 Task: Find a house in Winchester, United States, for 4 guests from July 10 to July 25, with amenities like free parking, WiFi, and TV, within a price range of ₹15,000 to ₹25,000.
Action: Mouse moved to (719, 139)
Screenshot: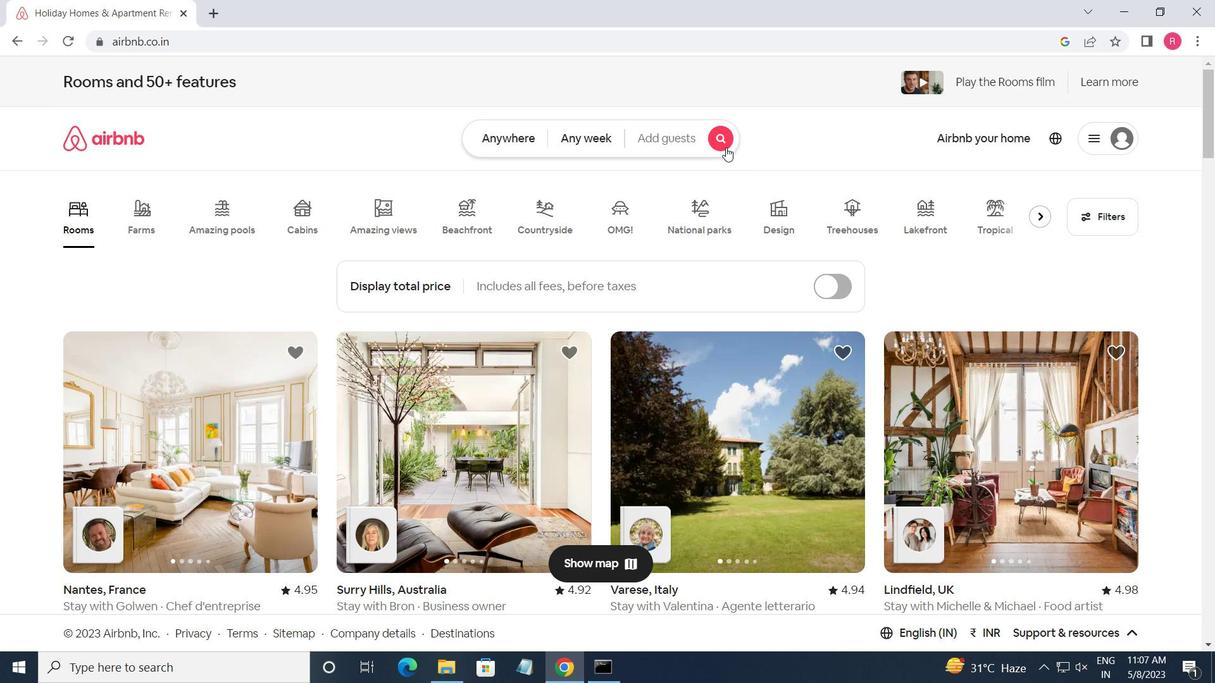 
Action: Mouse pressed left at (719, 139)
Screenshot: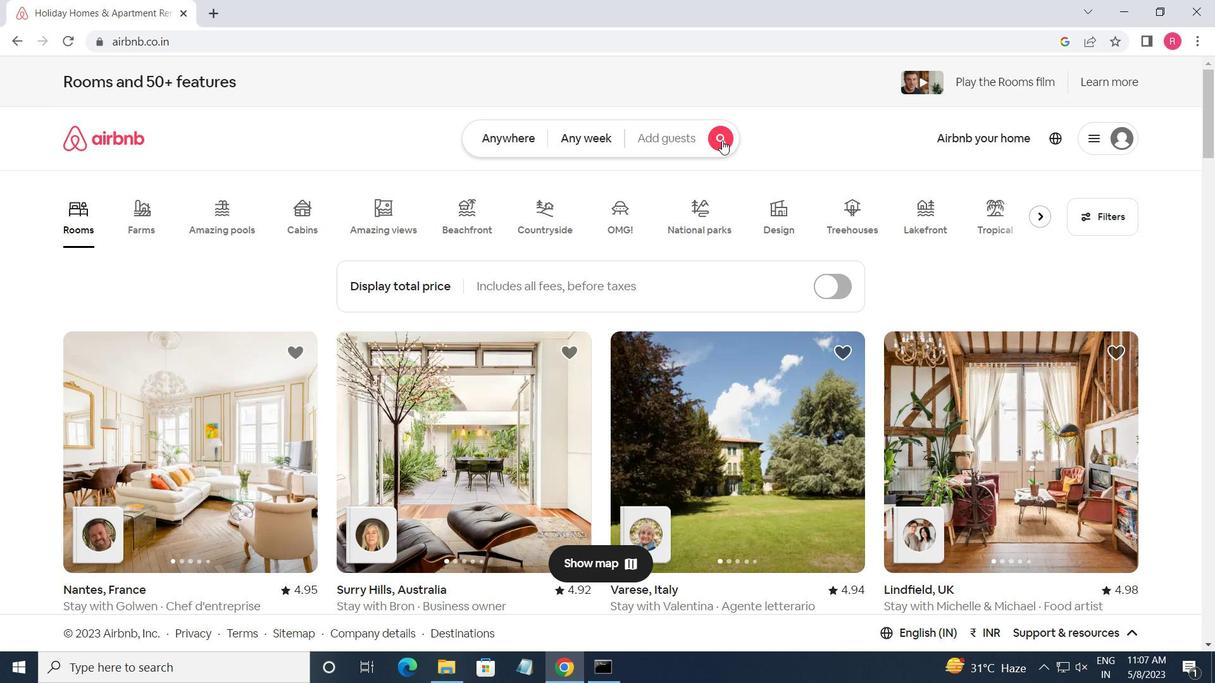 
Action: Mouse moved to (326, 195)
Screenshot: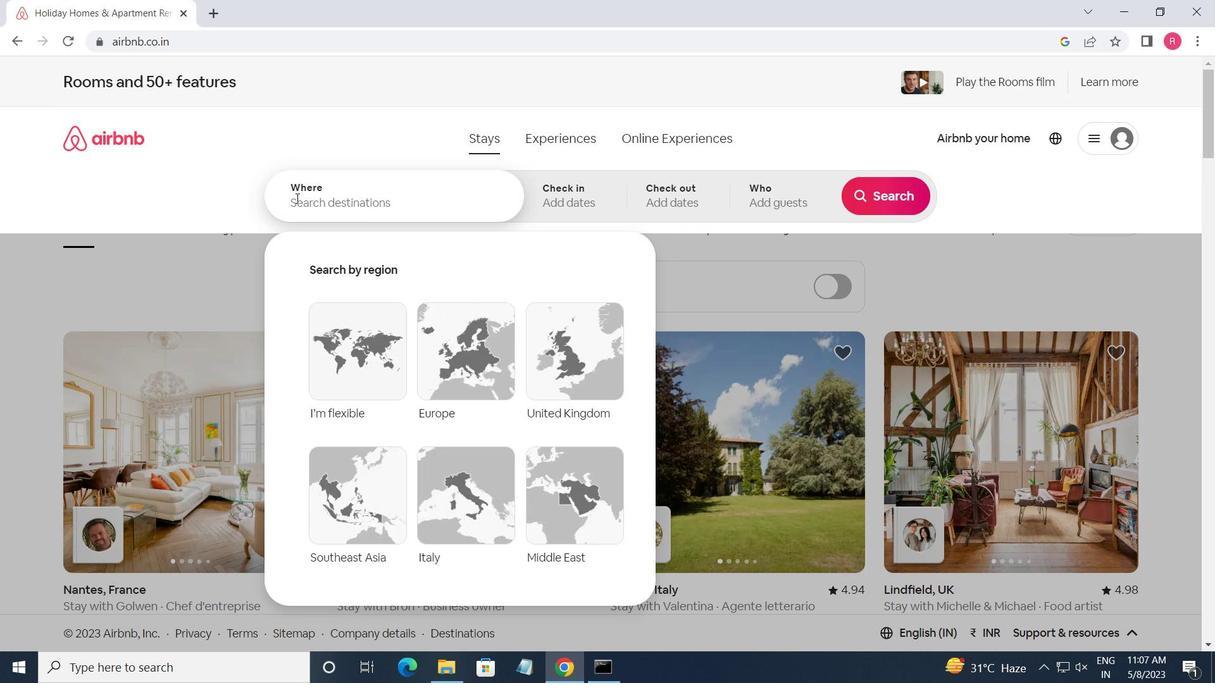 
Action: Mouse pressed left at (326, 195)
Screenshot: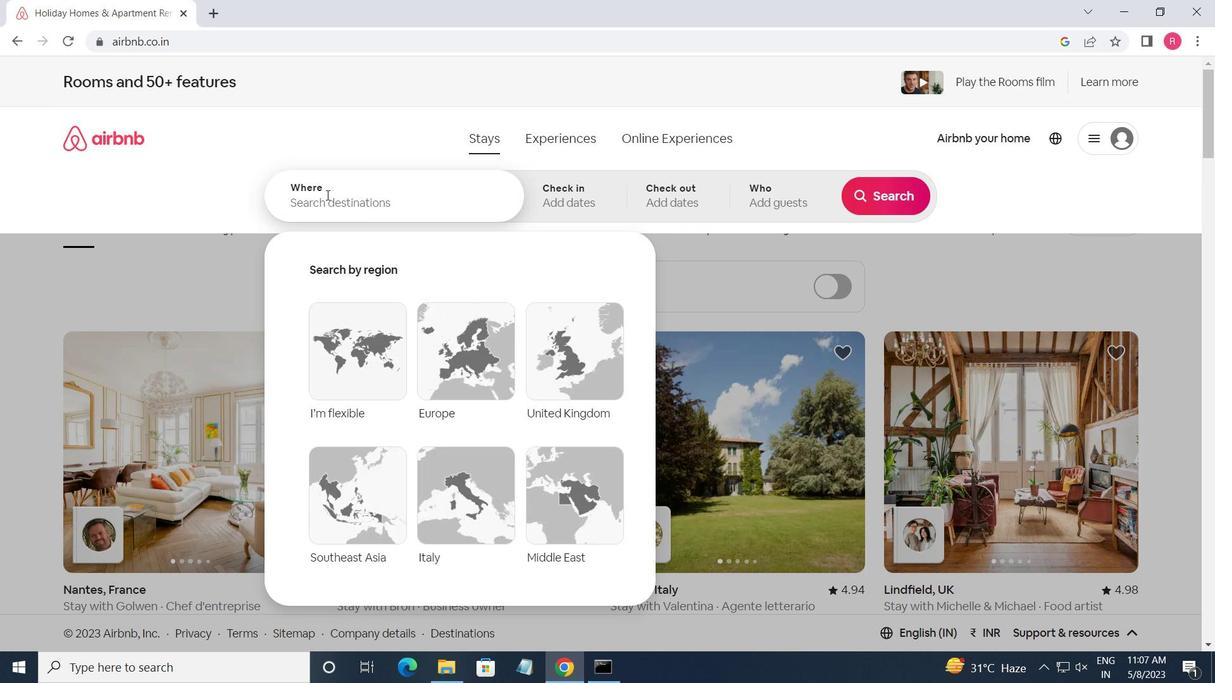 
Action: Key pressed <Key.shift>WINCHESTER<Key.space>,<Key.space><Key.shift>UNITED<Key.space><Key.shift>STATES
Screenshot: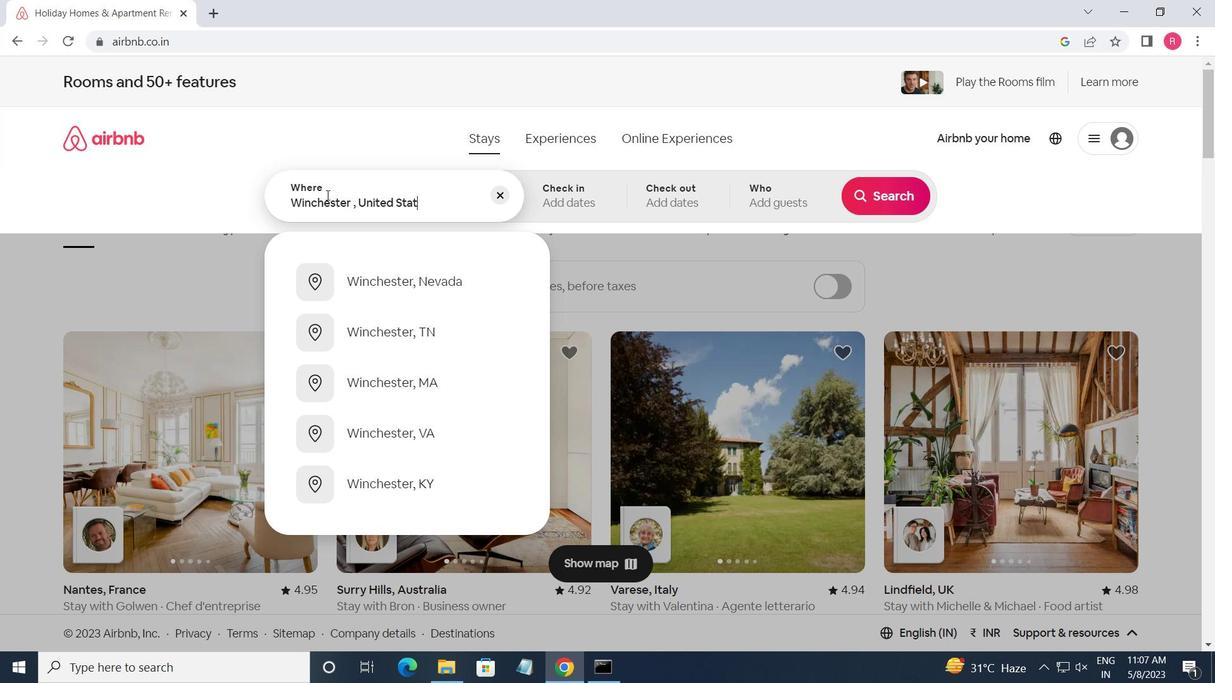 
Action: Mouse moved to (327, 194)
Screenshot: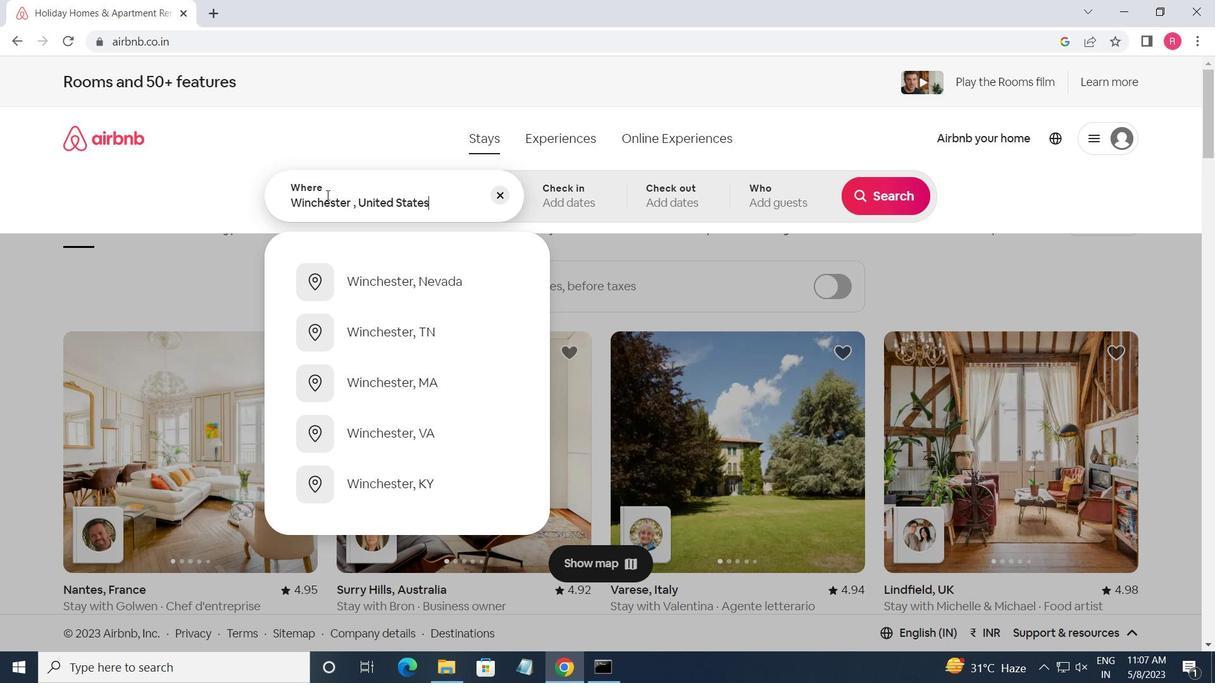 
Action: Key pressed <Key.enter>
Screenshot: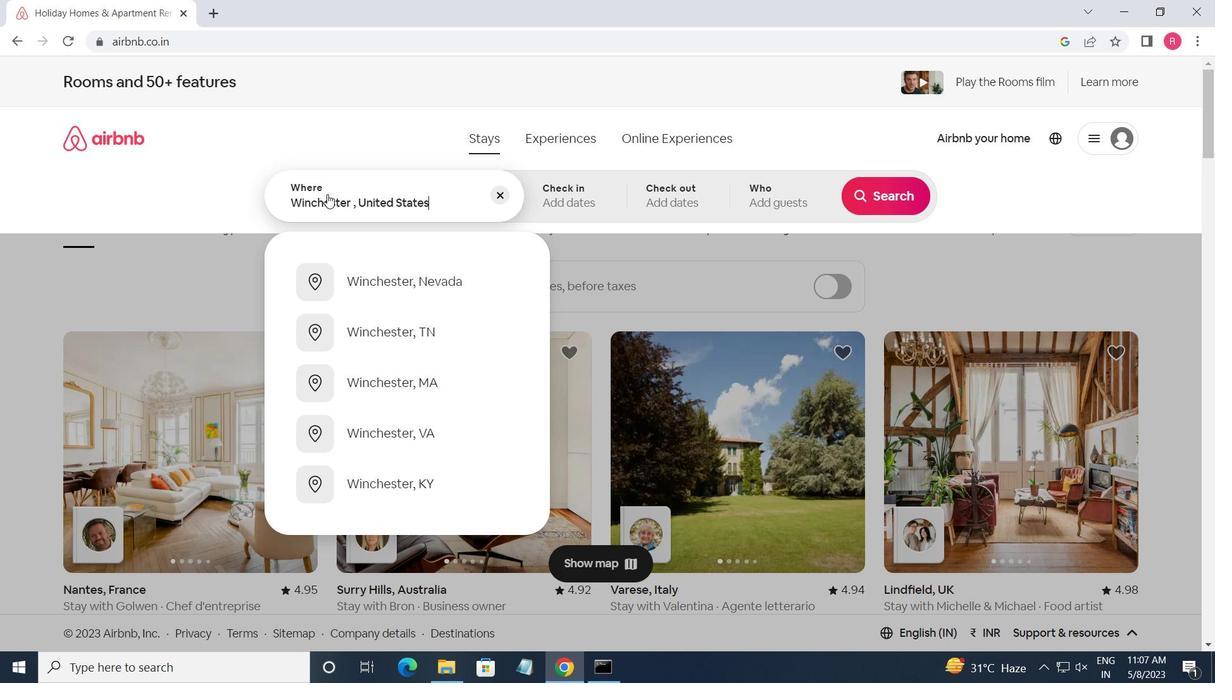 
Action: Mouse moved to (889, 319)
Screenshot: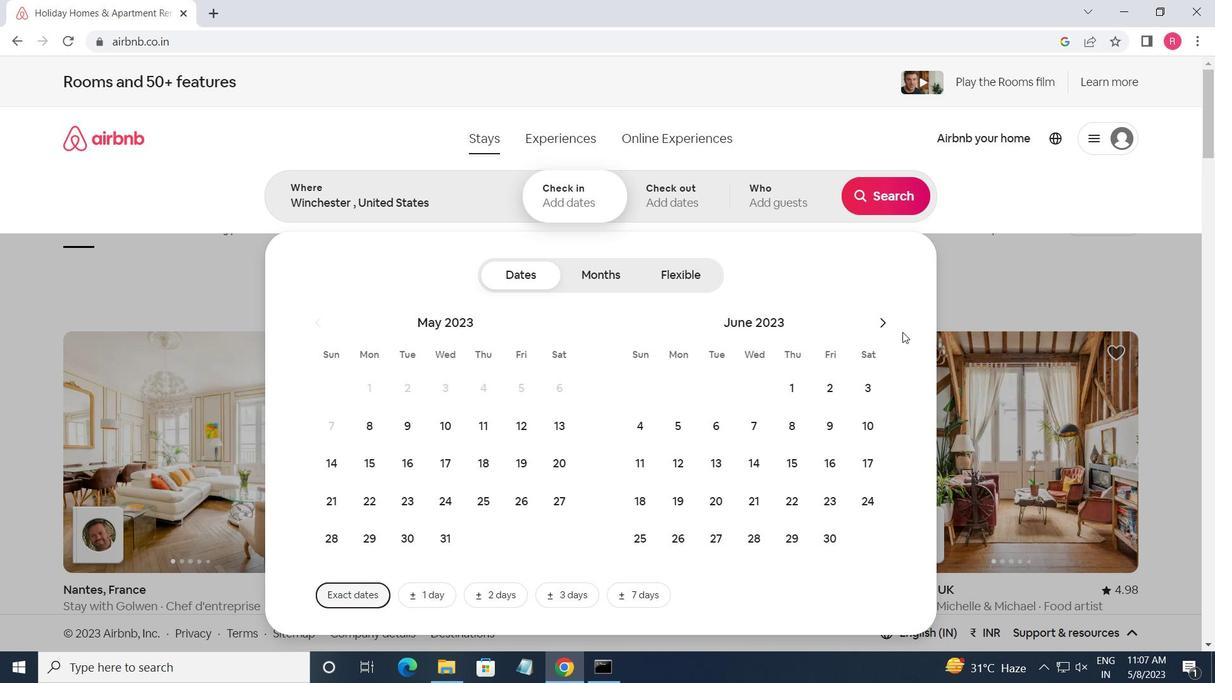 
Action: Mouse pressed left at (889, 319)
Screenshot: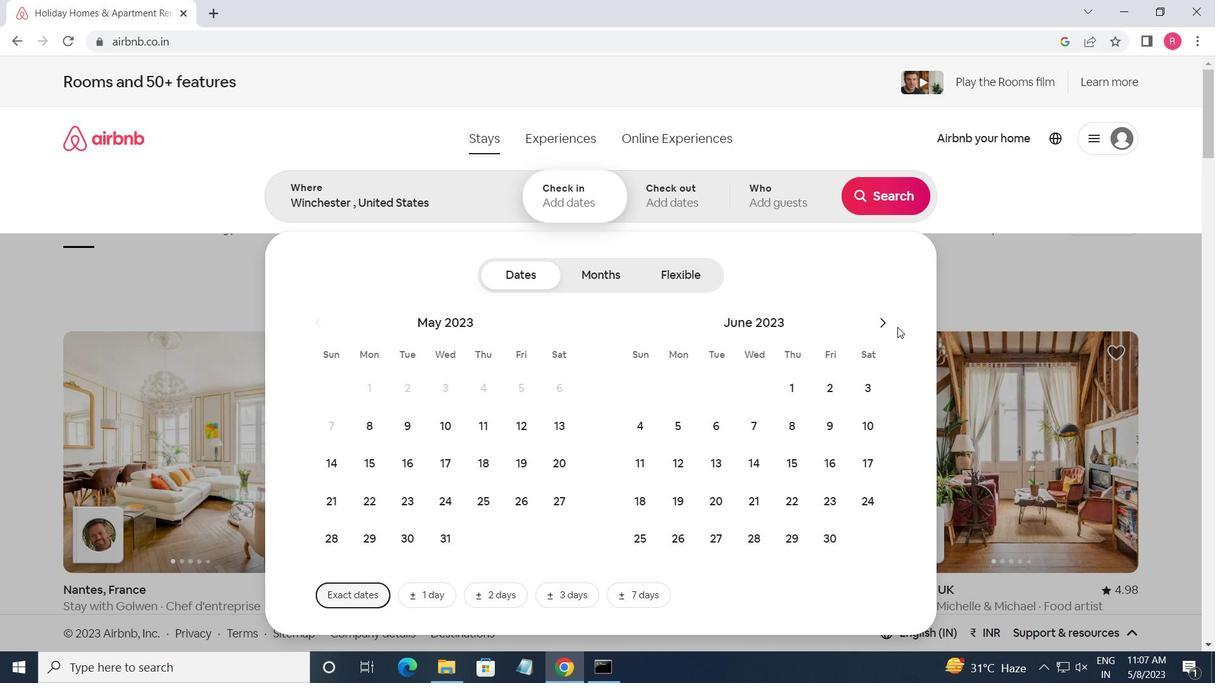 
Action: Mouse moved to (680, 462)
Screenshot: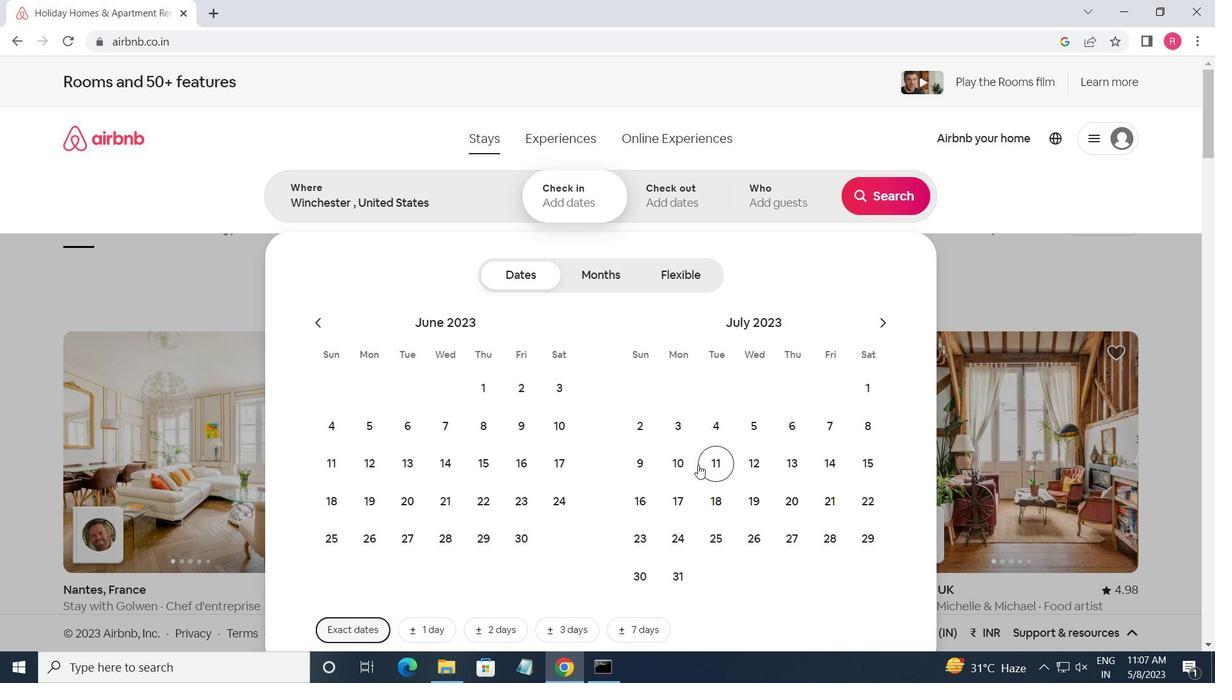 
Action: Mouse pressed left at (680, 462)
Screenshot: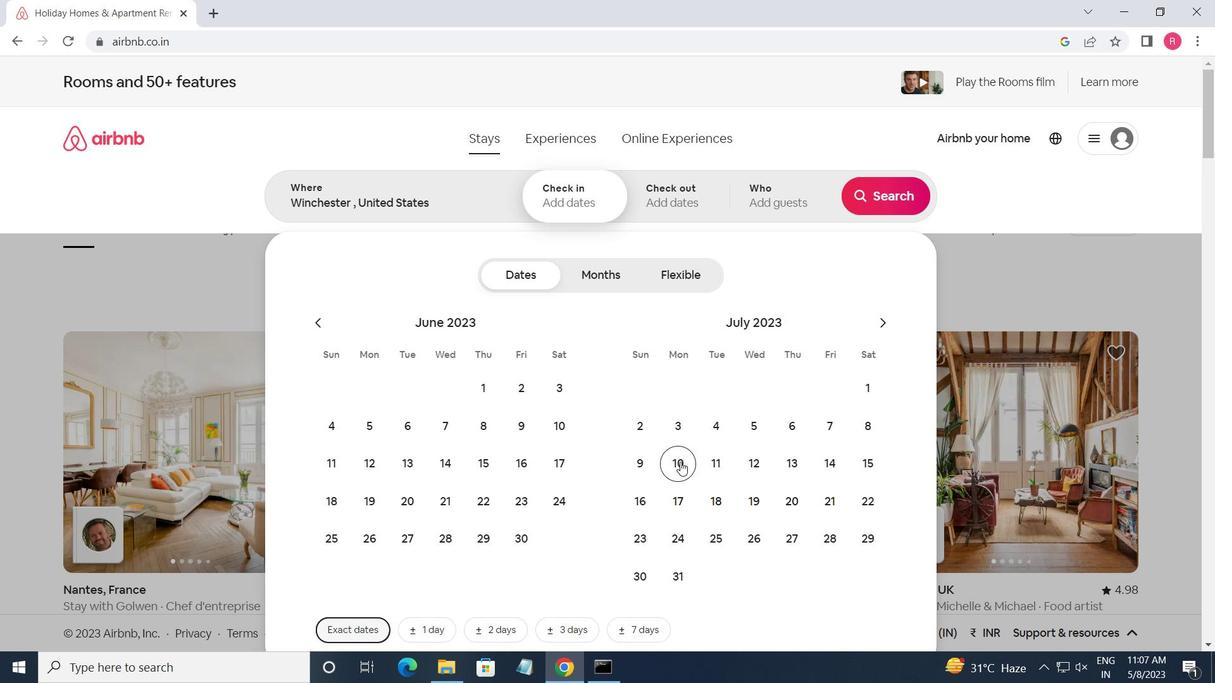 
Action: Mouse moved to (716, 535)
Screenshot: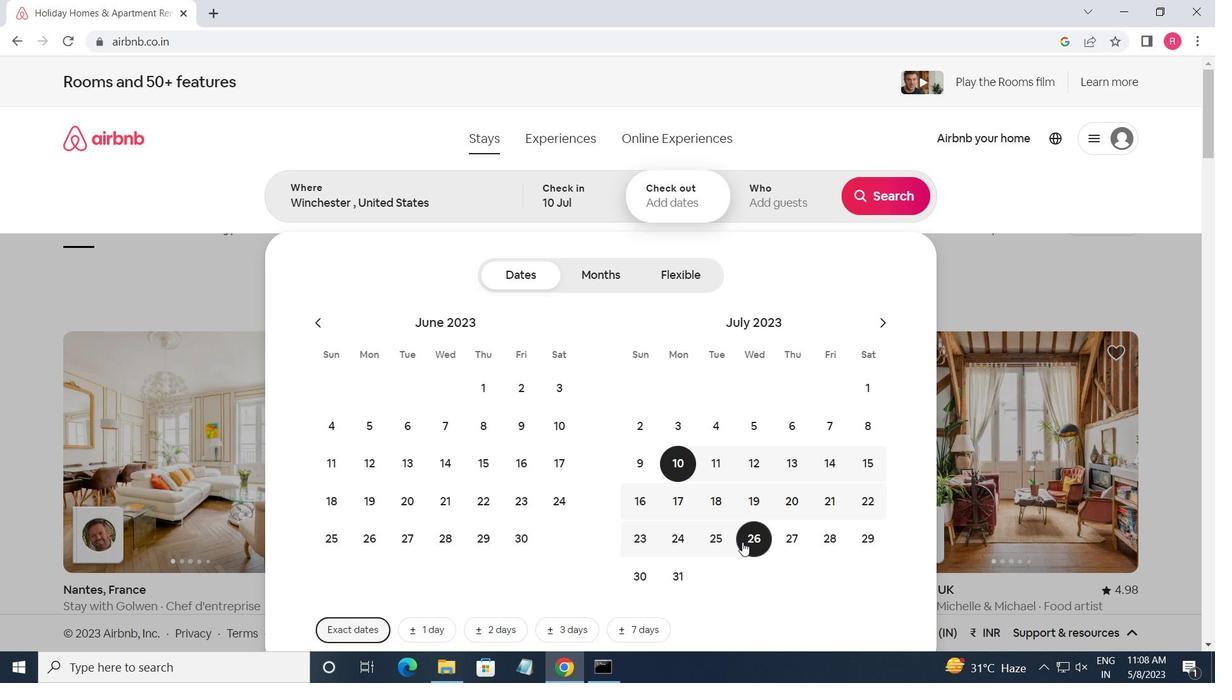 
Action: Mouse pressed left at (716, 535)
Screenshot: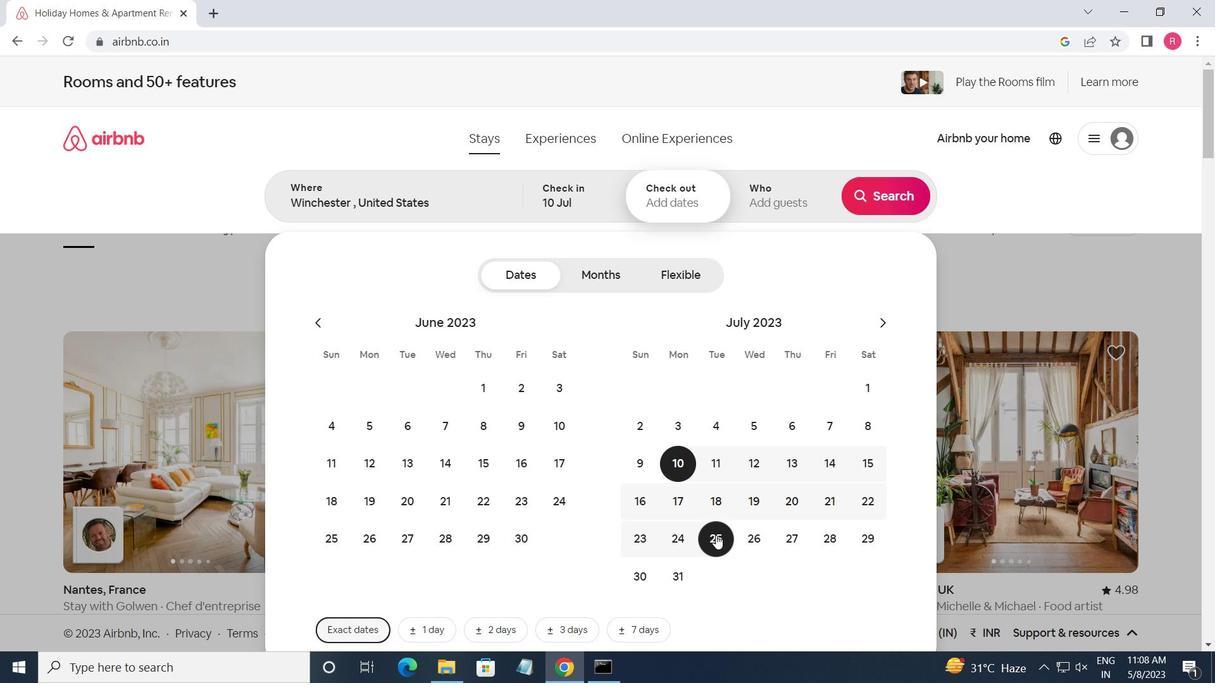 
Action: Mouse moved to (761, 212)
Screenshot: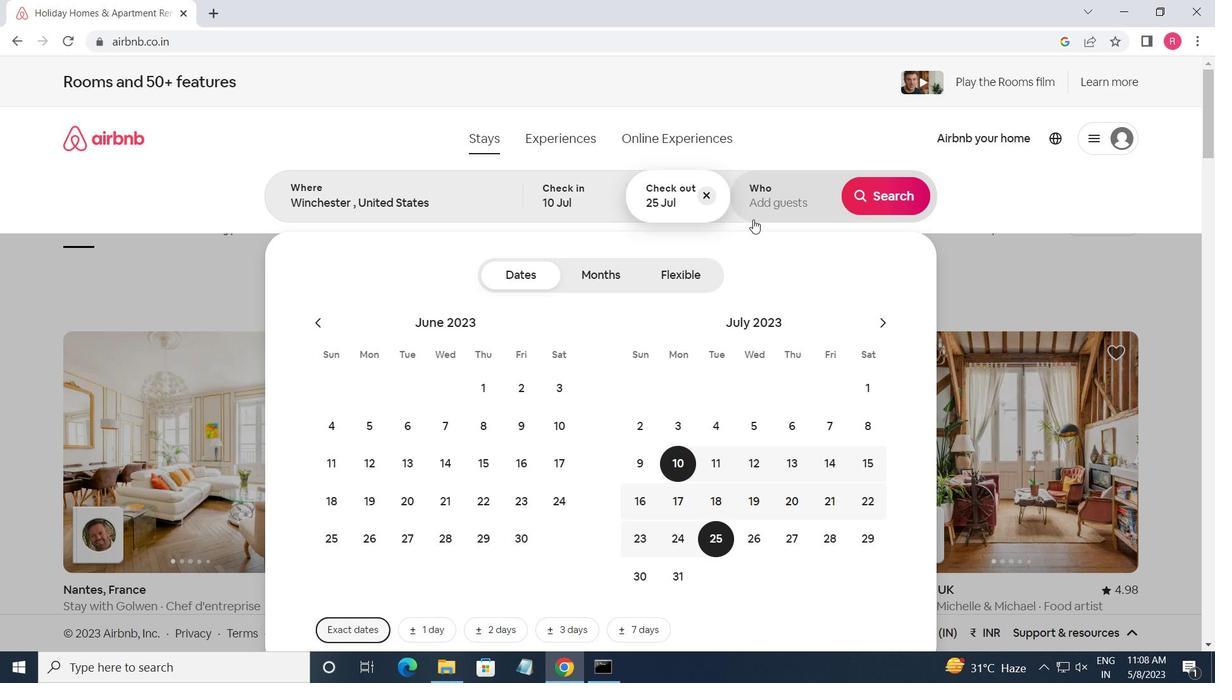 
Action: Mouse pressed left at (761, 212)
Screenshot: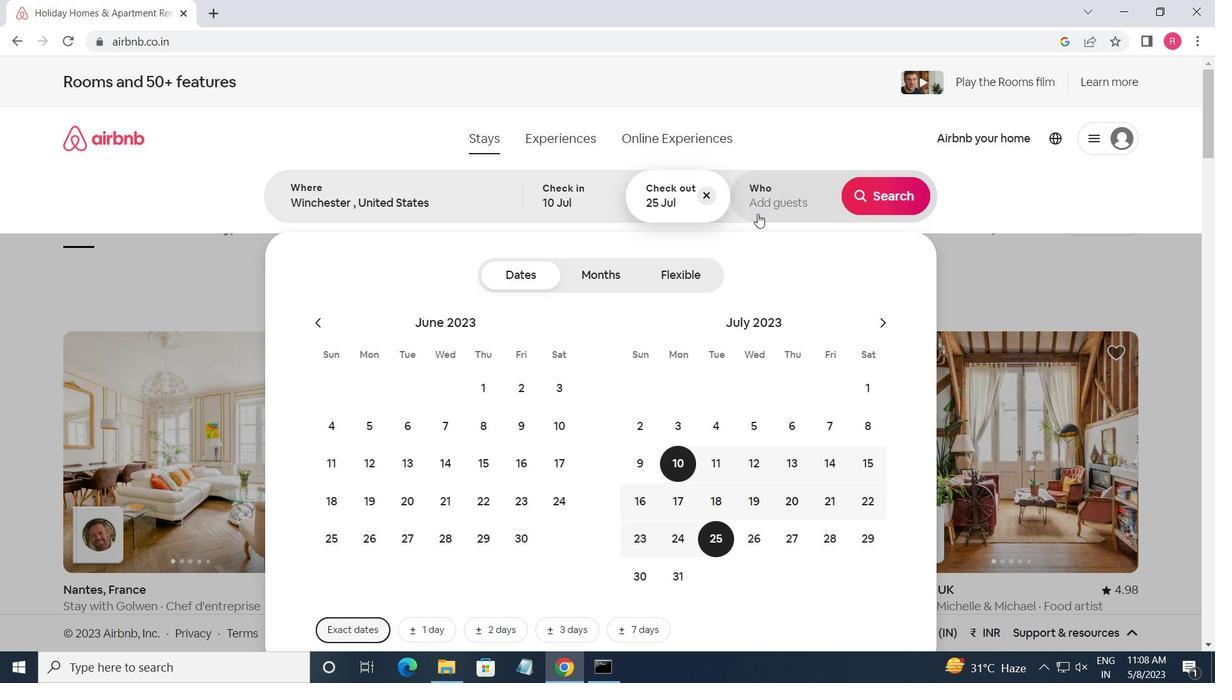 
Action: Mouse moved to (899, 276)
Screenshot: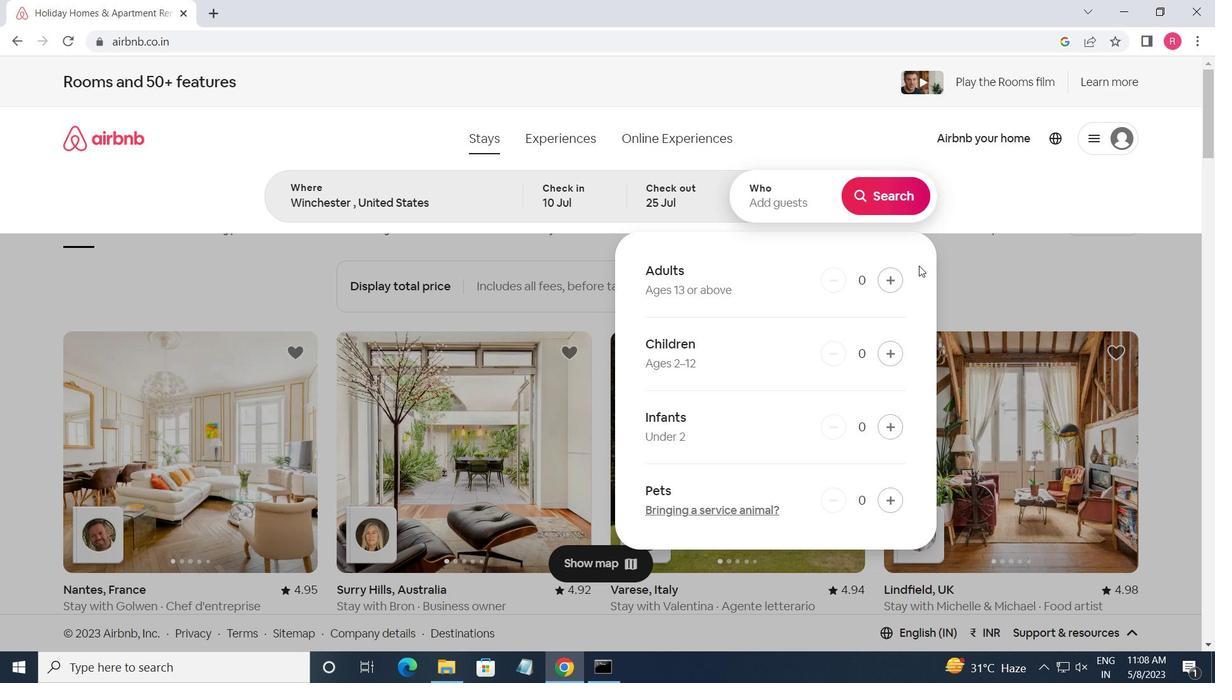 
Action: Mouse pressed left at (899, 276)
Screenshot: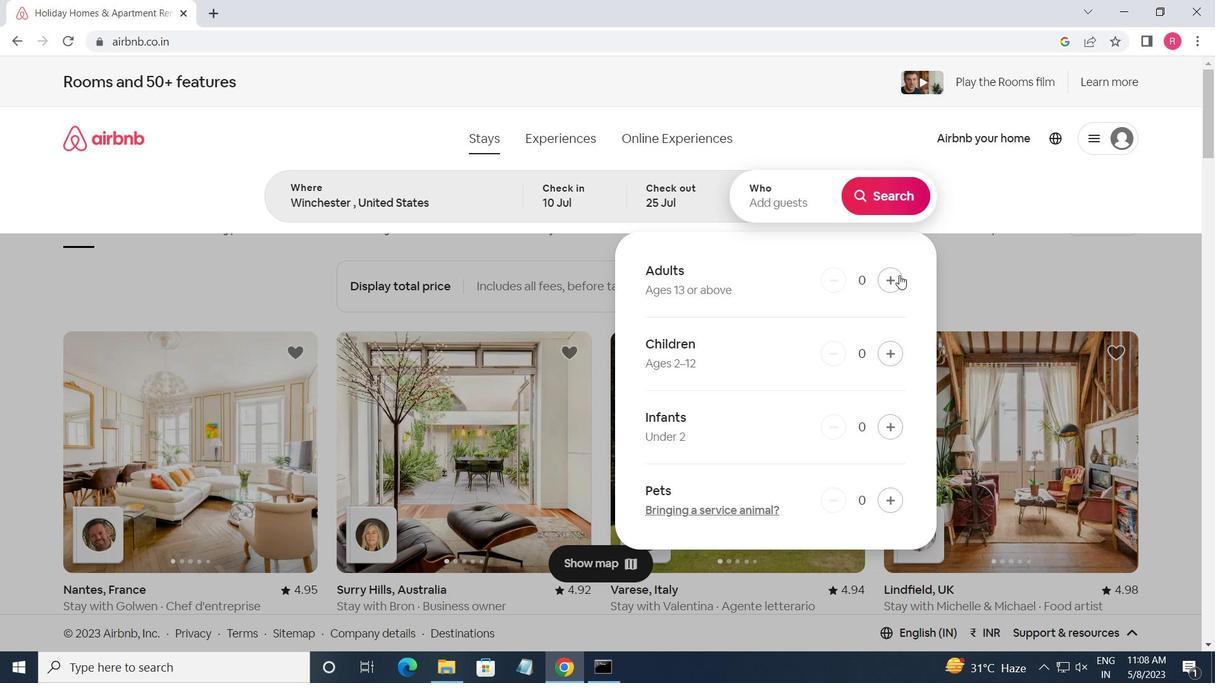 
Action: Mouse pressed left at (899, 276)
Screenshot: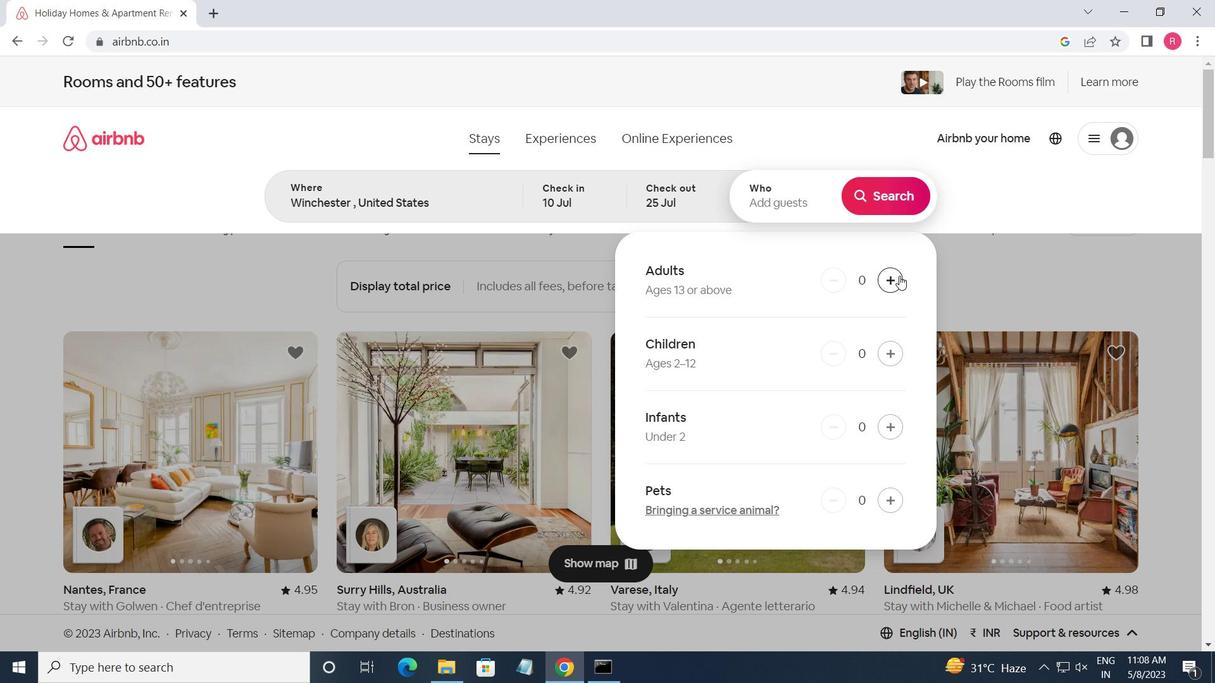 
Action: Mouse pressed left at (899, 276)
Screenshot: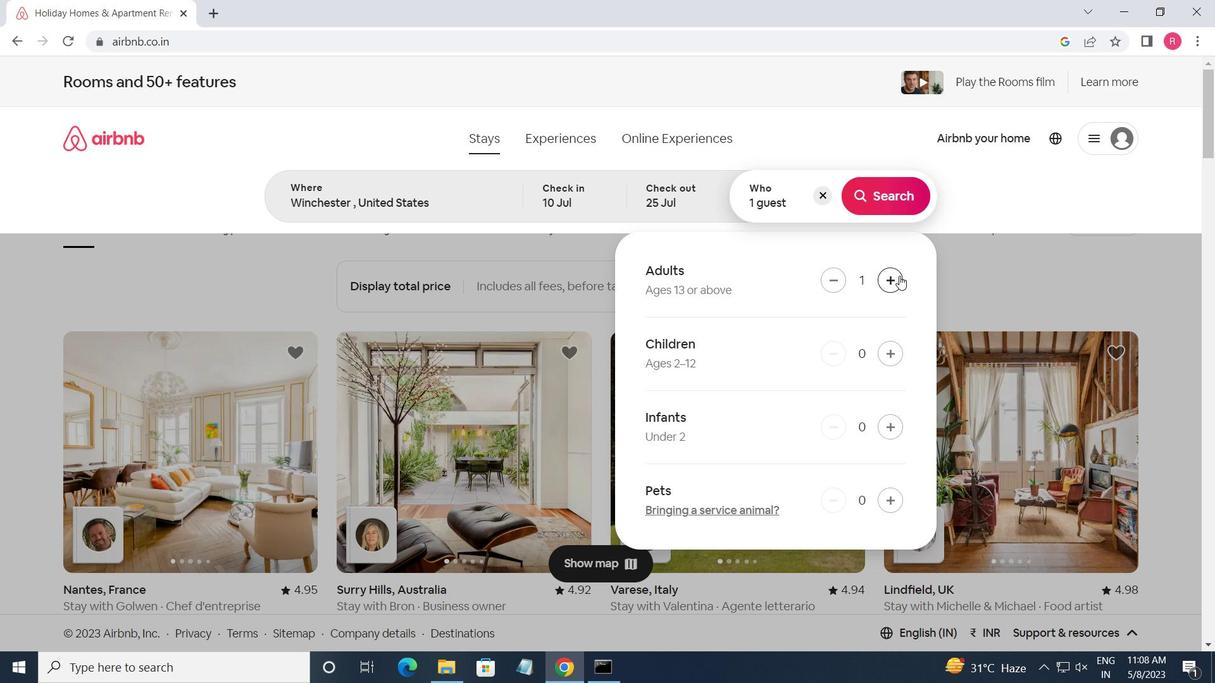
Action: Mouse moved to (886, 350)
Screenshot: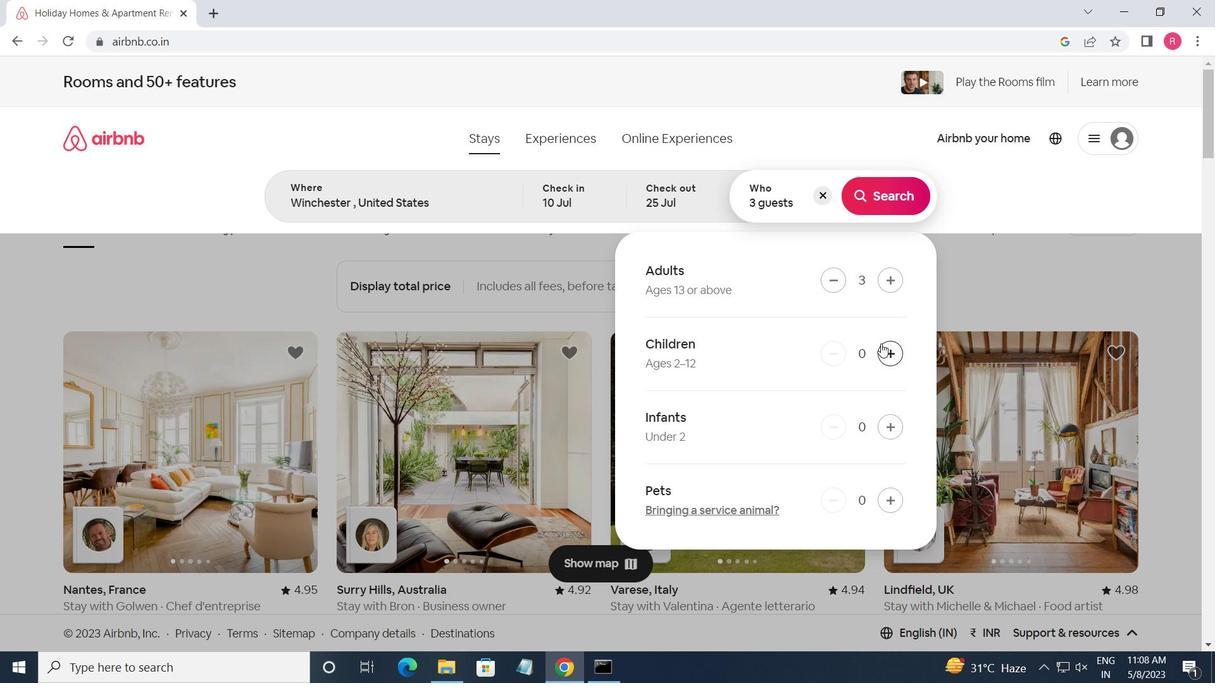 
Action: Mouse pressed left at (886, 350)
Screenshot: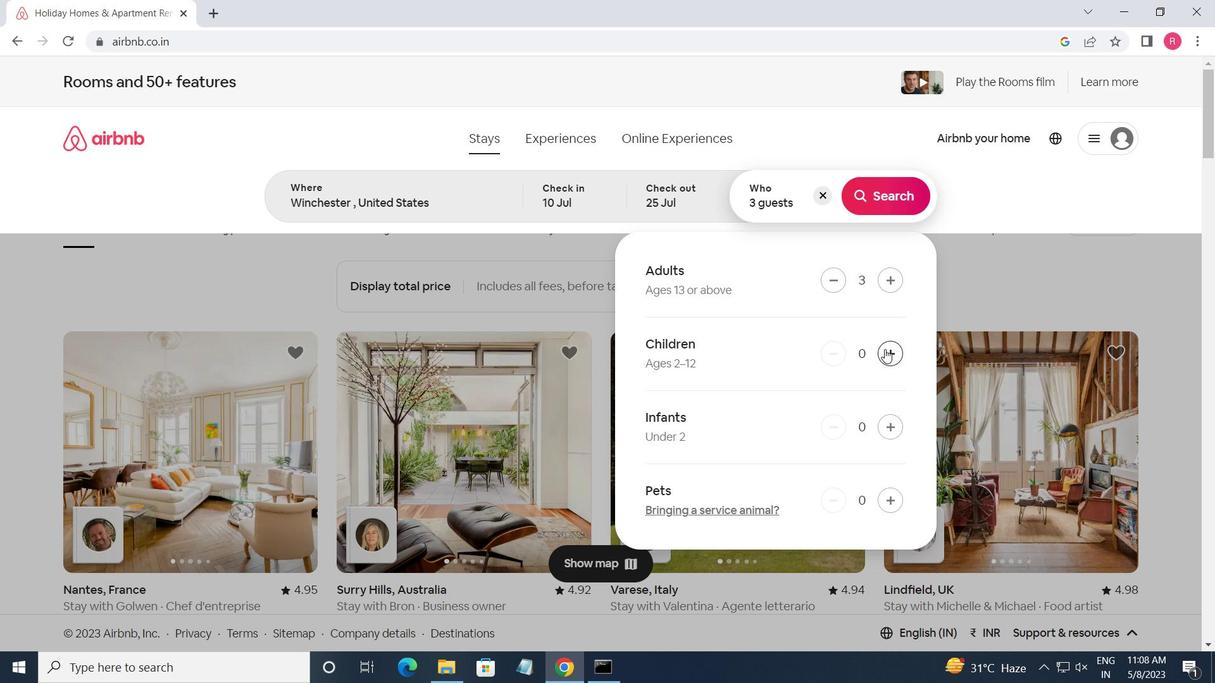 
Action: Mouse moved to (886, 195)
Screenshot: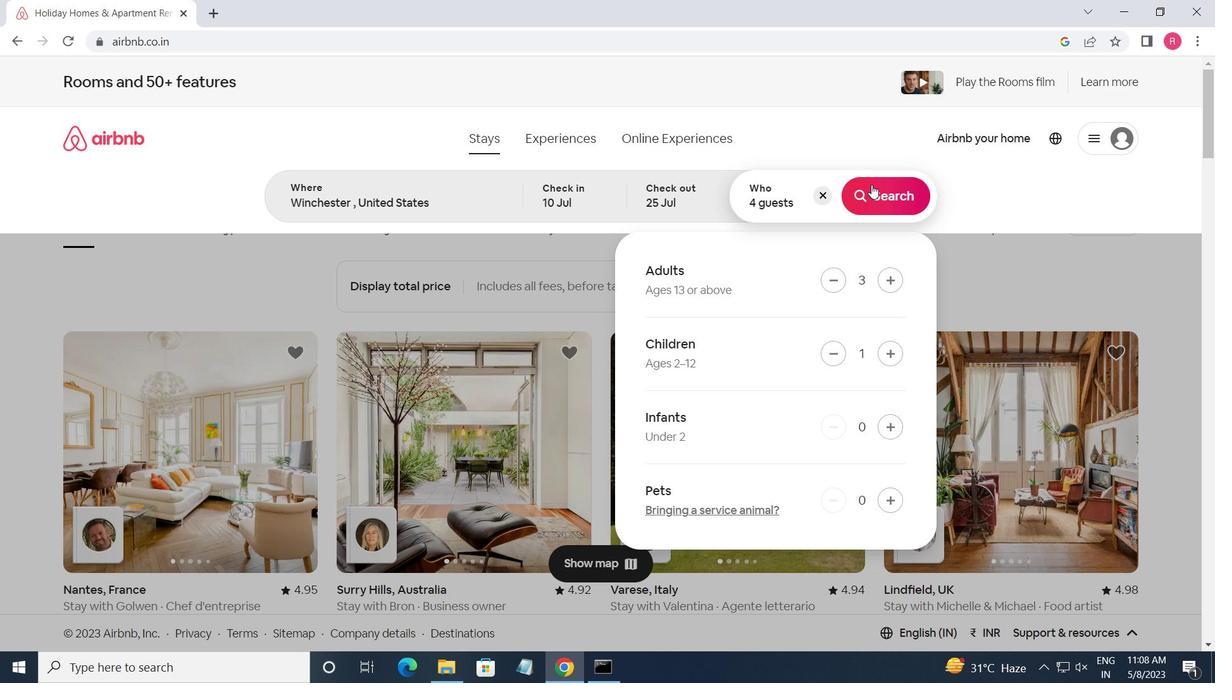 
Action: Mouse pressed left at (886, 195)
Screenshot: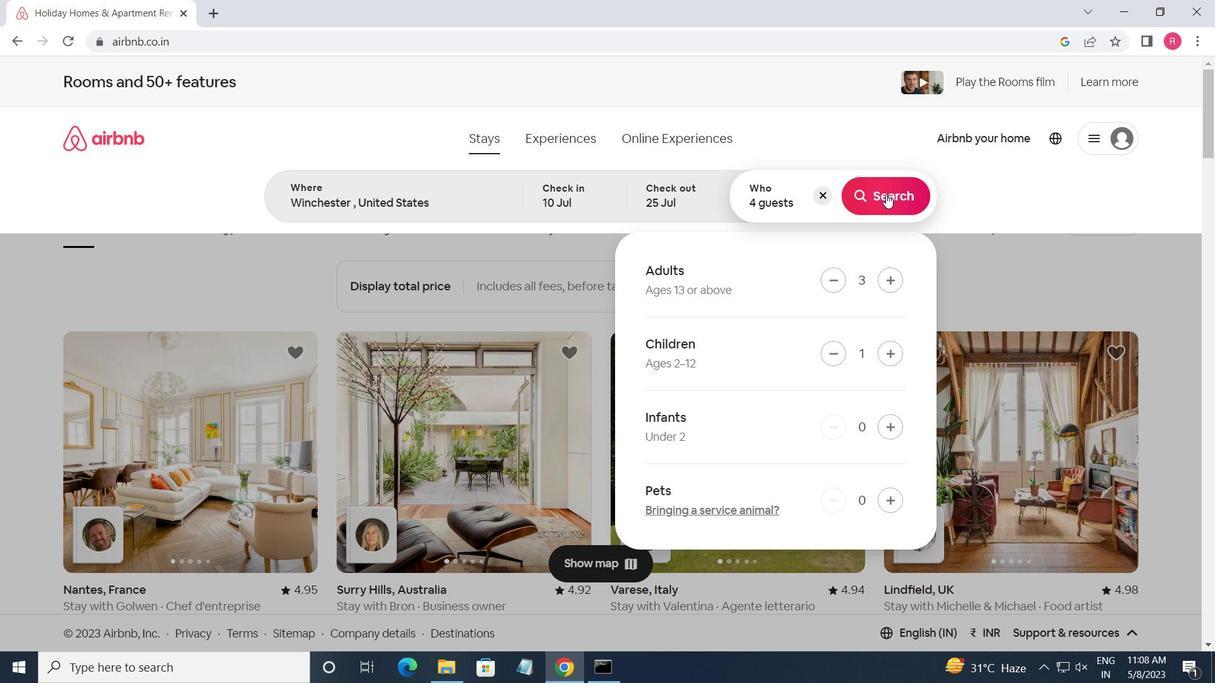 
Action: Mouse moved to (1127, 155)
Screenshot: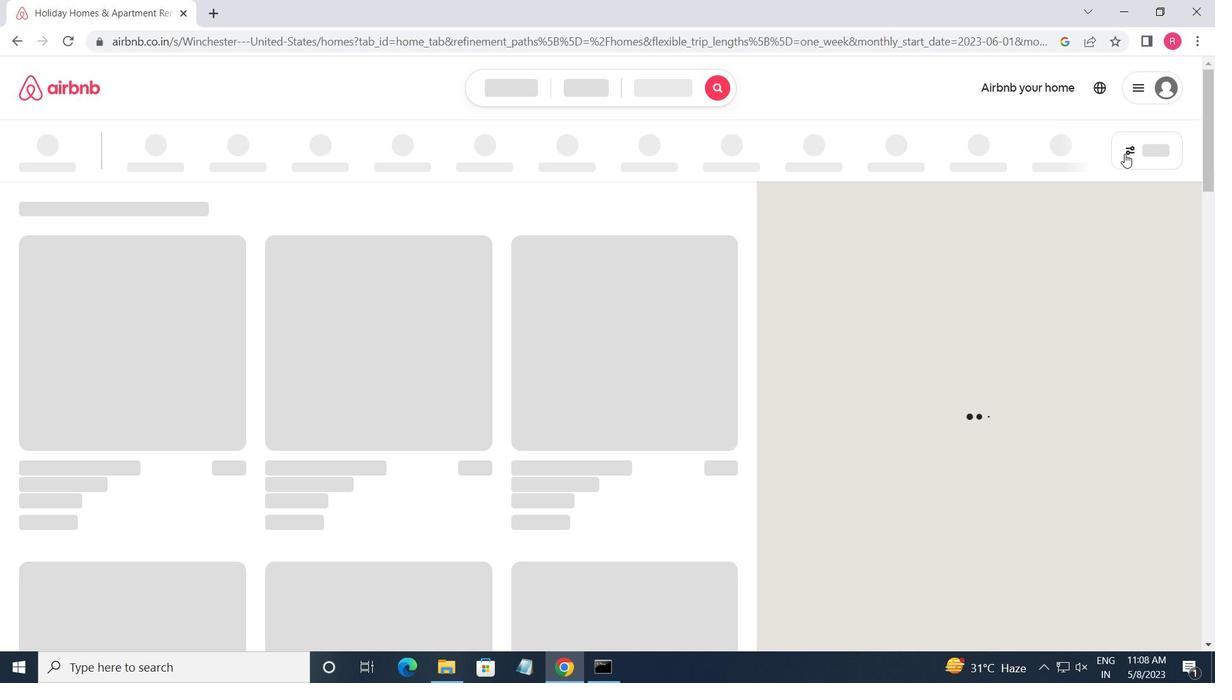 
Action: Mouse pressed left at (1127, 155)
Screenshot: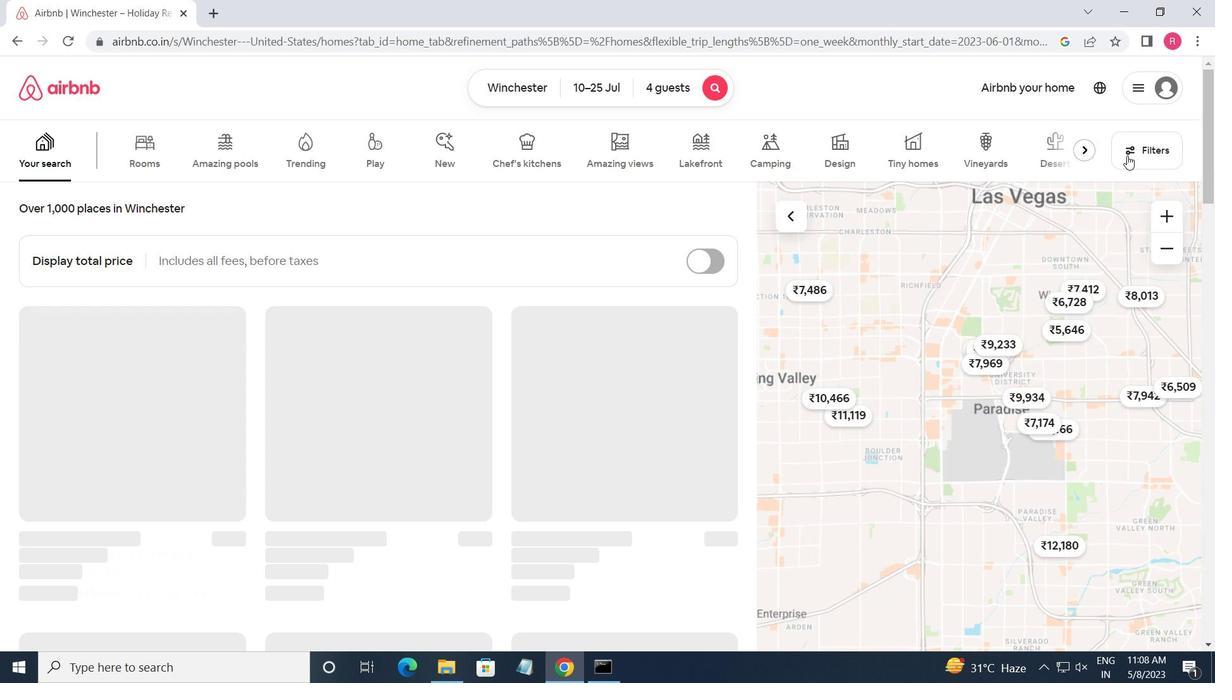 
Action: Mouse moved to (626, 376)
Screenshot: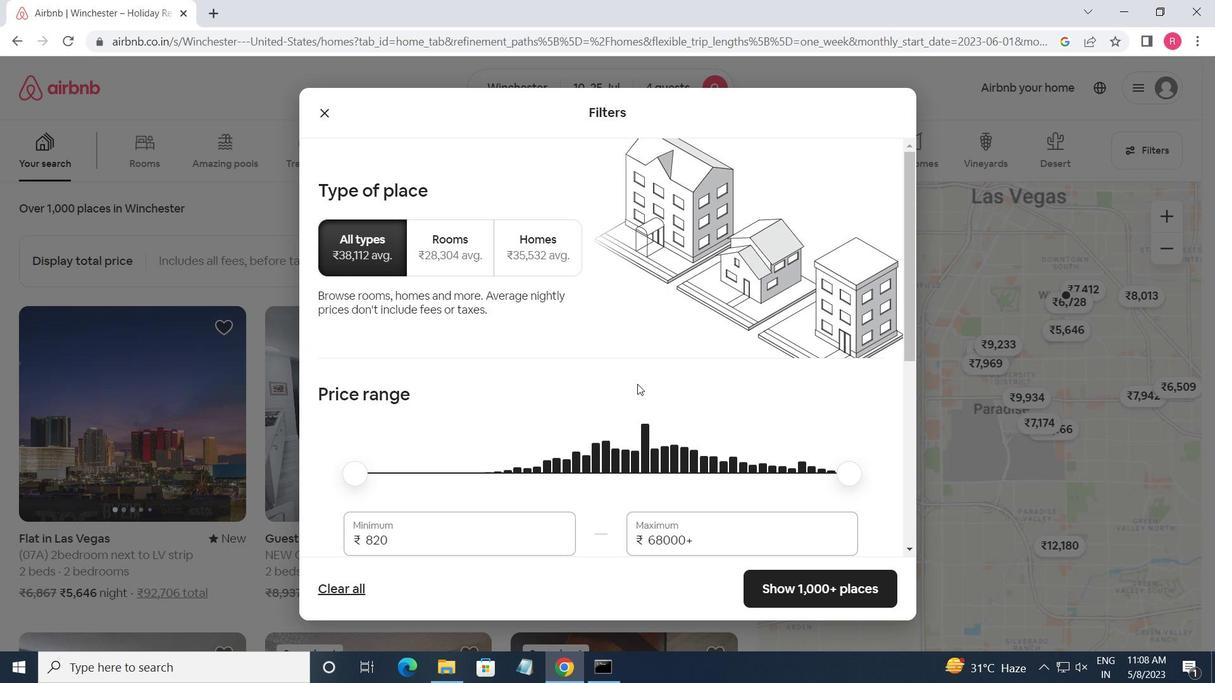 
Action: Mouse scrolled (626, 376) with delta (0, 0)
Screenshot: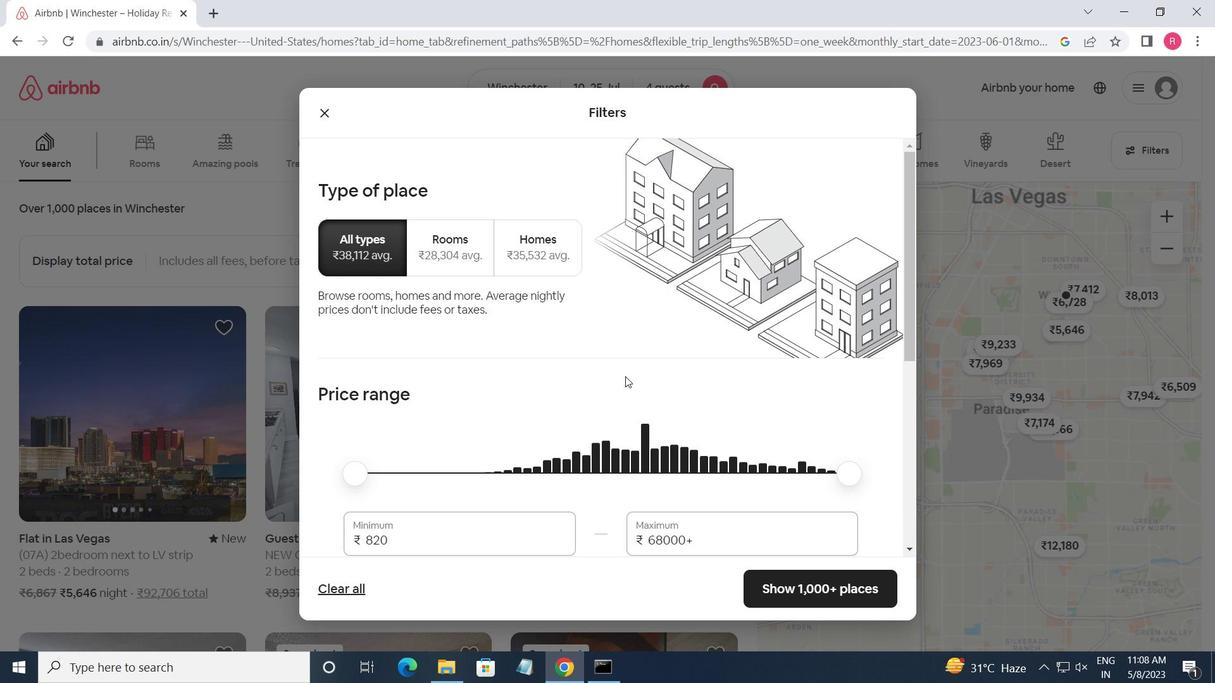
Action: Mouse moved to (430, 459)
Screenshot: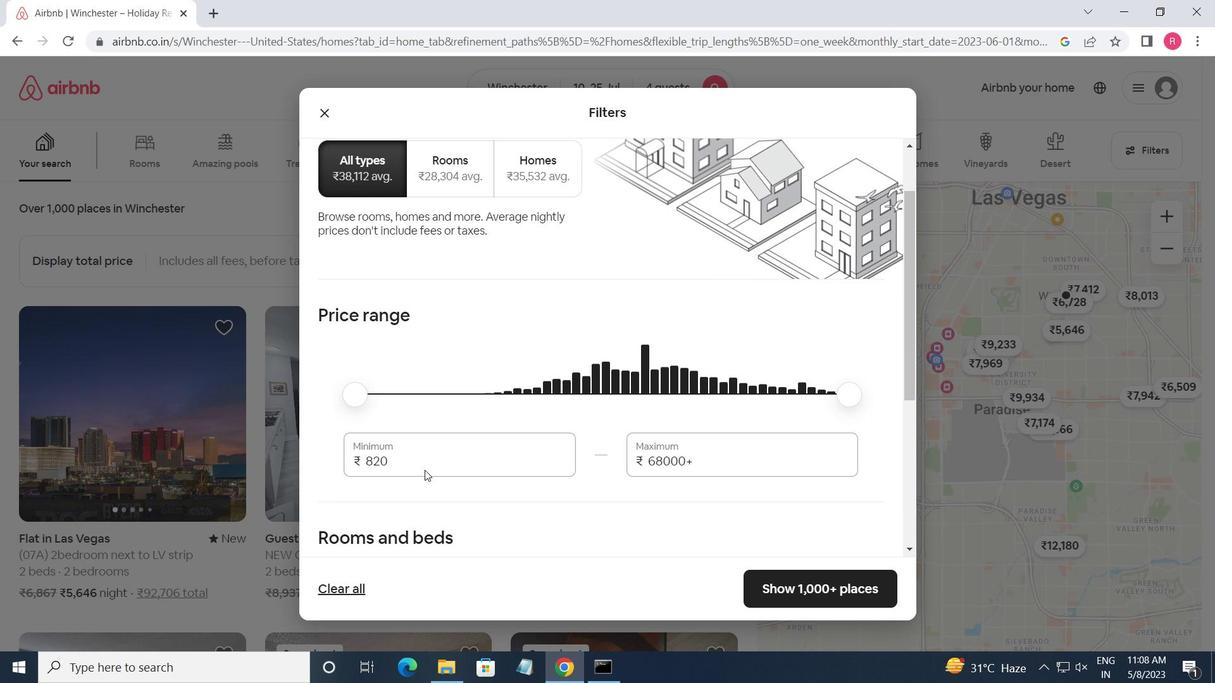 
Action: Mouse pressed left at (430, 459)
Screenshot: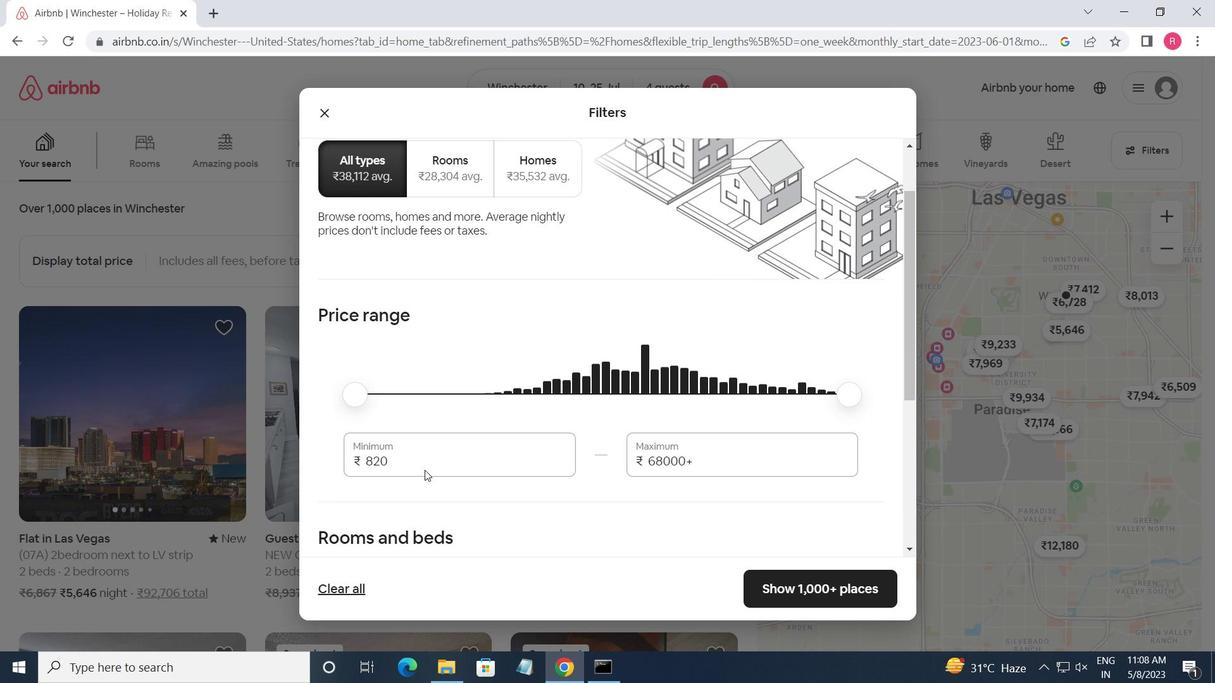 
Action: Mouse moved to (428, 463)
Screenshot: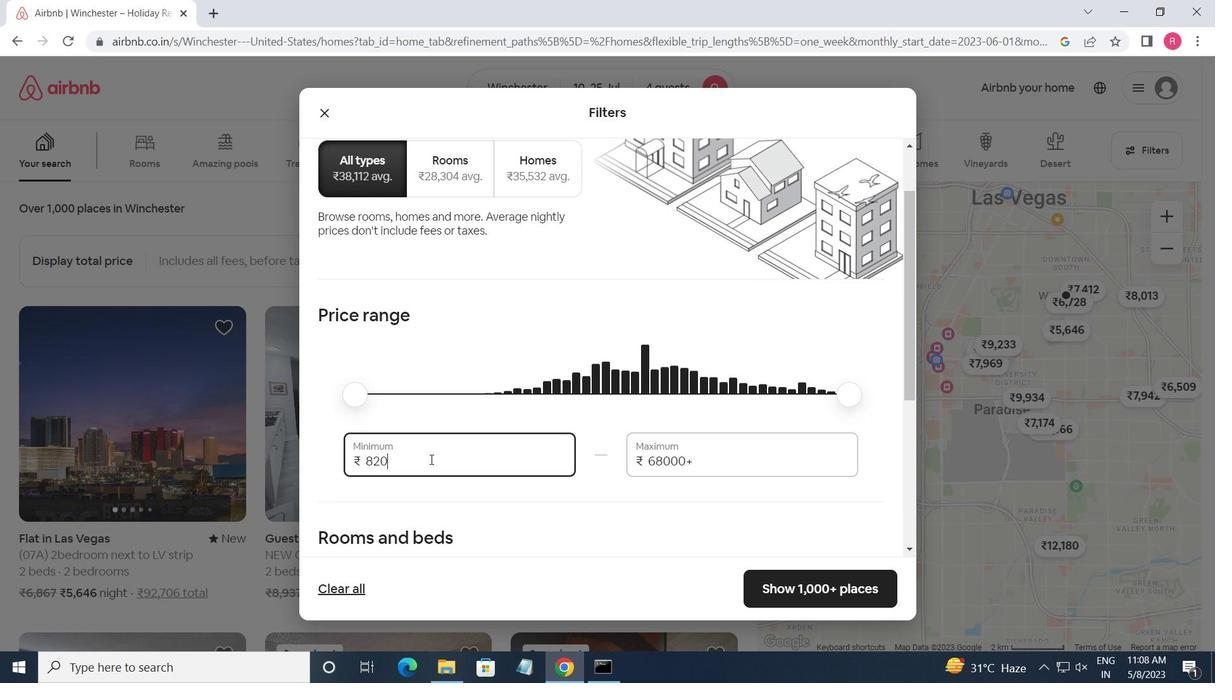 
Action: Mouse pressed left at (428, 463)
Screenshot: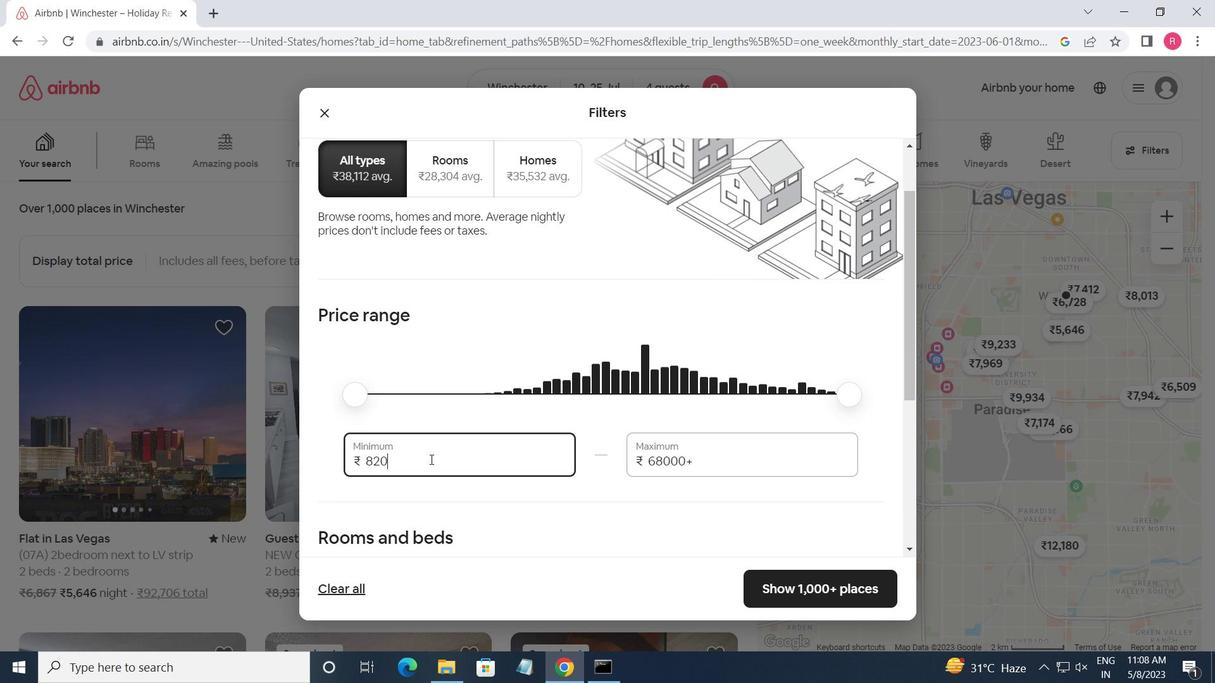 
Action: Mouse moved to (433, 467)
Screenshot: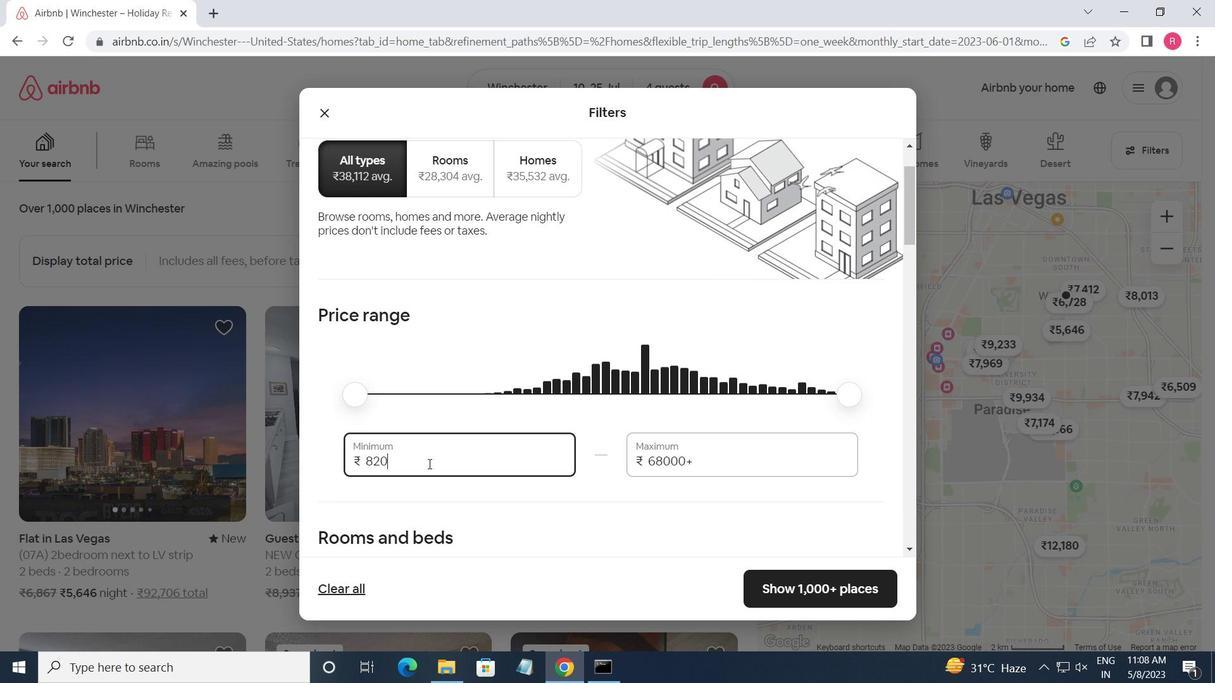 
Action: Mouse pressed left at (433, 467)
Screenshot: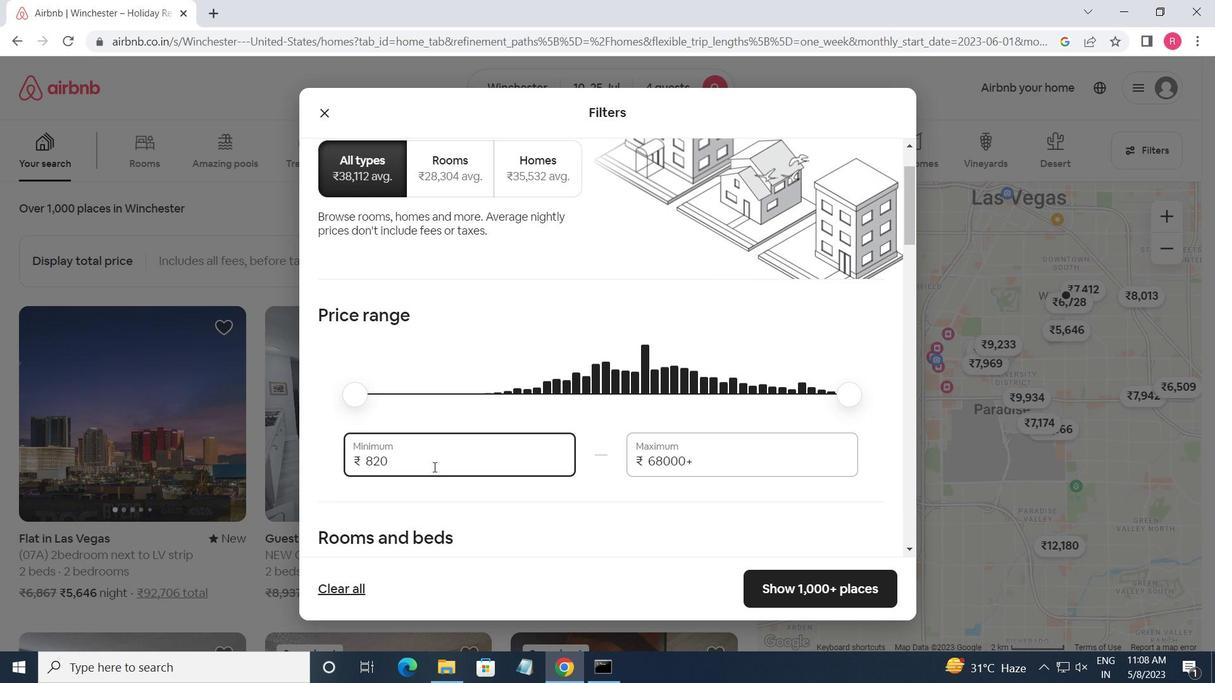 
Action: Mouse pressed left at (433, 467)
Screenshot: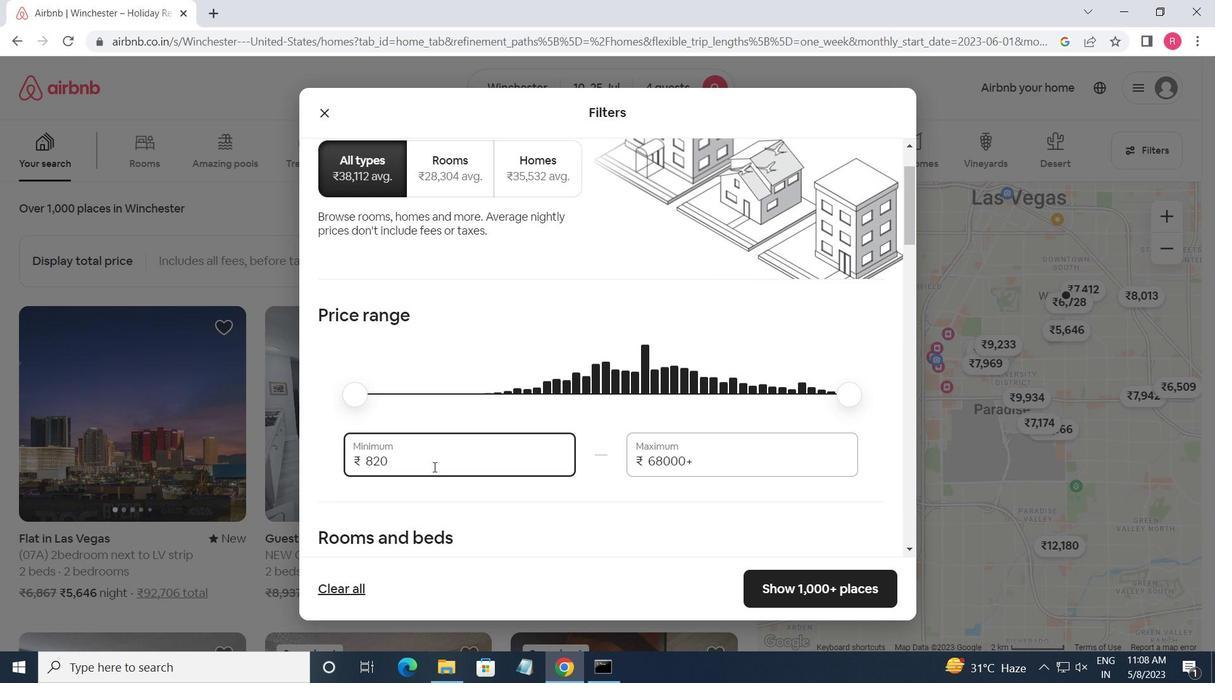 
Action: Key pressed <Key.backspace>15000<Key.tab>25000
Screenshot: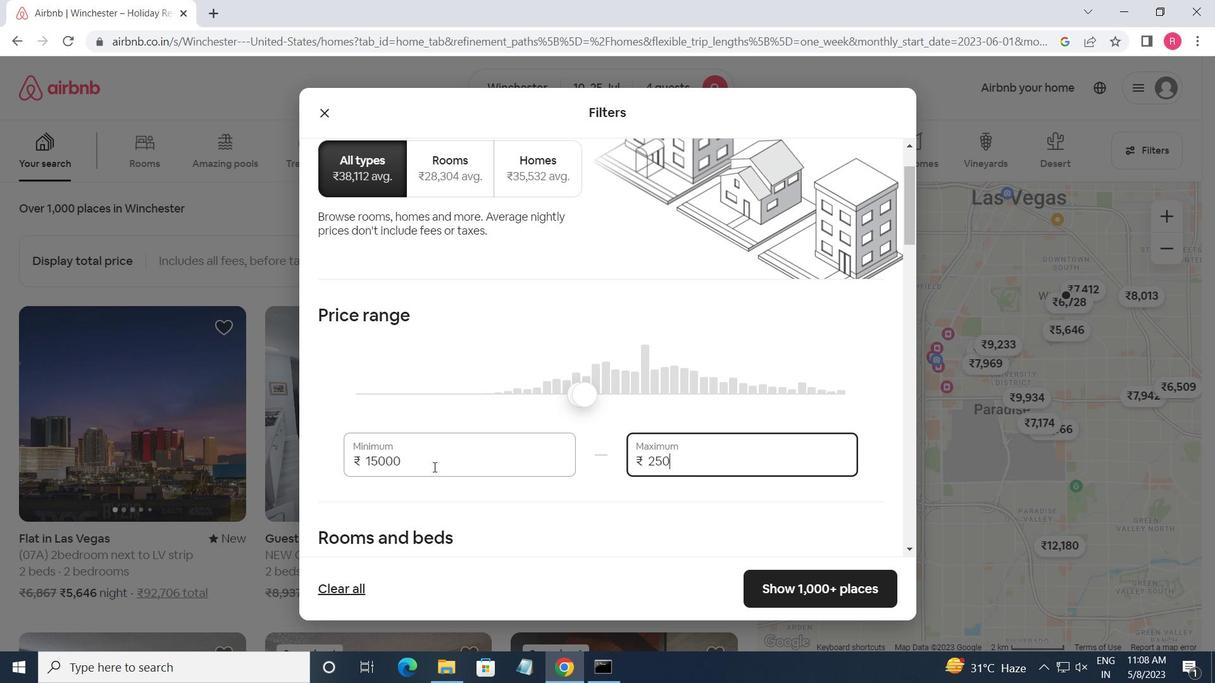
Action: Mouse moved to (506, 283)
Screenshot: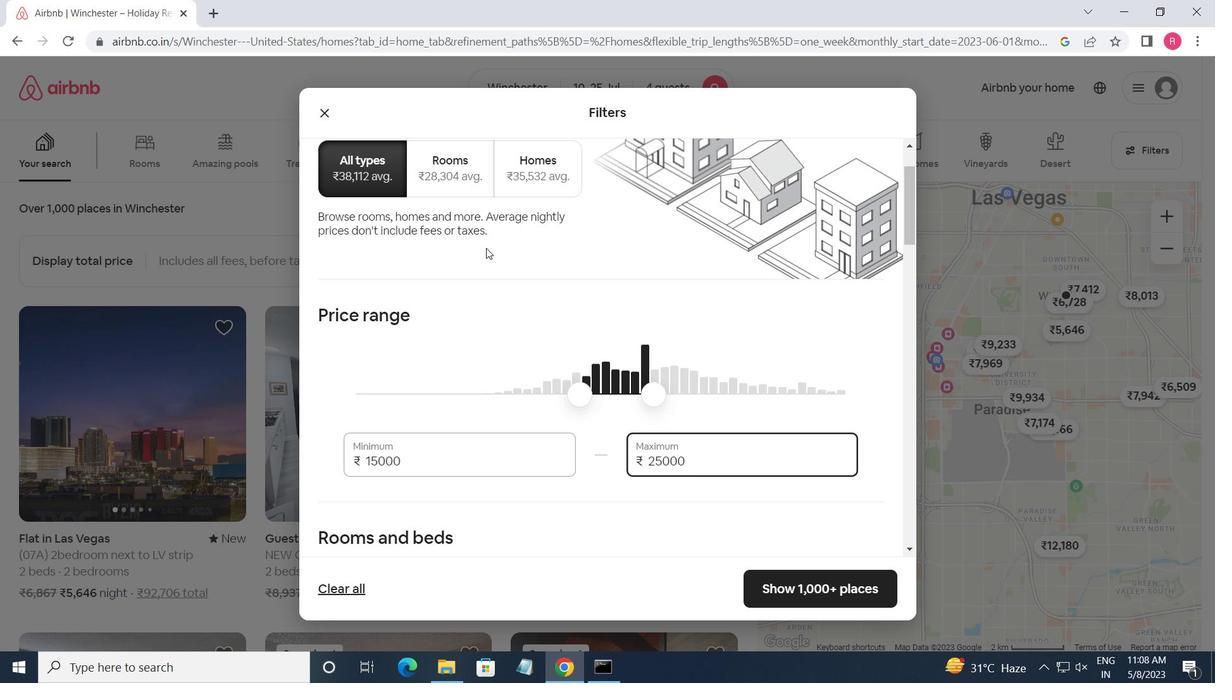 
Action: Mouse scrolled (506, 282) with delta (0, 0)
Screenshot: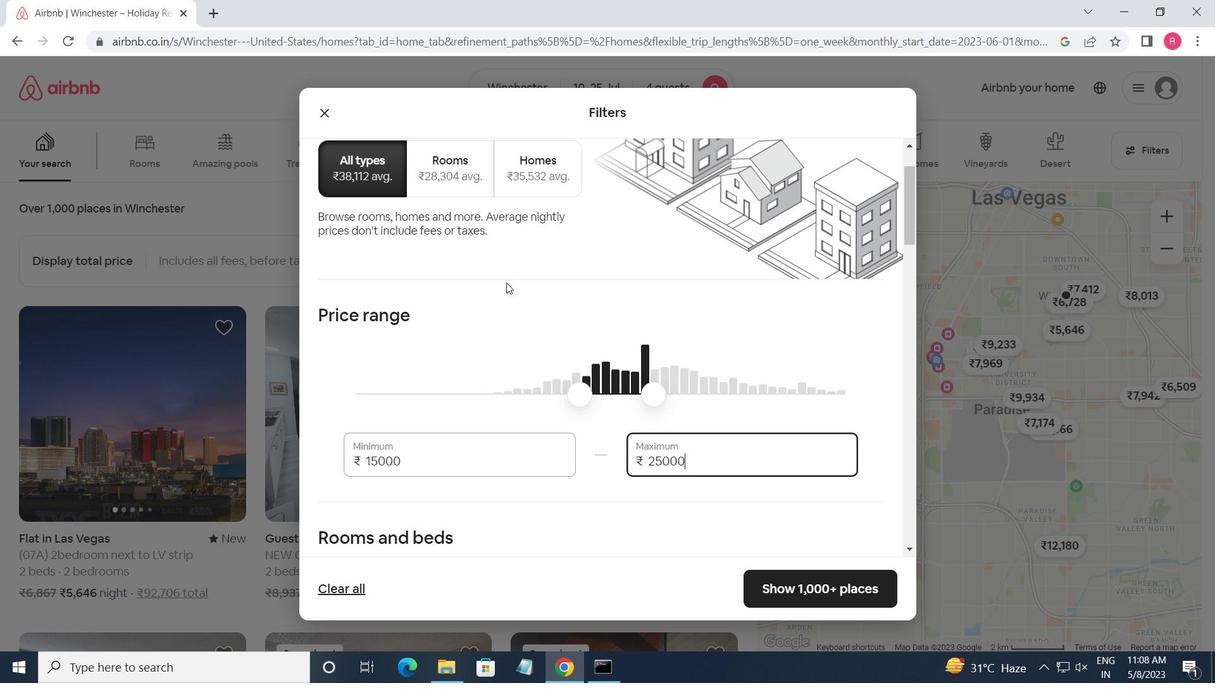
Action: Mouse scrolled (506, 282) with delta (0, 0)
Screenshot: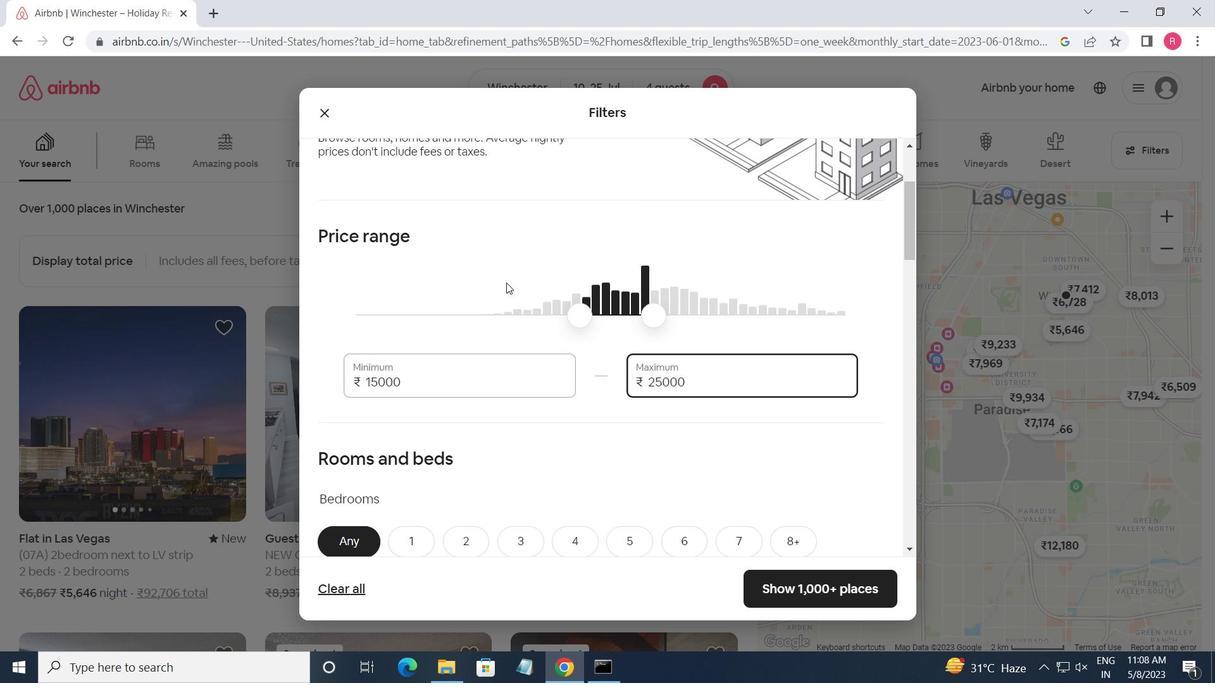 
Action: Mouse moved to (468, 462)
Screenshot: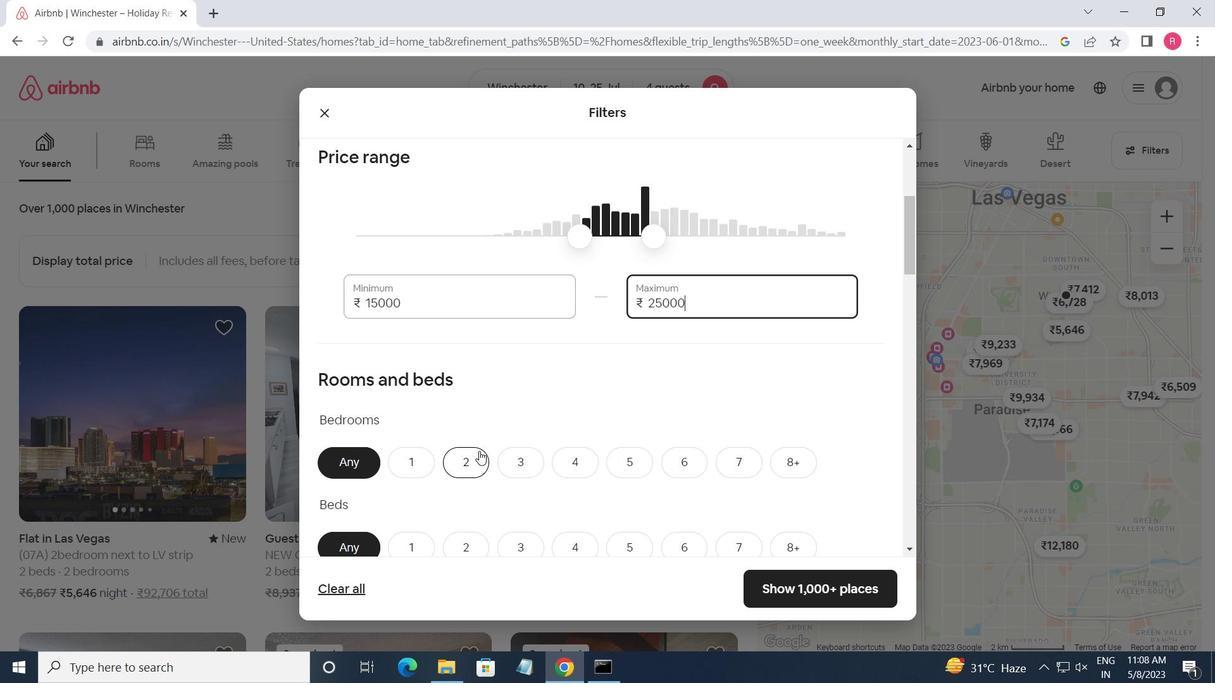 
Action: Mouse pressed left at (468, 462)
Screenshot: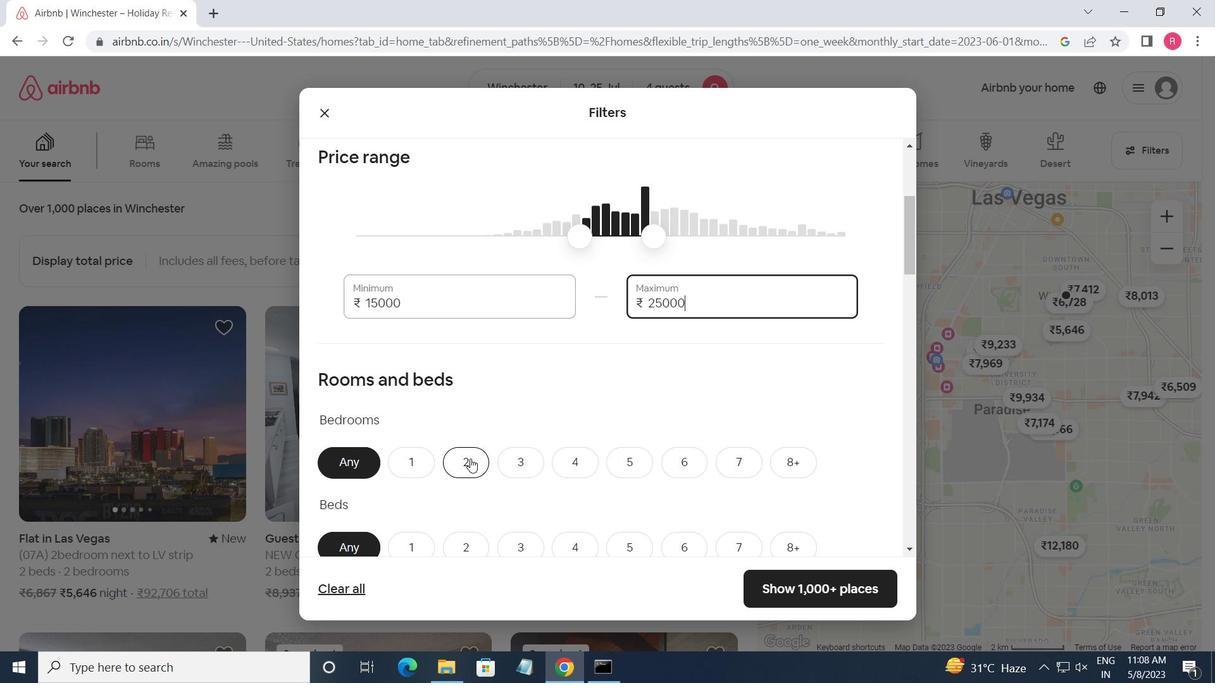 
Action: Mouse moved to (542, 412)
Screenshot: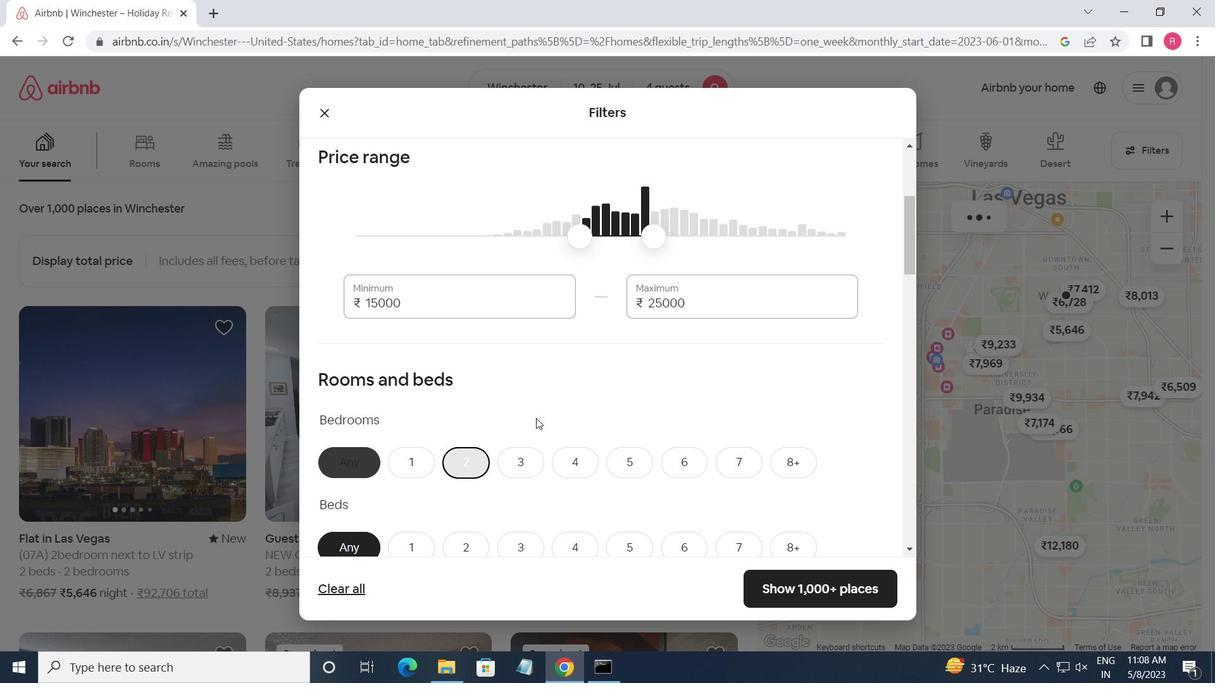 
Action: Mouse scrolled (542, 412) with delta (0, 0)
Screenshot: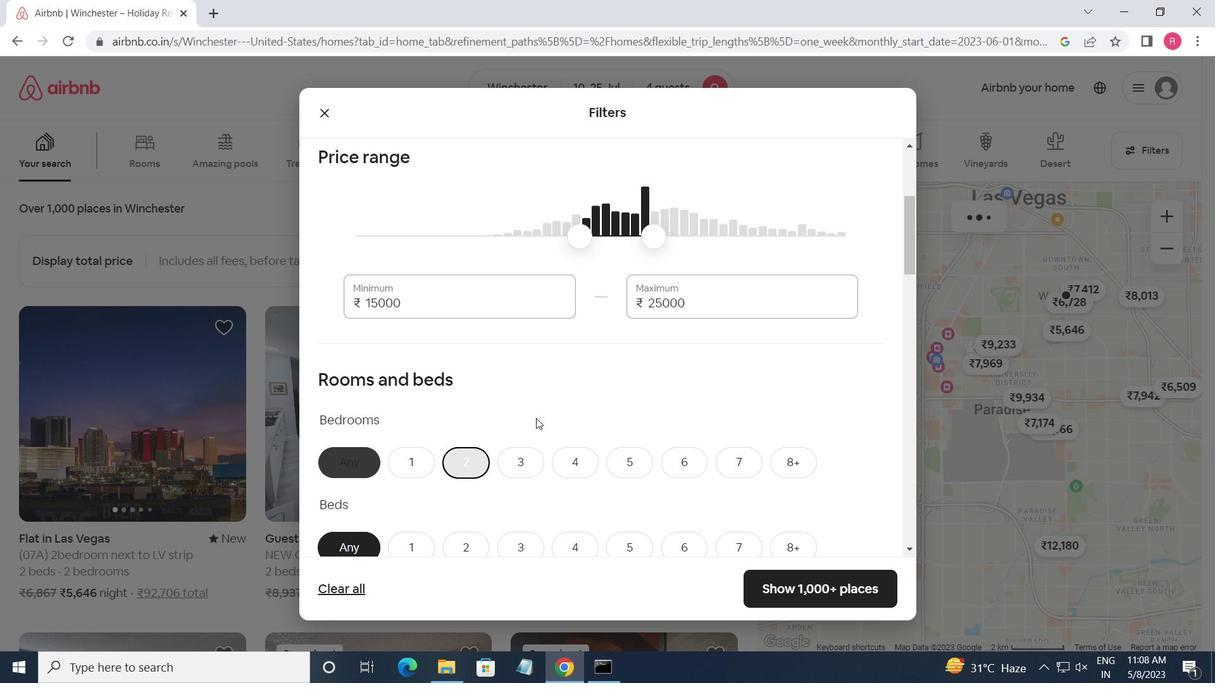 
Action: Mouse scrolled (542, 412) with delta (0, 0)
Screenshot: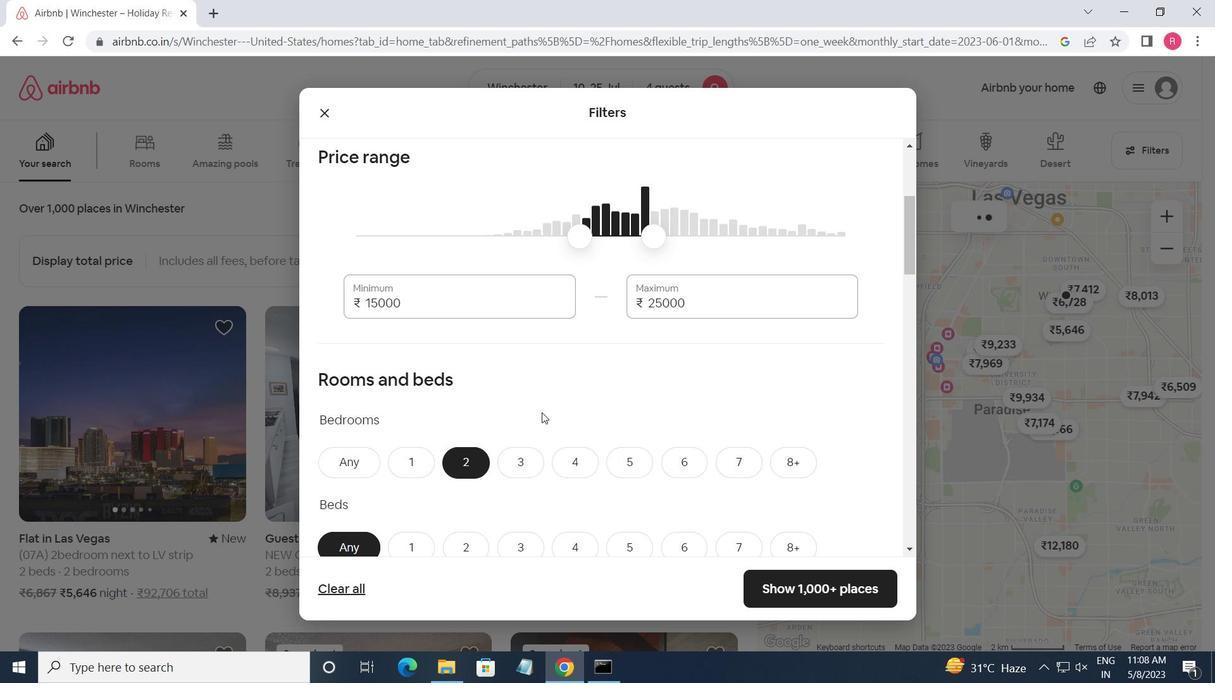 
Action: Mouse scrolled (542, 412) with delta (0, 0)
Screenshot: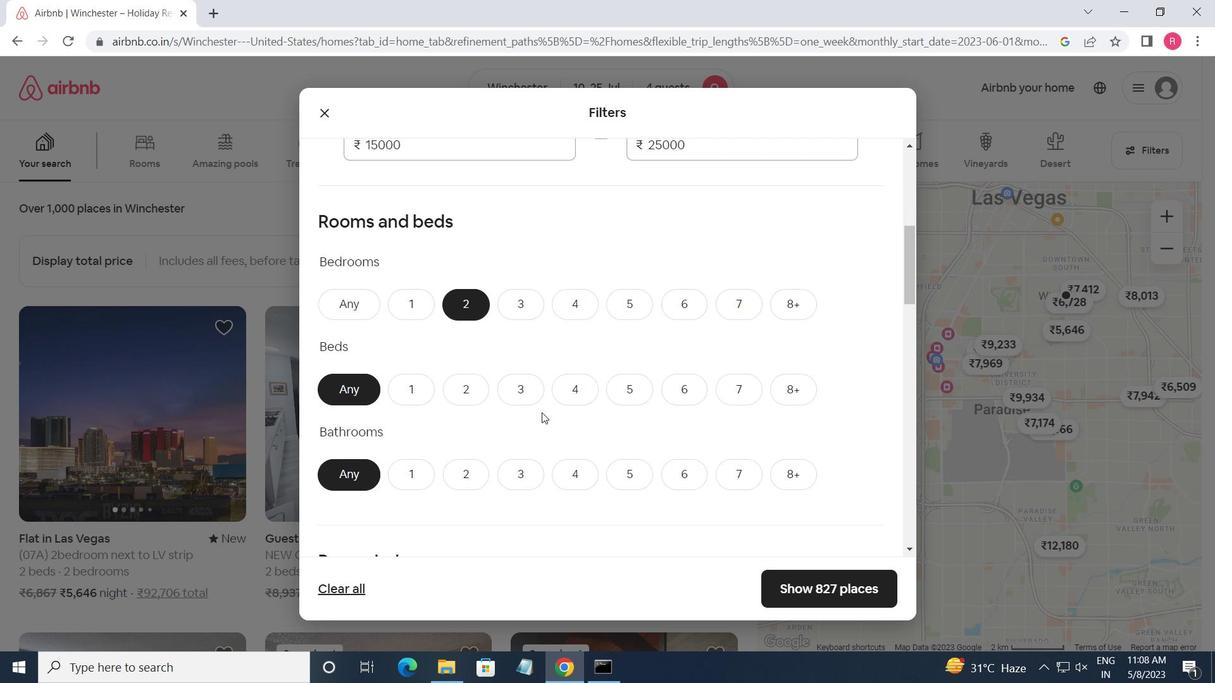
Action: Mouse moved to (530, 310)
Screenshot: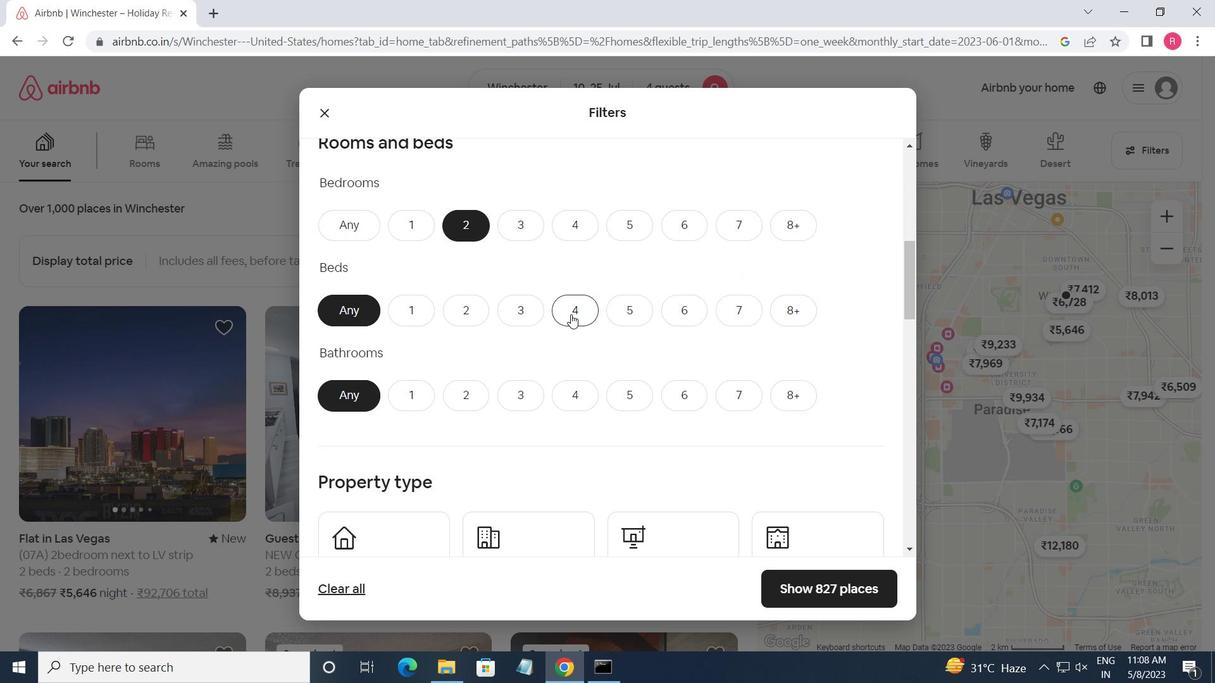
Action: Mouse pressed left at (530, 310)
Screenshot: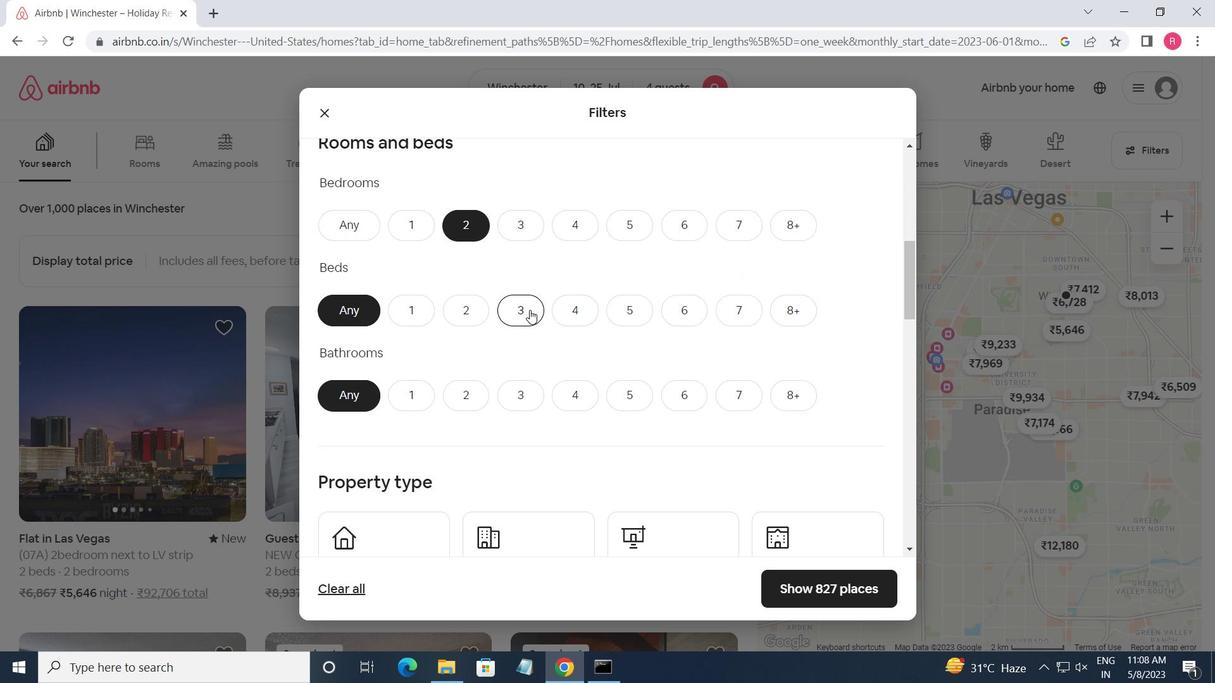 
Action: Mouse moved to (472, 393)
Screenshot: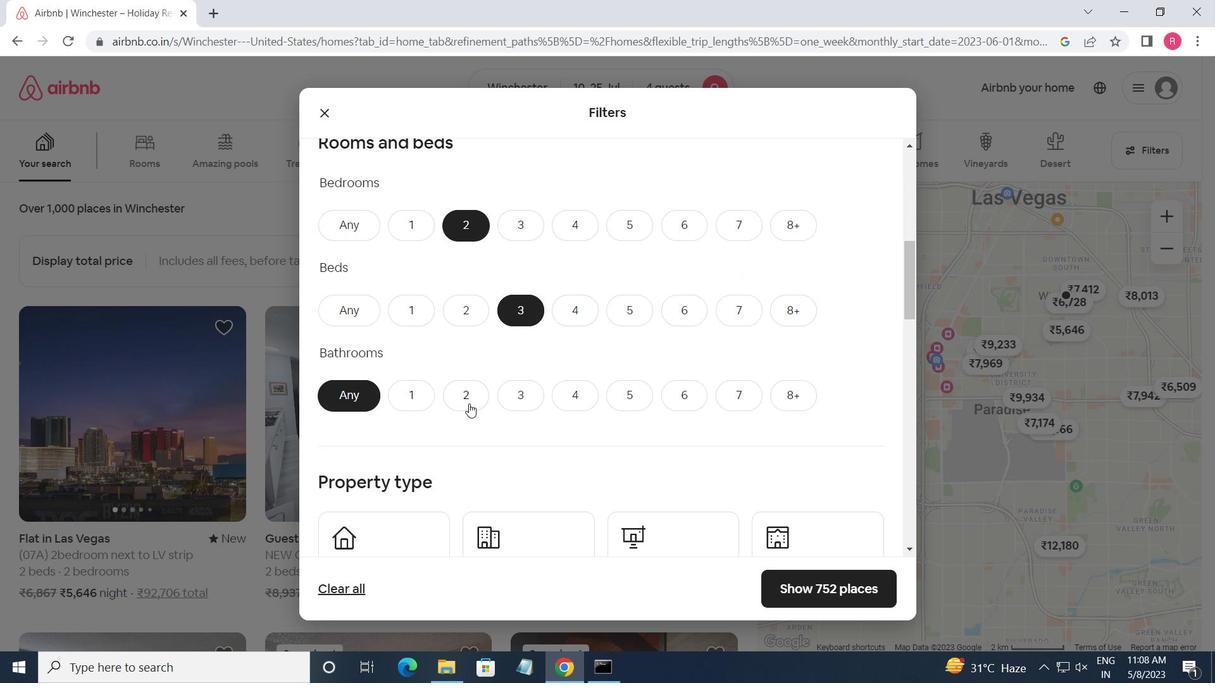 
Action: Mouse pressed left at (472, 393)
Screenshot: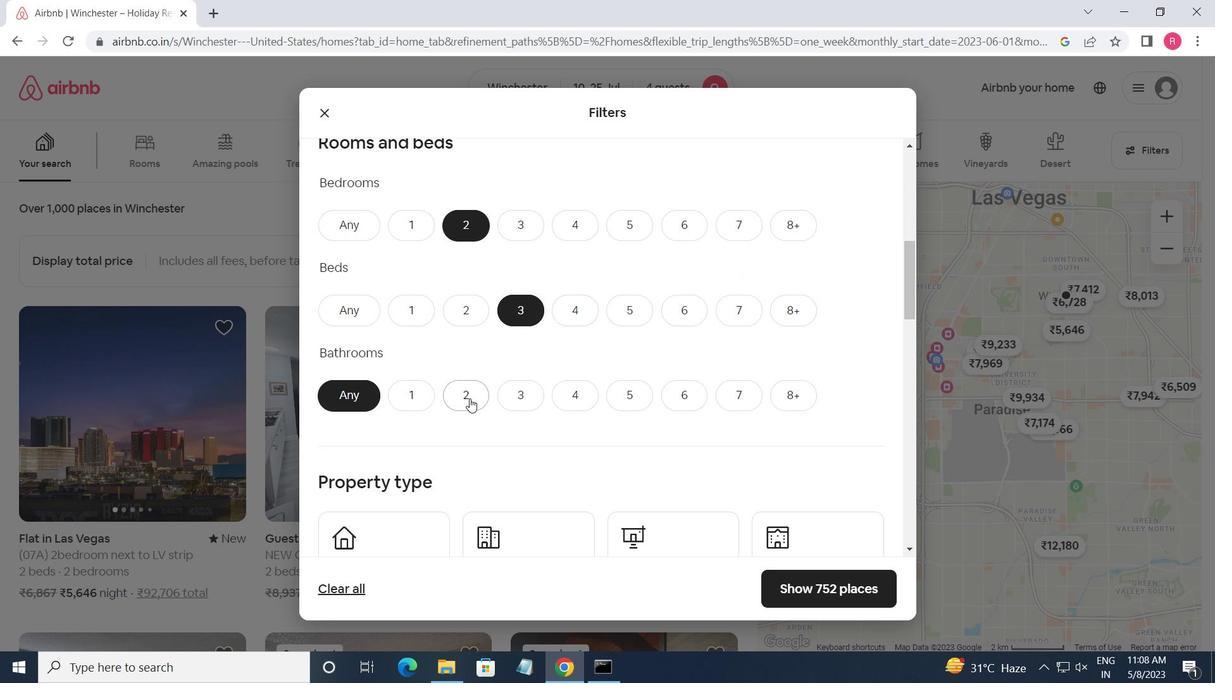 
Action: Mouse moved to (538, 352)
Screenshot: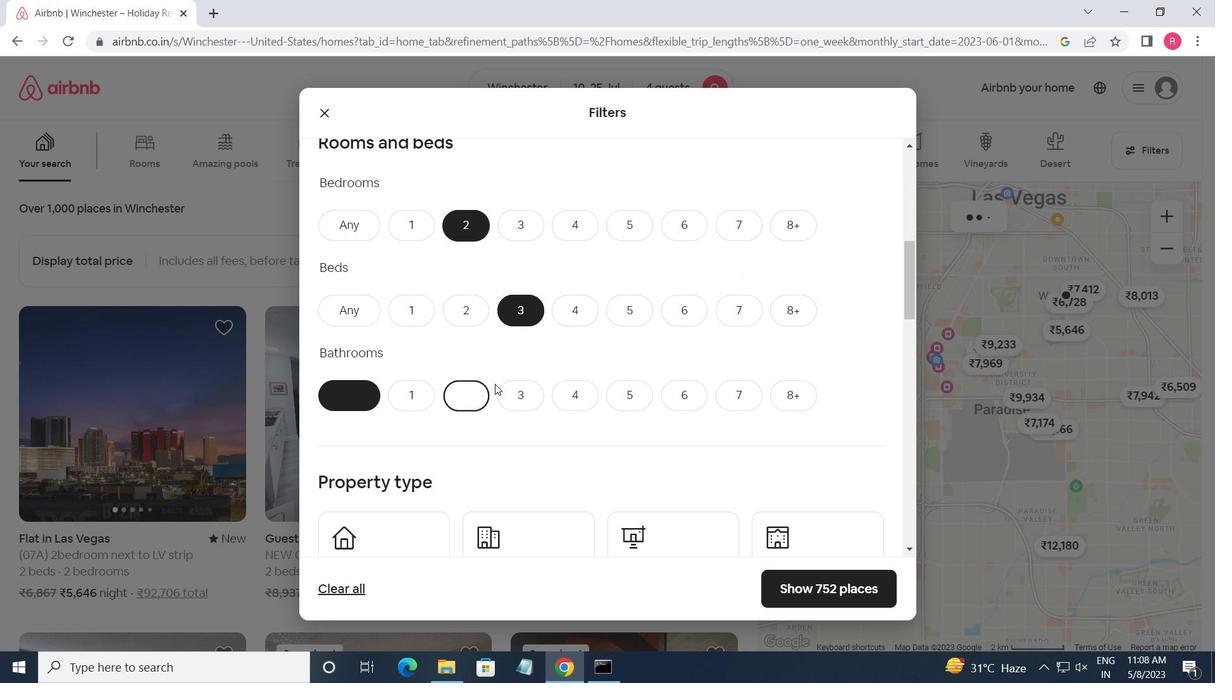 
Action: Mouse scrolled (538, 352) with delta (0, 0)
Screenshot: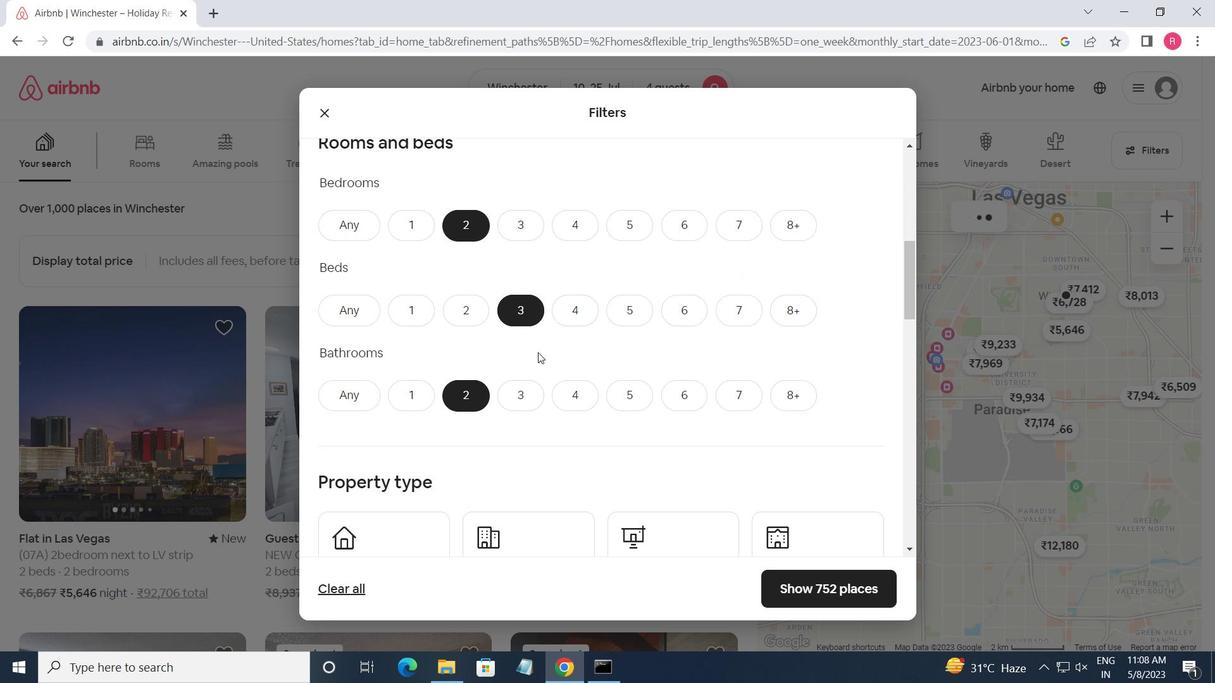 
Action: Mouse scrolled (538, 352) with delta (0, 0)
Screenshot: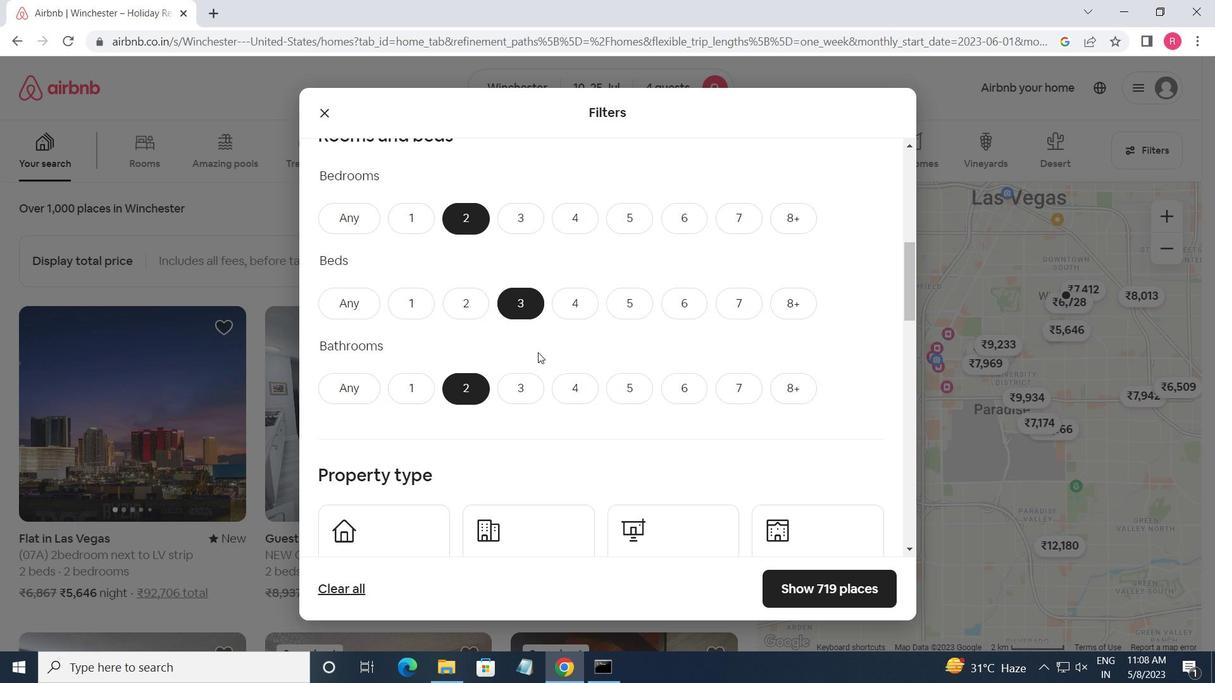 
Action: Mouse scrolled (538, 352) with delta (0, 0)
Screenshot: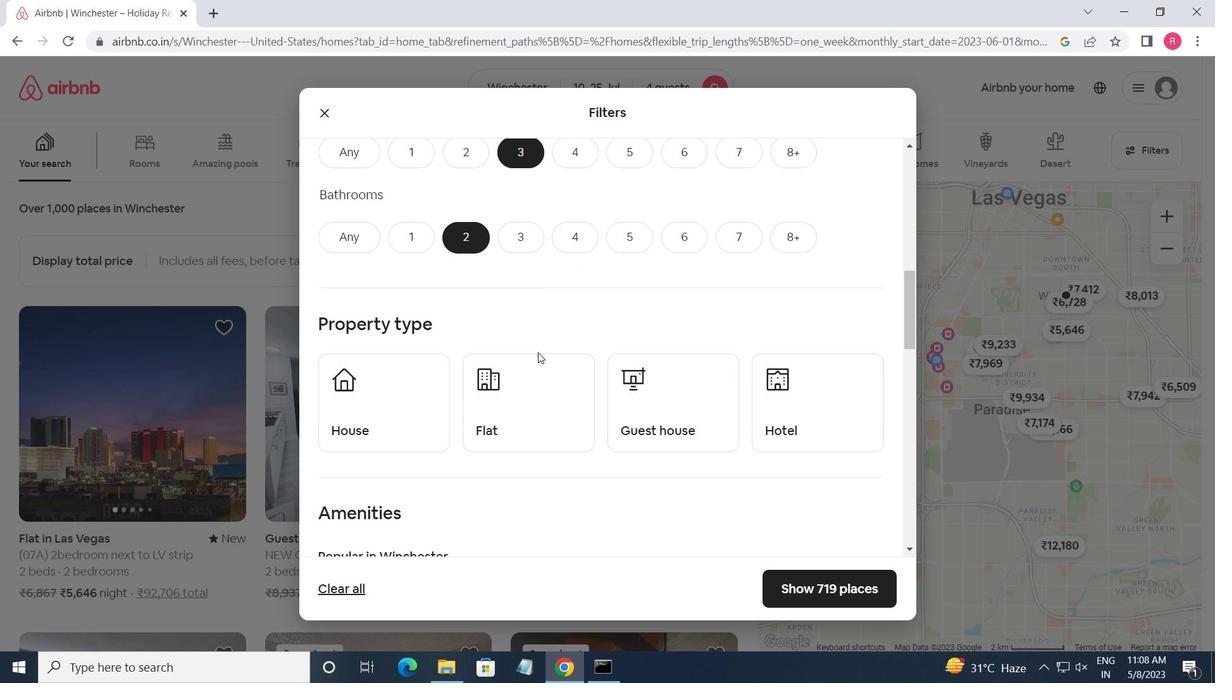 
Action: Mouse scrolled (538, 352) with delta (0, 0)
Screenshot: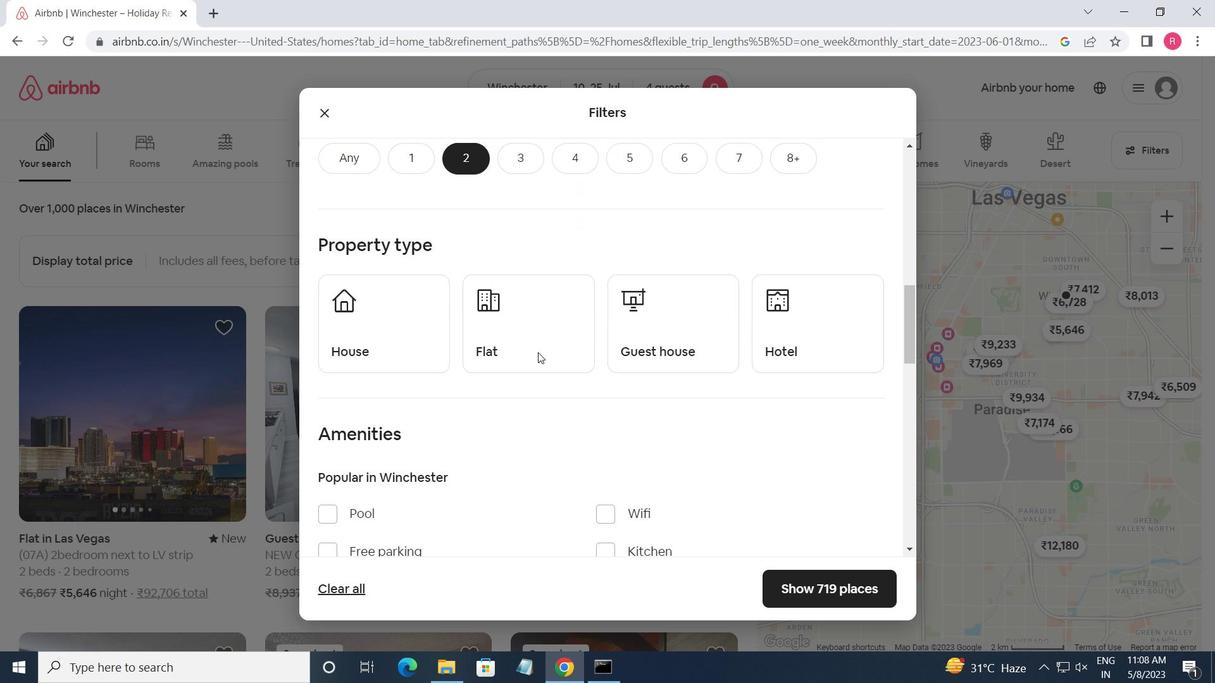 
Action: Mouse moved to (400, 273)
Screenshot: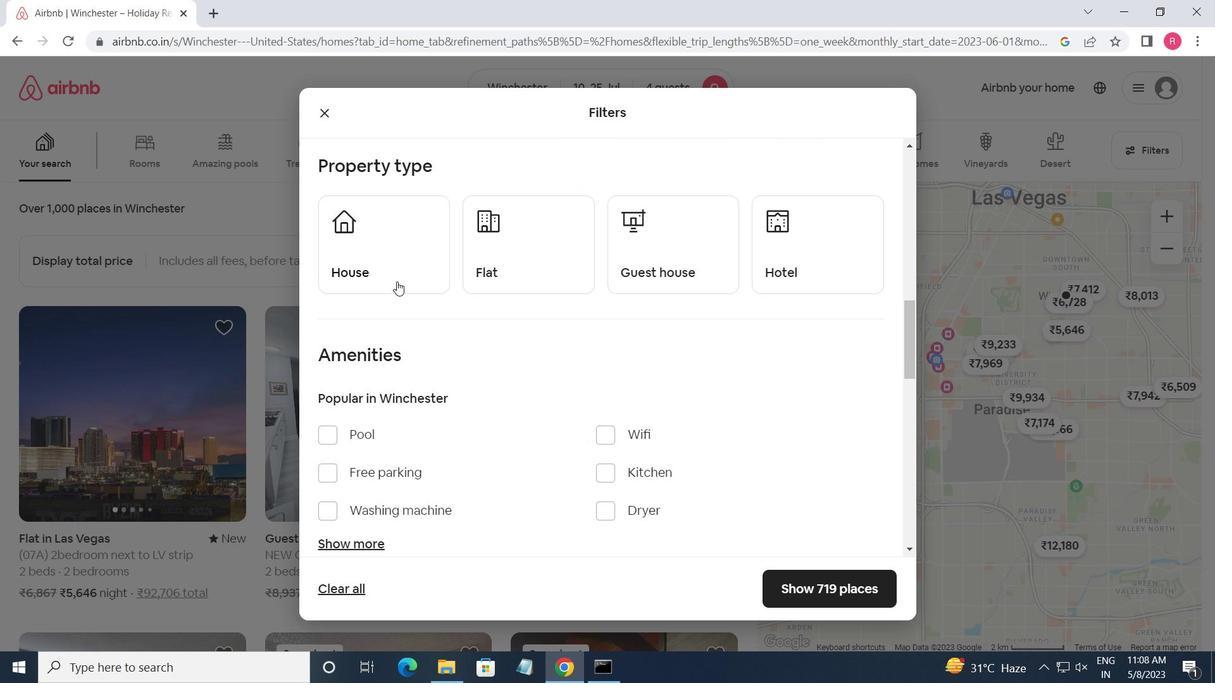 
Action: Mouse pressed left at (400, 273)
Screenshot: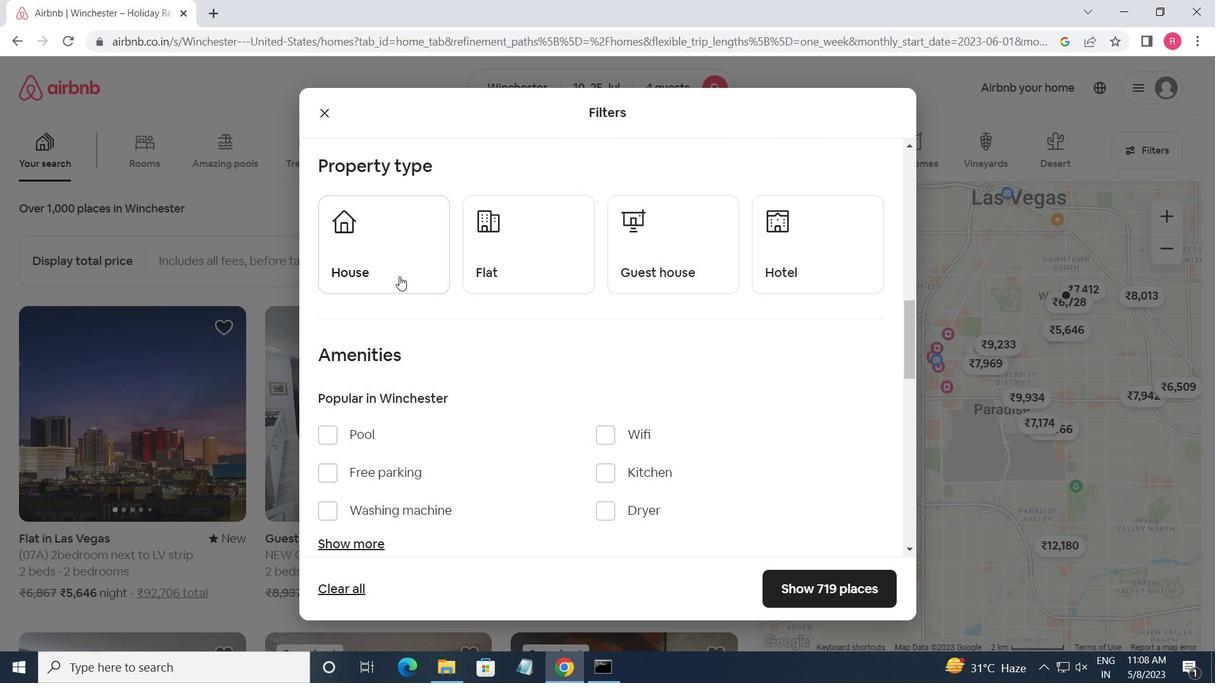 
Action: Mouse moved to (492, 252)
Screenshot: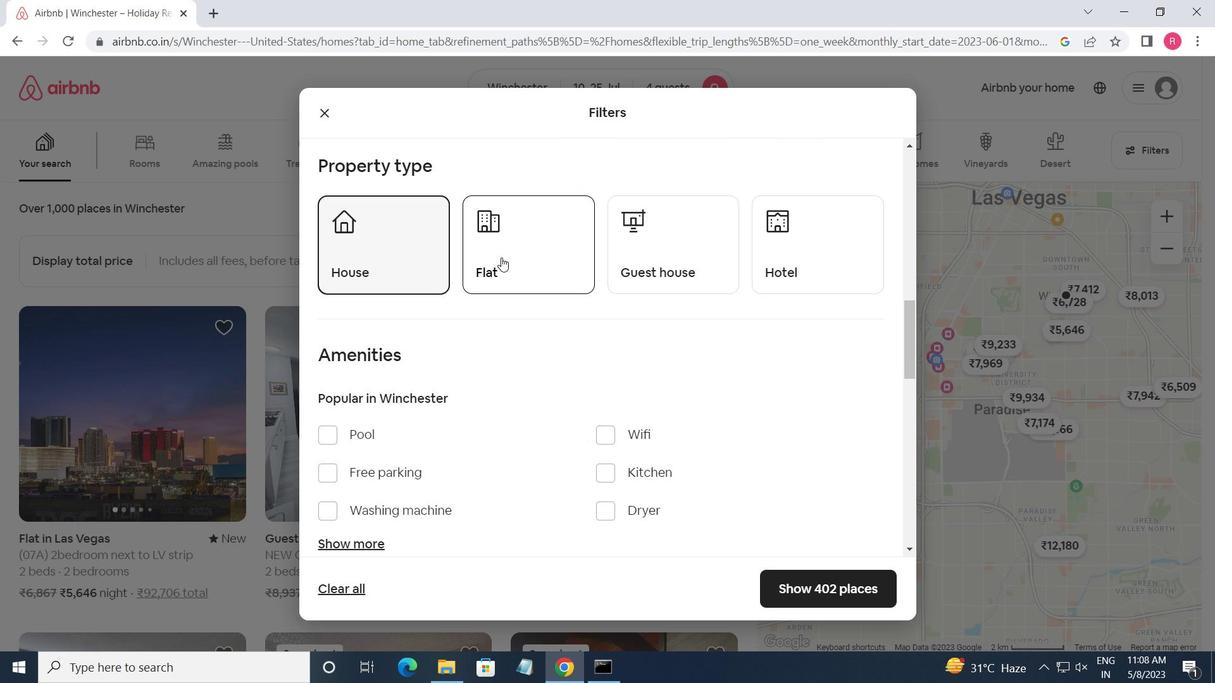 
Action: Mouse pressed left at (492, 252)
Screenshot: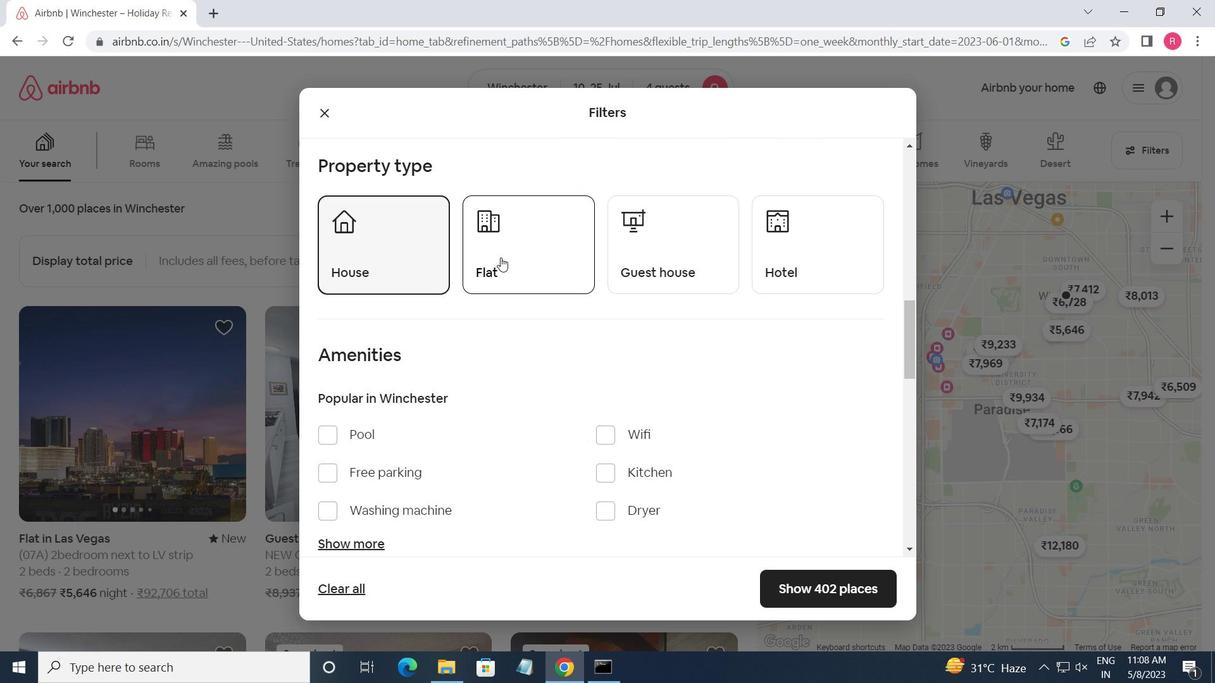 
Action: Mouse moved to (663, 252)
Screenshot: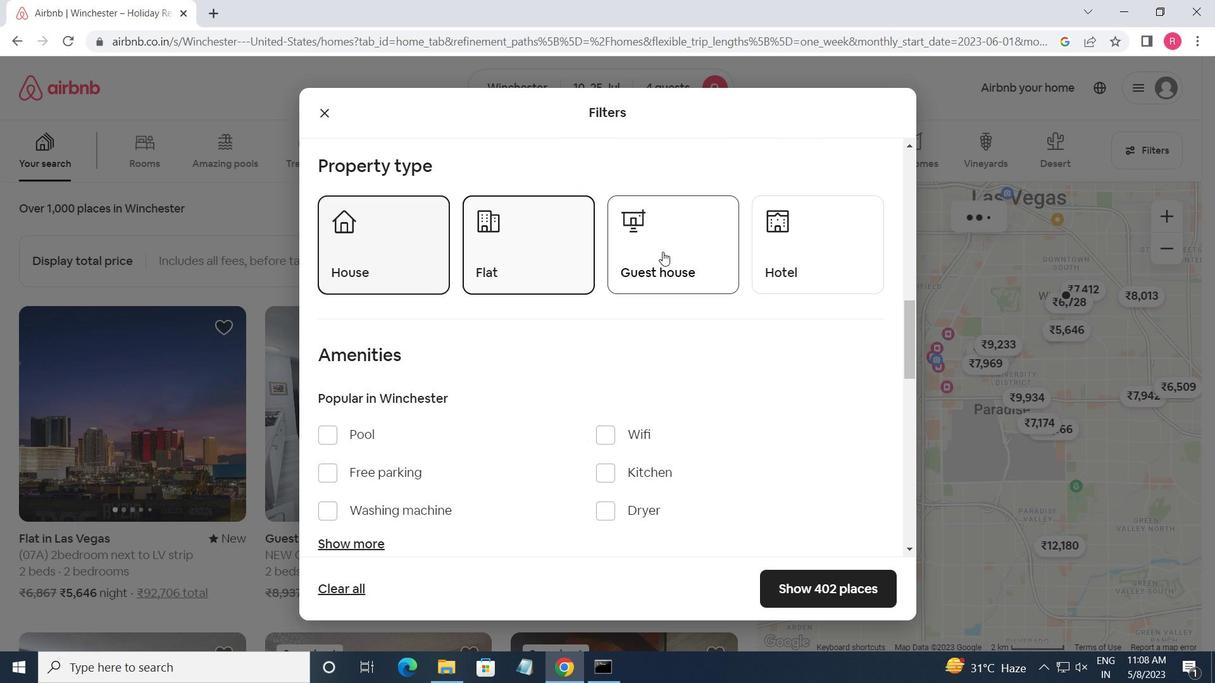 
Action: Mouse pressed left at (663, 252)
Screenshot: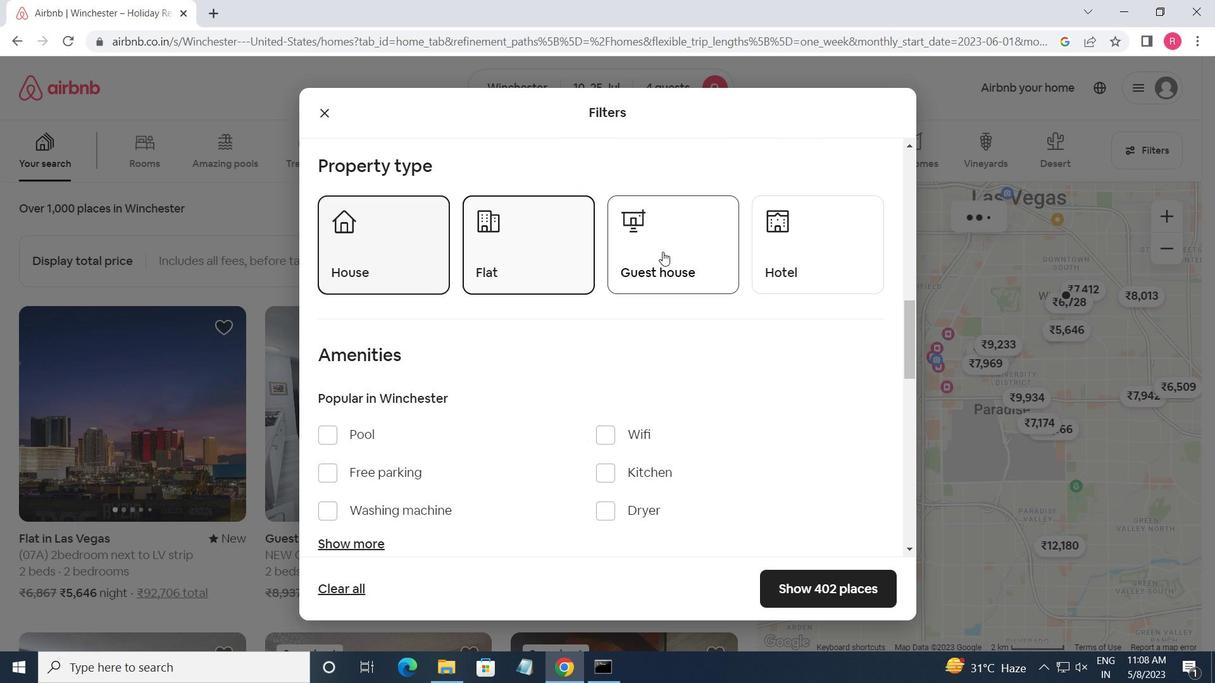 
Action: Mouse moved to (577, 376)
Screenshot: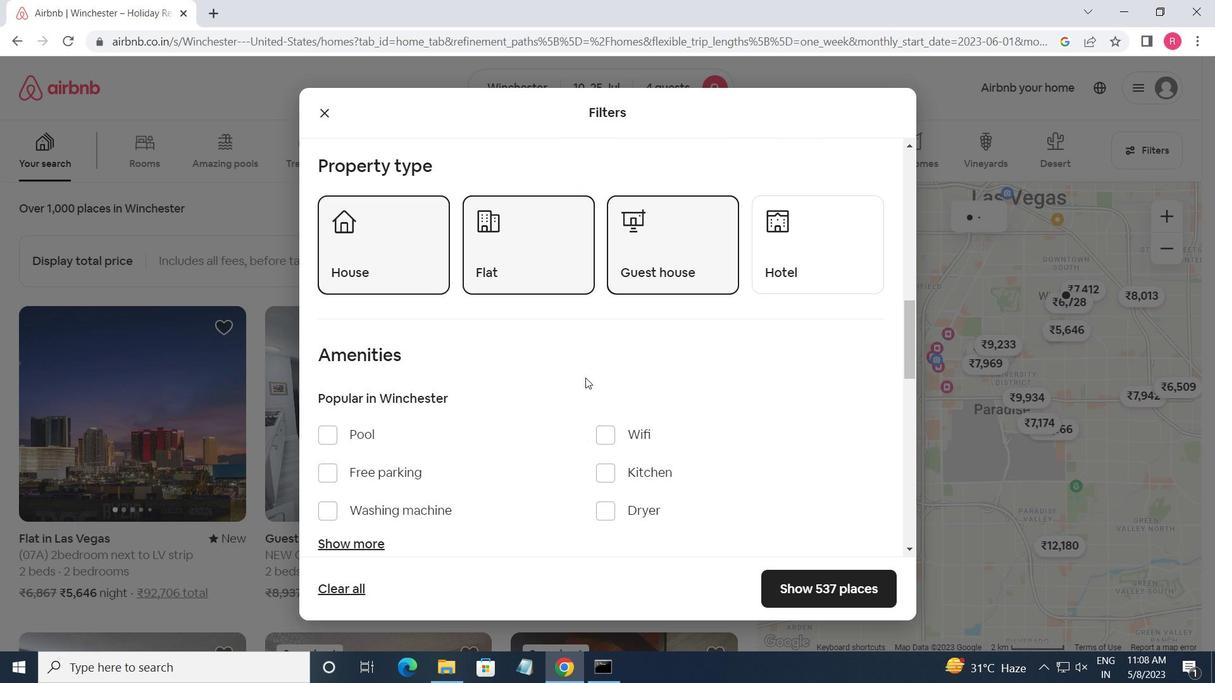 
Action: Mouse scrolled (577, 375) with delta (0, 0)
Screenshot: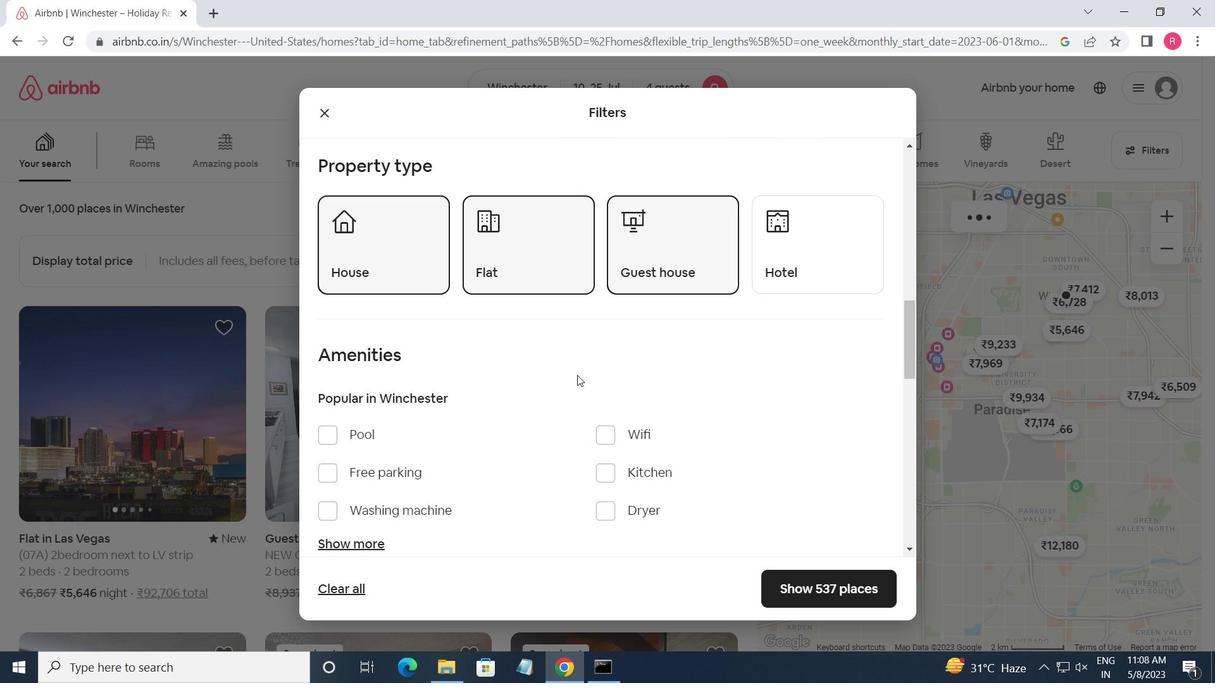 
Action: Mouse scrolled (577, 375) with delta (0, 0)
Screenshot: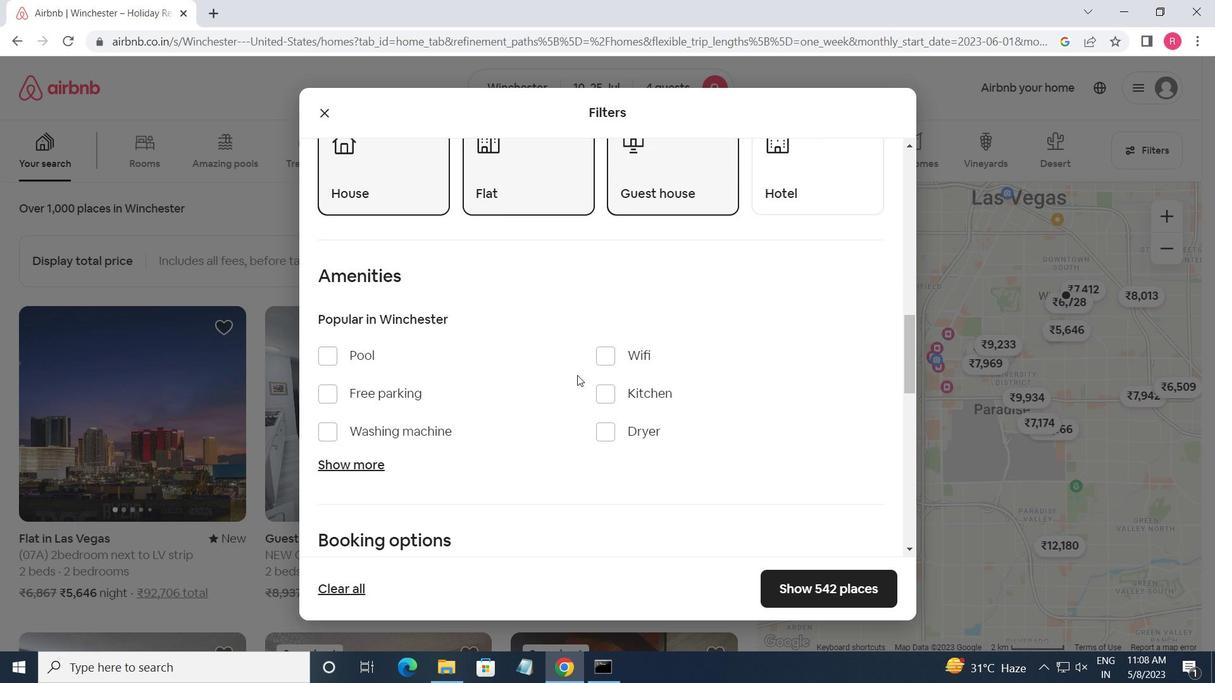 
Action: Mouse moved to (578, 374)
Screenshot: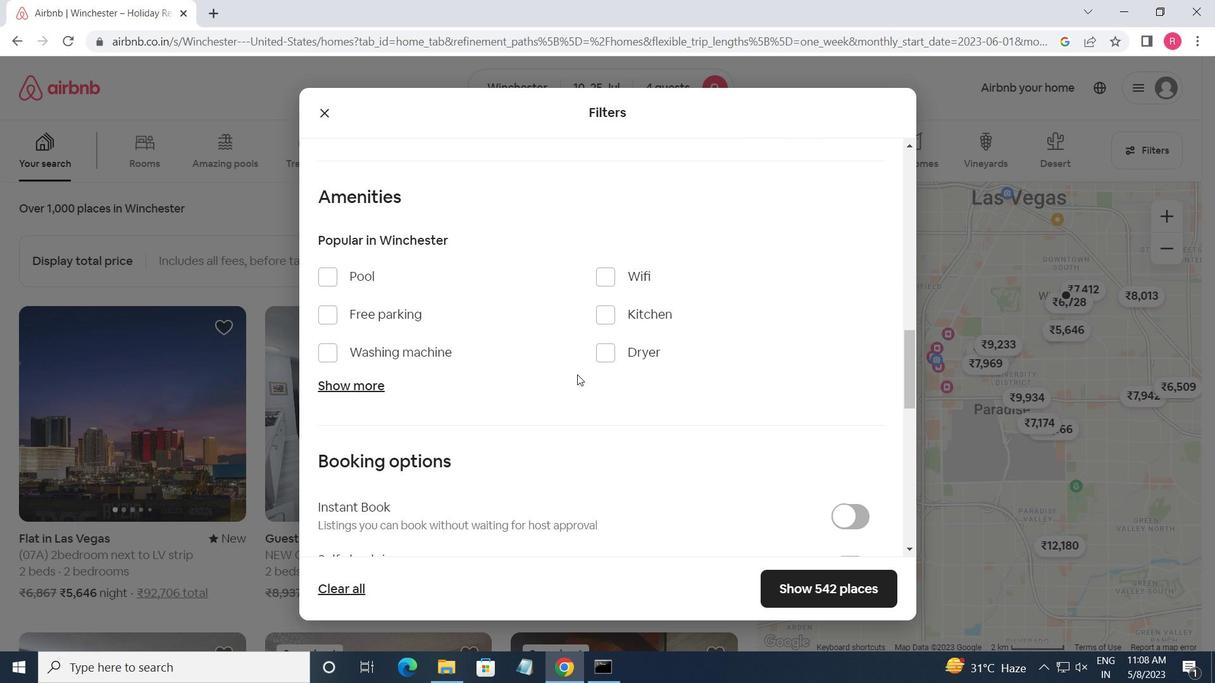 
Action: Mouse scrolled (578, 374) with delta (0, 0)
Screenshot: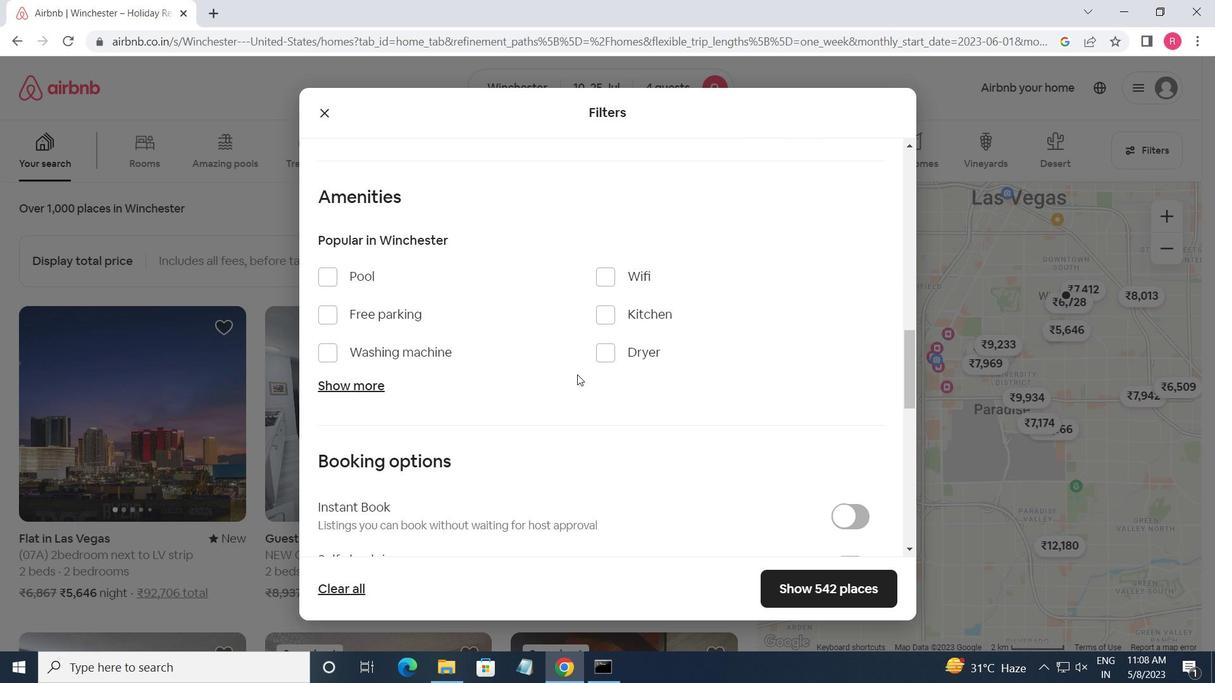 
Action: Mouse moved to (613, 196)
Screenshot: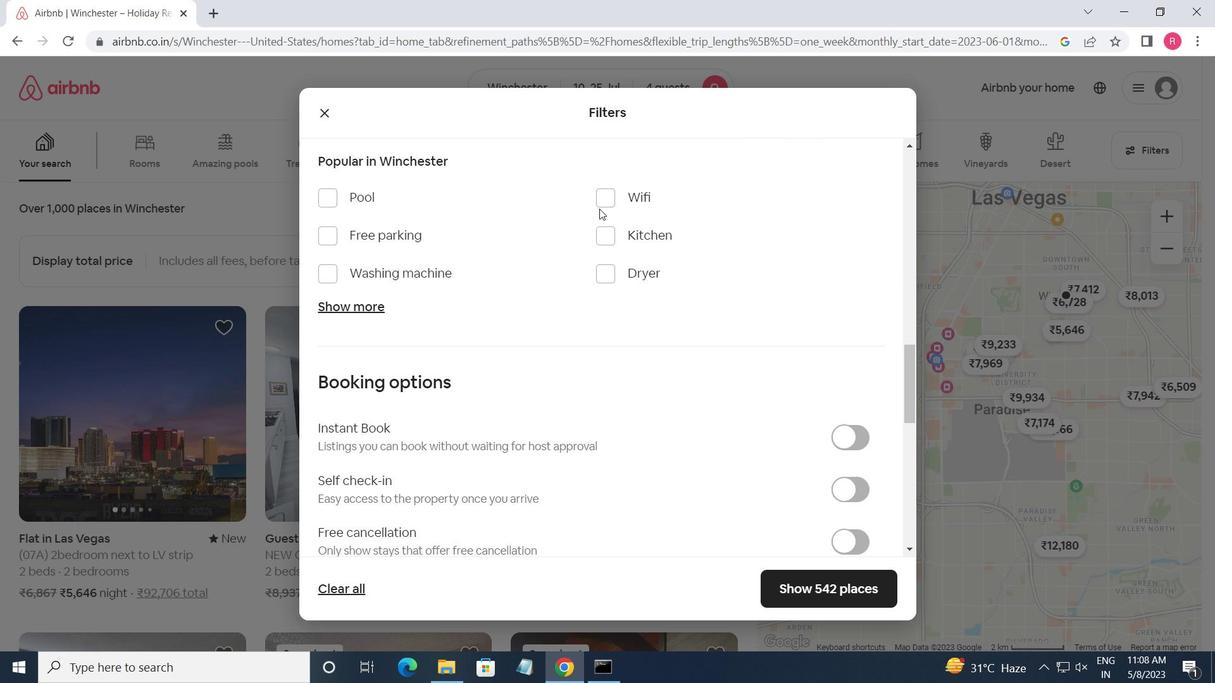 
Action: Mouse pressed left at (613, 196)
Screenshot: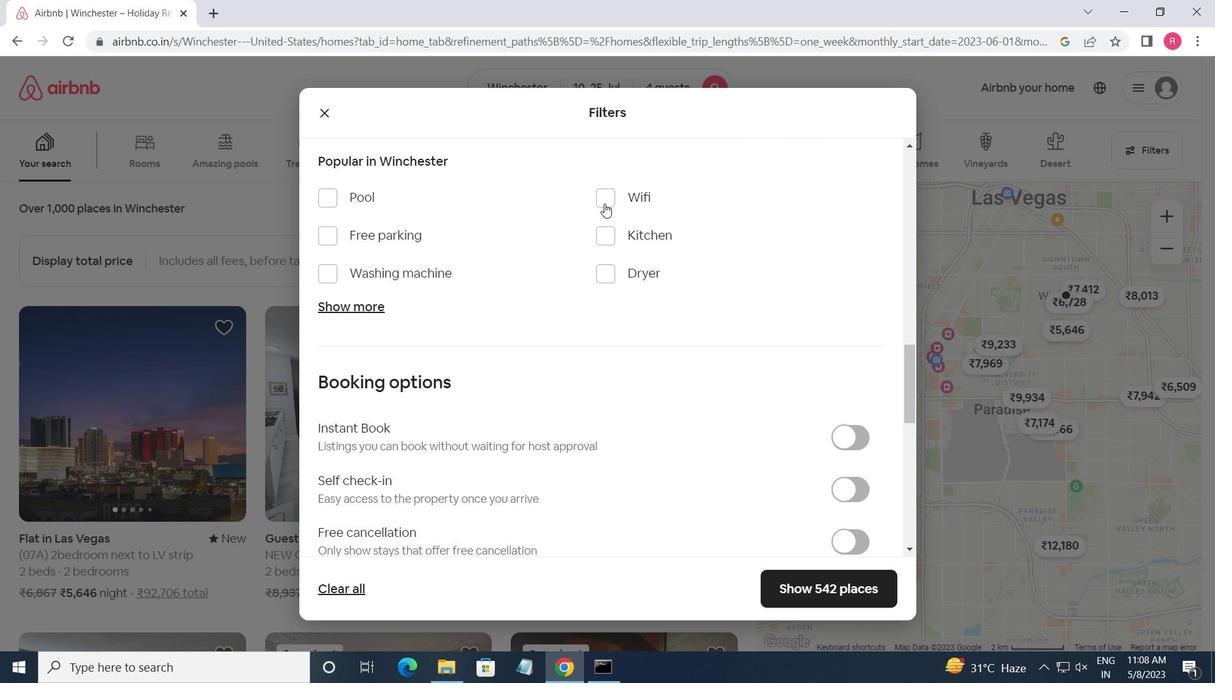 
Action: Mouse moved to (369, 310)
Screenshot: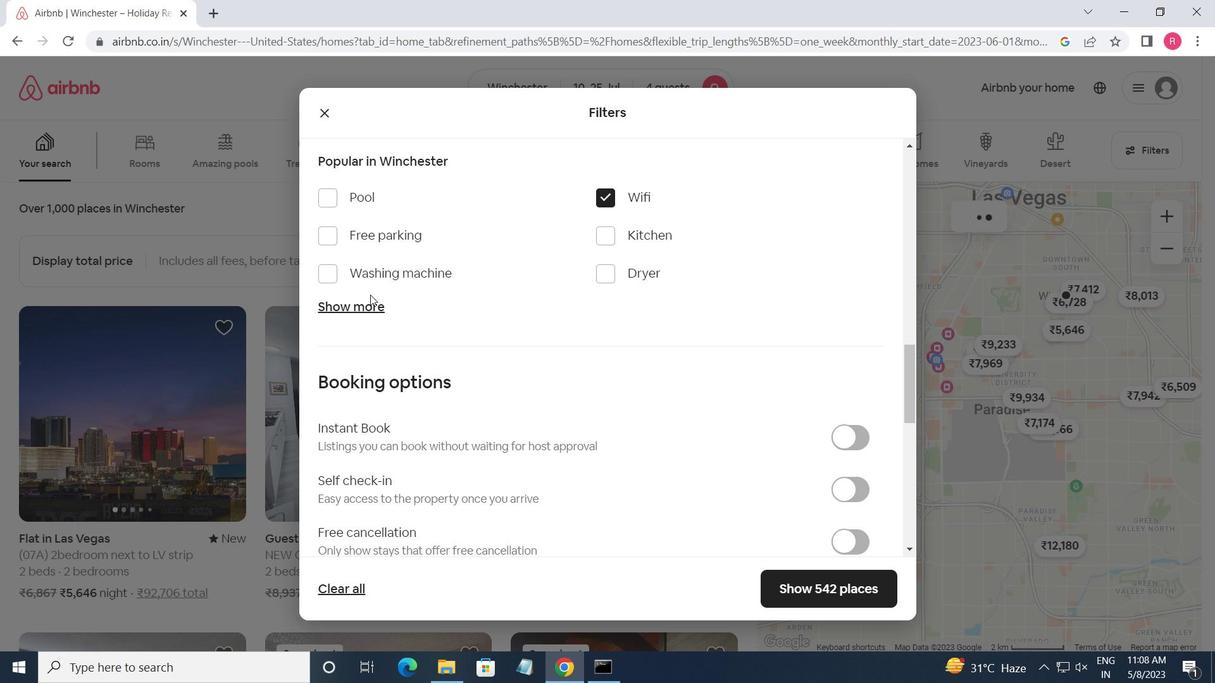 
Action: Mouse pressed left at (369, 310)
Screenshot: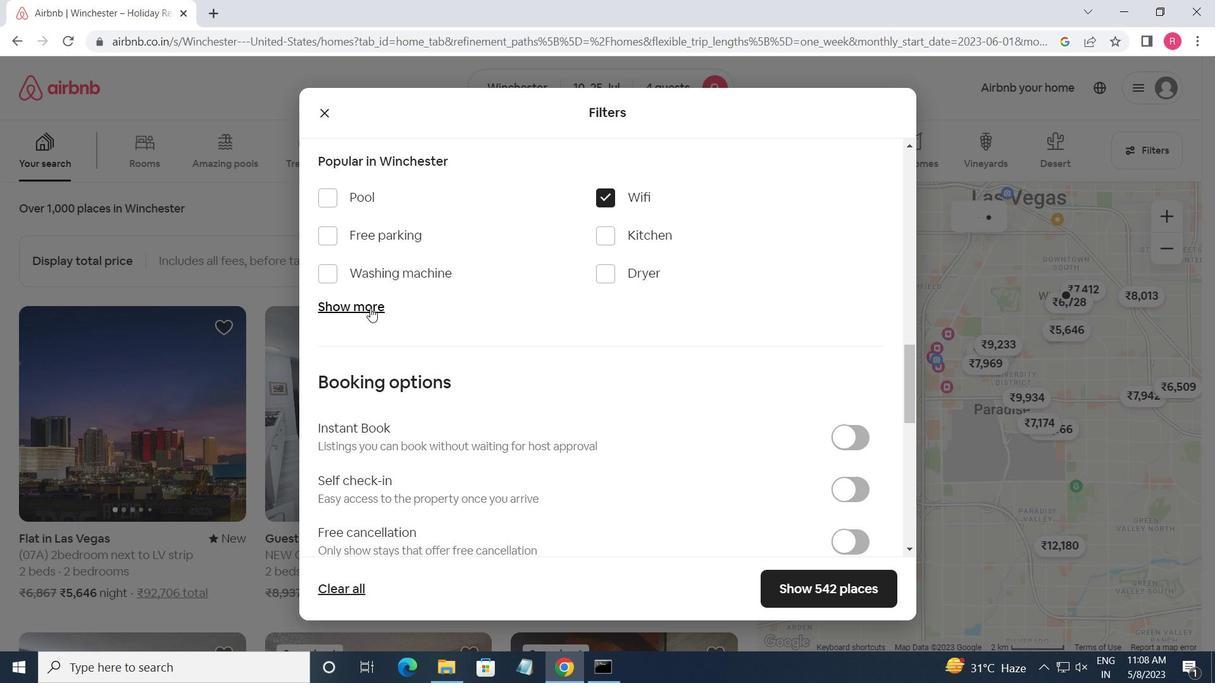 
Action: Mouse moved to (611, 402)
Screenshot: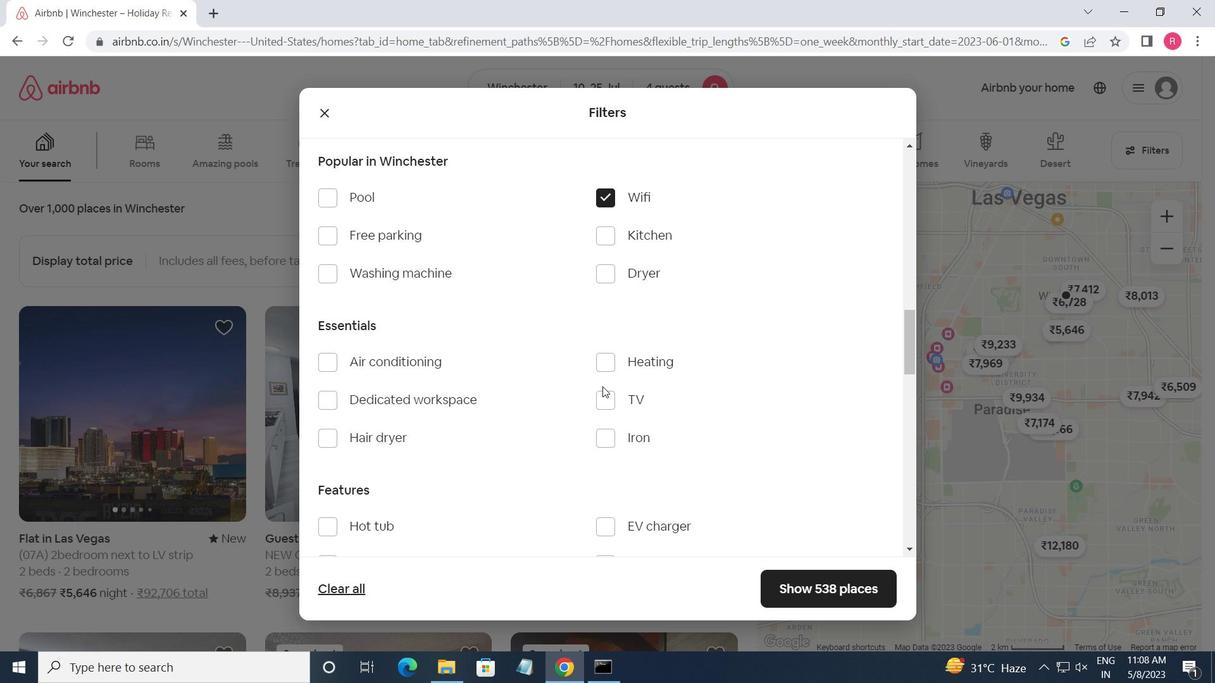 
Action: Mouse pressed left at (611, 402)
Screenshot: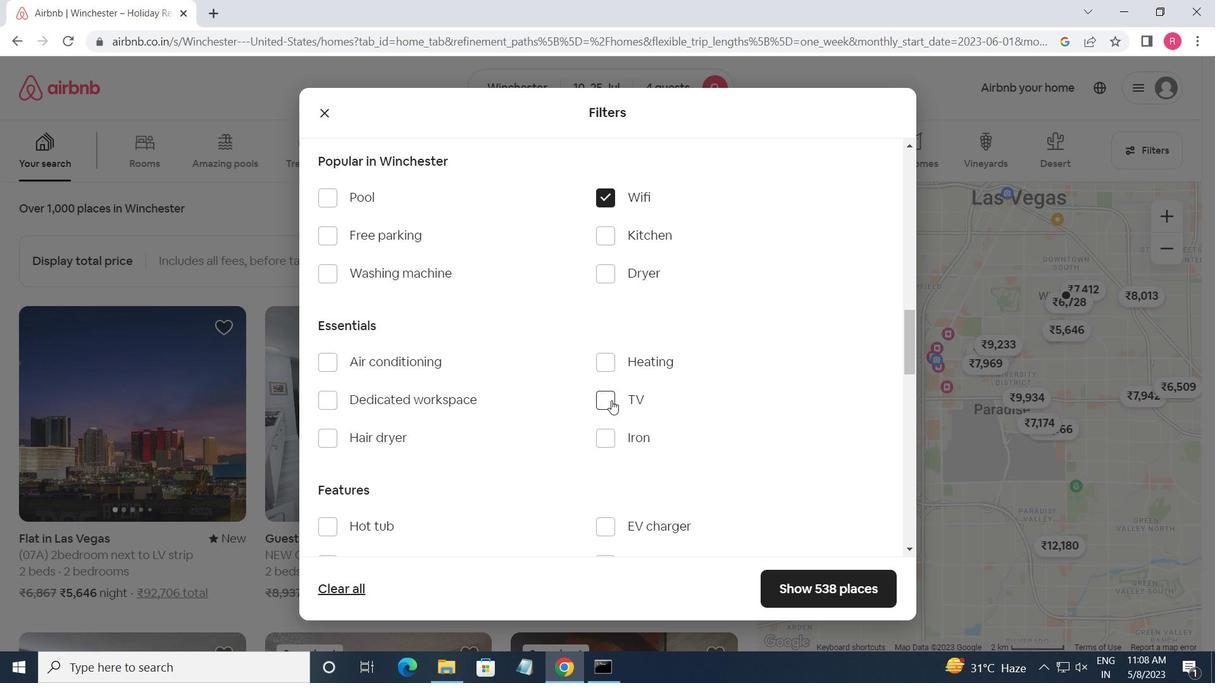 
Action: Mouse moved to (532, 372)
Screenshot: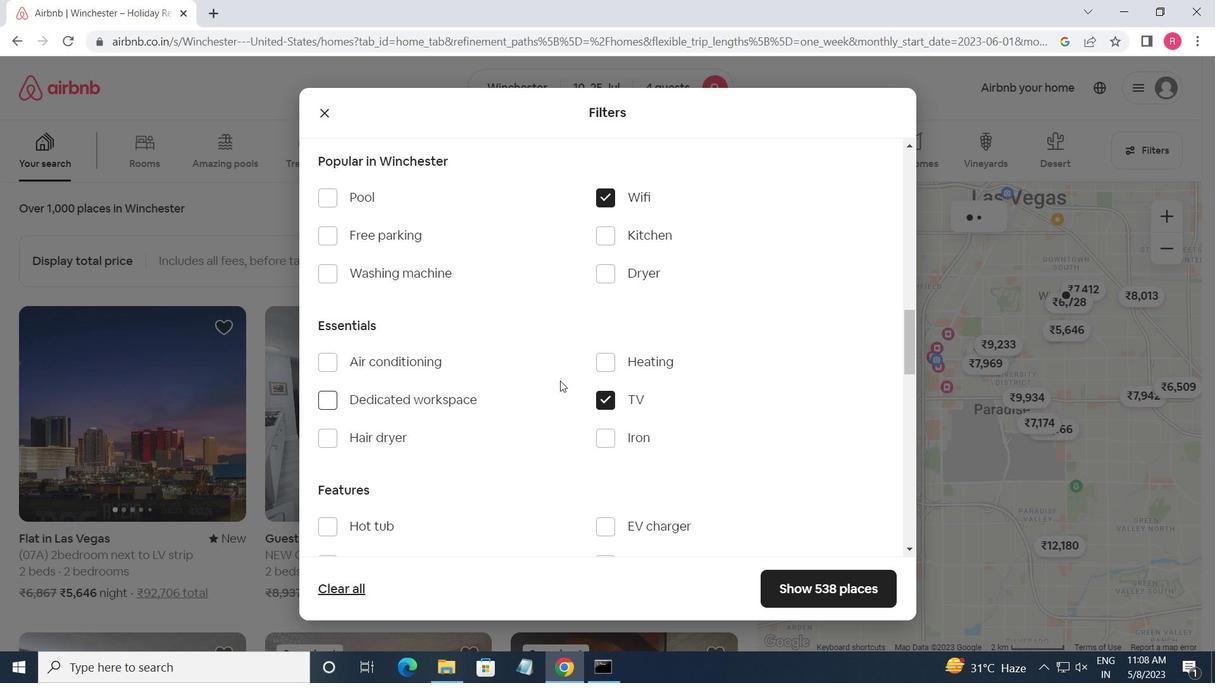 
Action: Mouse scrolled (532, 372) with delta (0, 0)
Screenshot: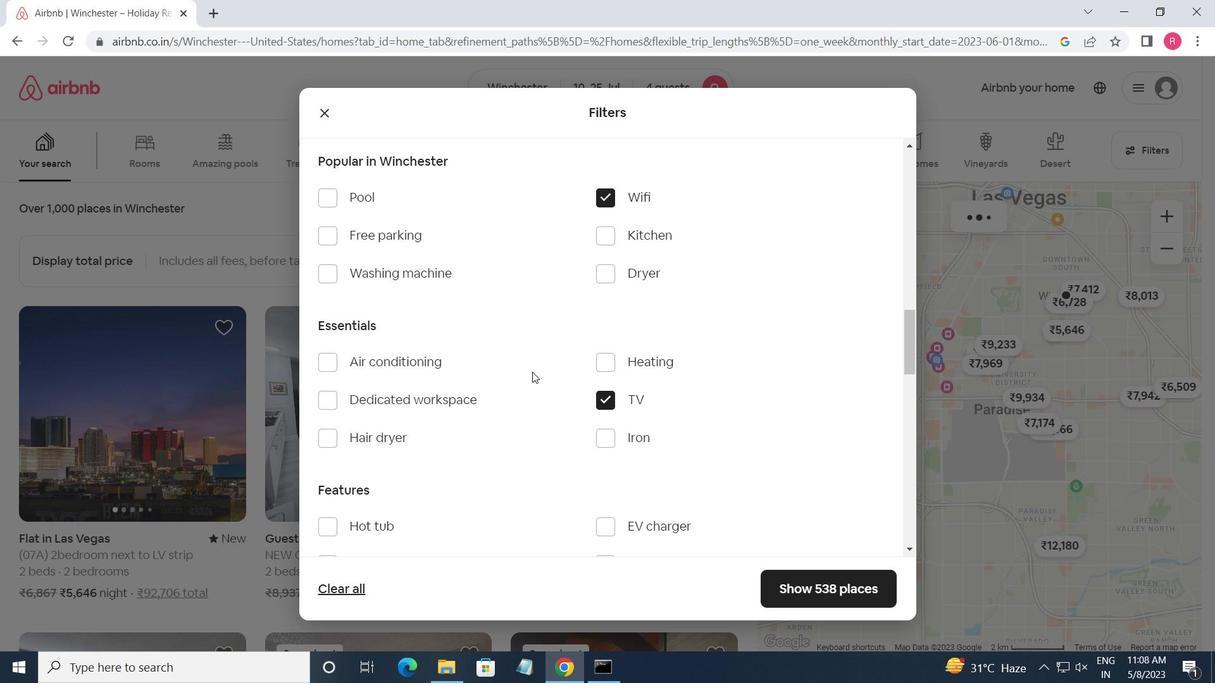 
Action: Mouse scrolled (532, 372) with delta (0, 0)
Screenshot: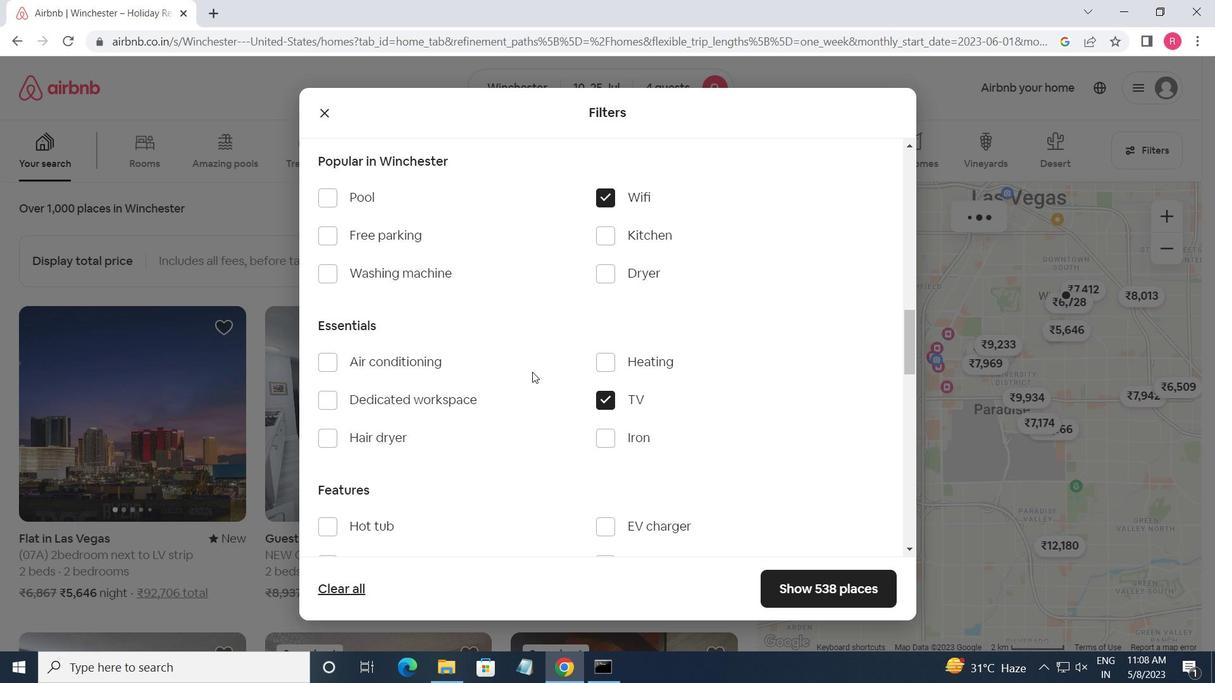 
Action: Mouse scrolled (532, 372) with delta (0, 0)
Screenshot: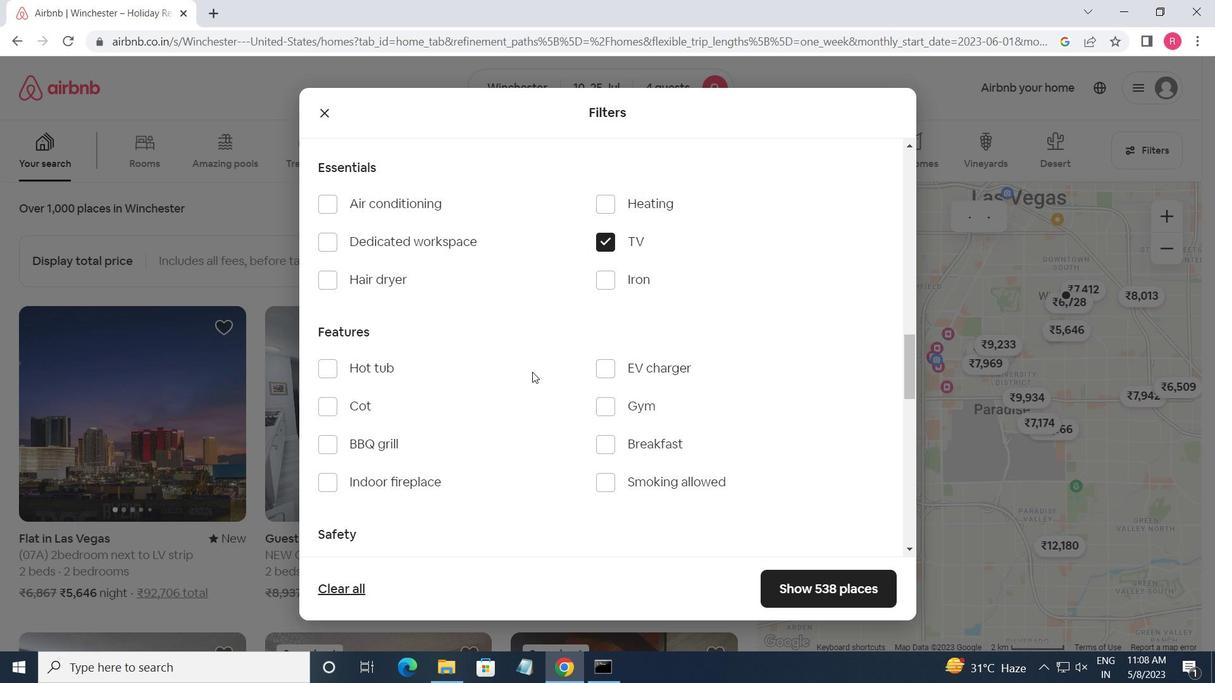 
Action: Mouse moved to (518, 377)
Screenshot: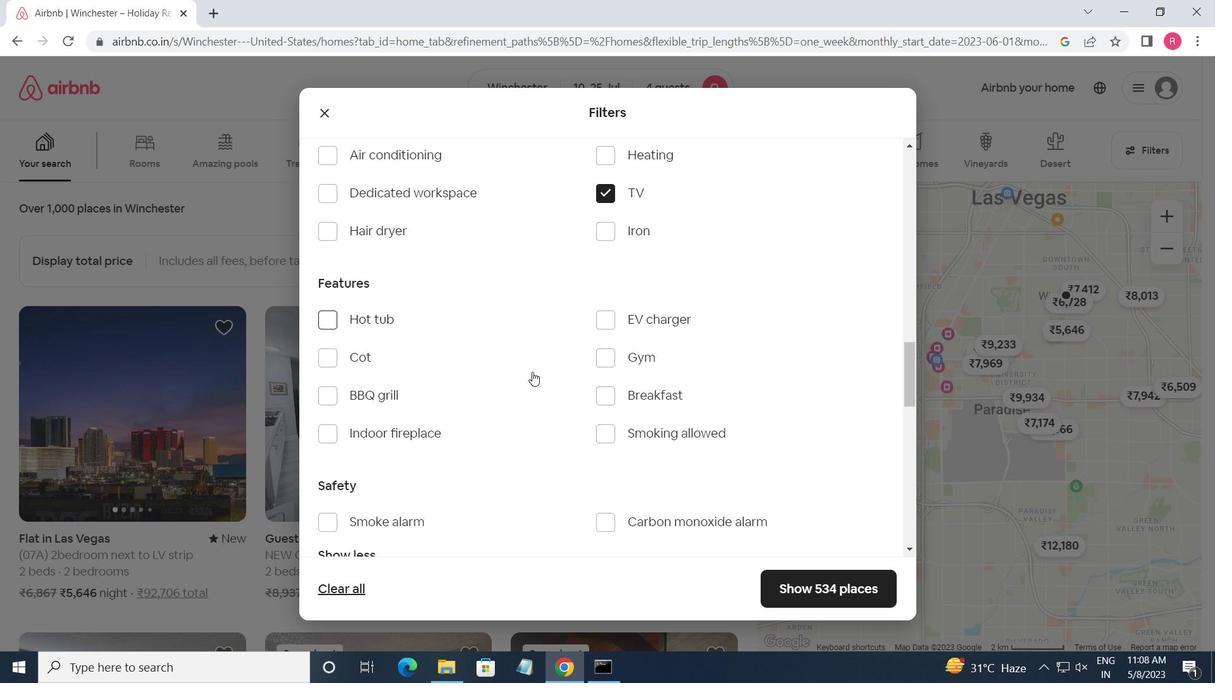 
Action: Mouse scrolled (518, 376) with delta (0, 0)
Screenshot: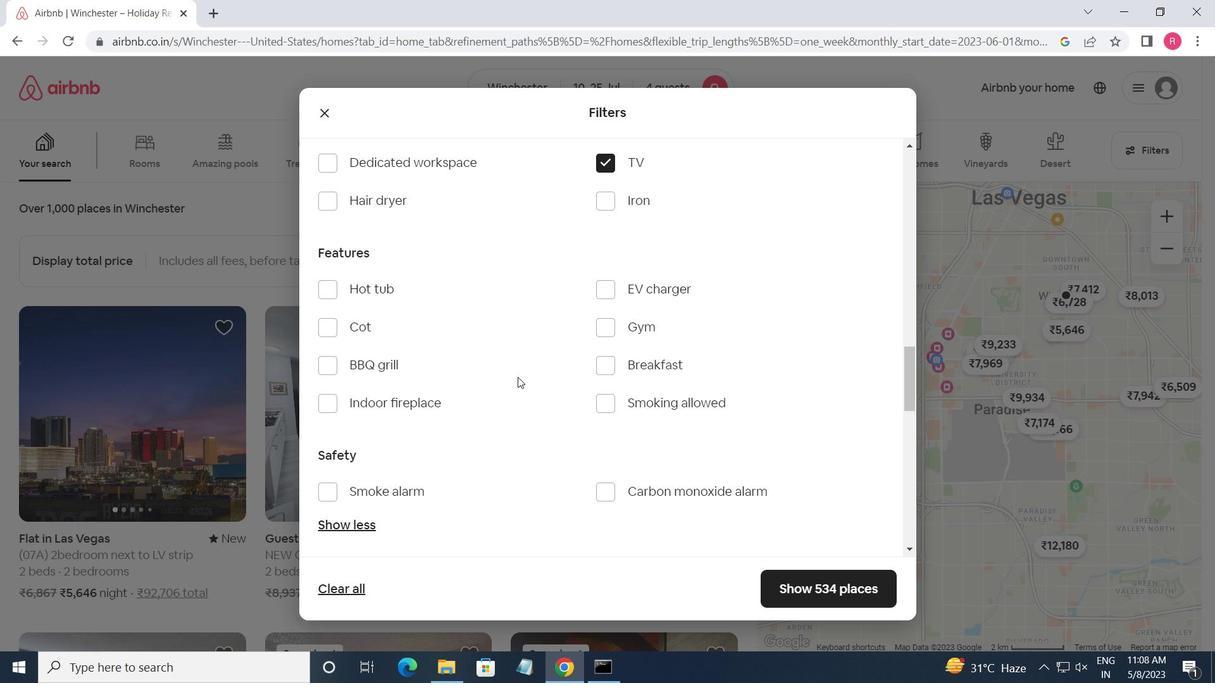 
Action: Mouse scrolled (518, 376) with delta (0, 0)
Screenshot: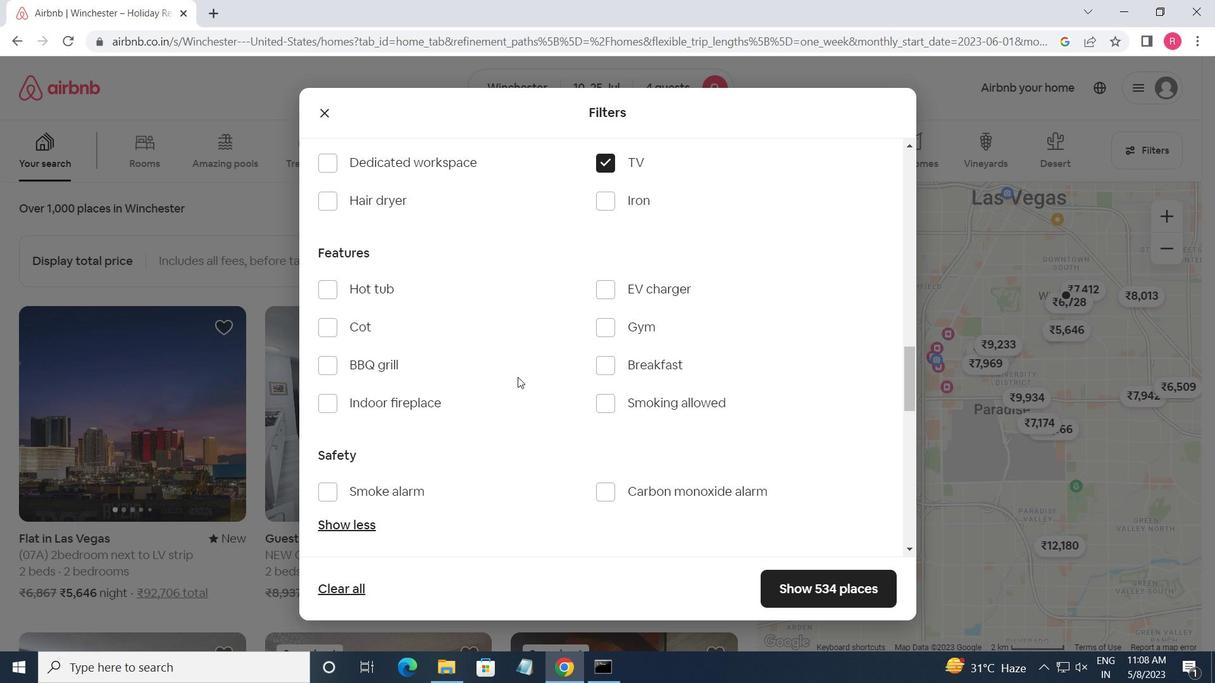 
Action: Mouse moved to (542, 256)
Screenshot: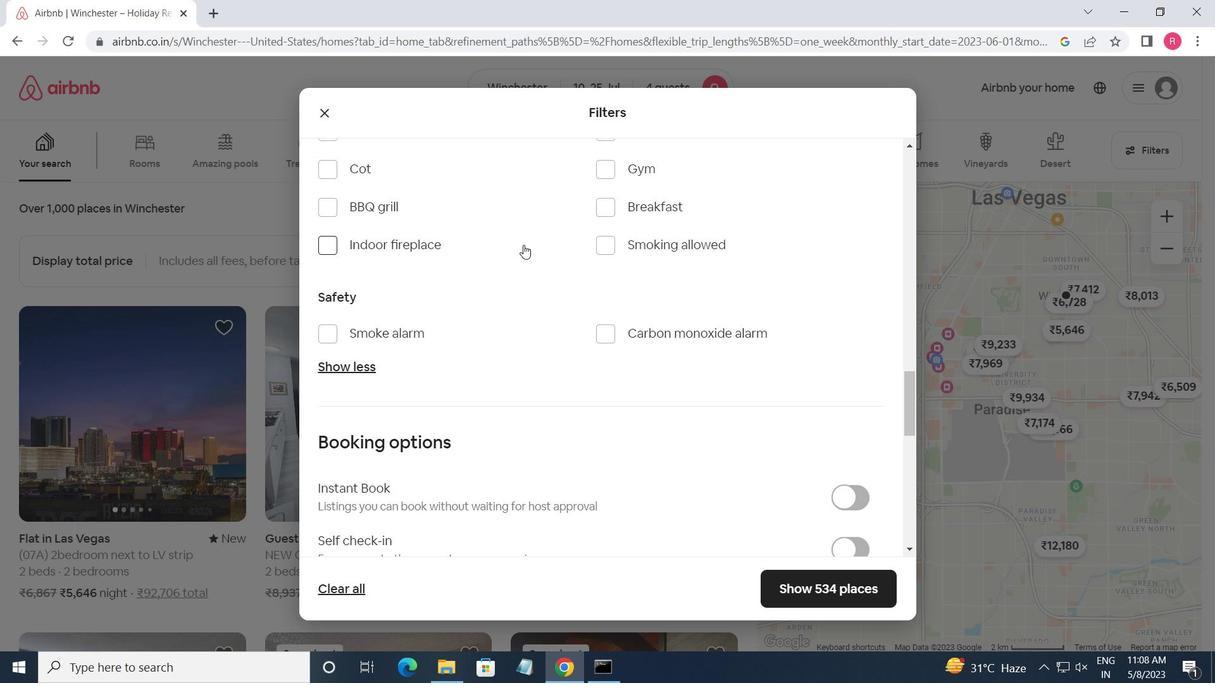 
Action: Mouse scrolled (542, 257) with delta (0, 0)
Screenshot: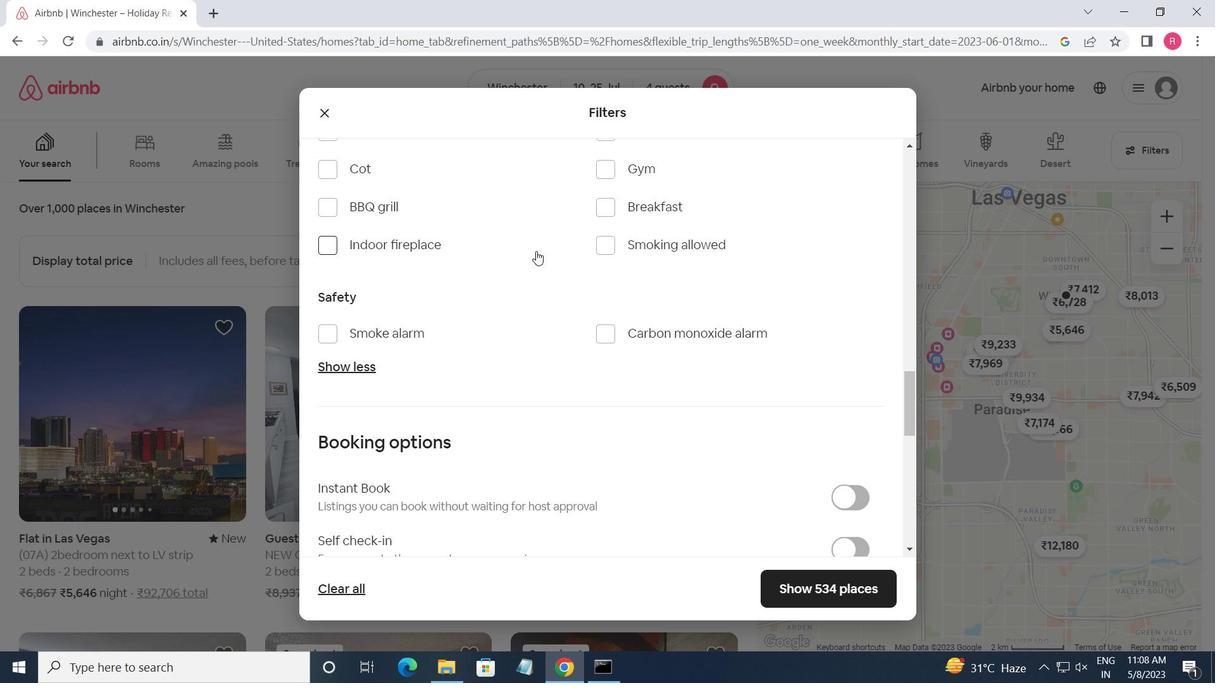 
Action: Mouse moved to (606, 251)
Screenshot: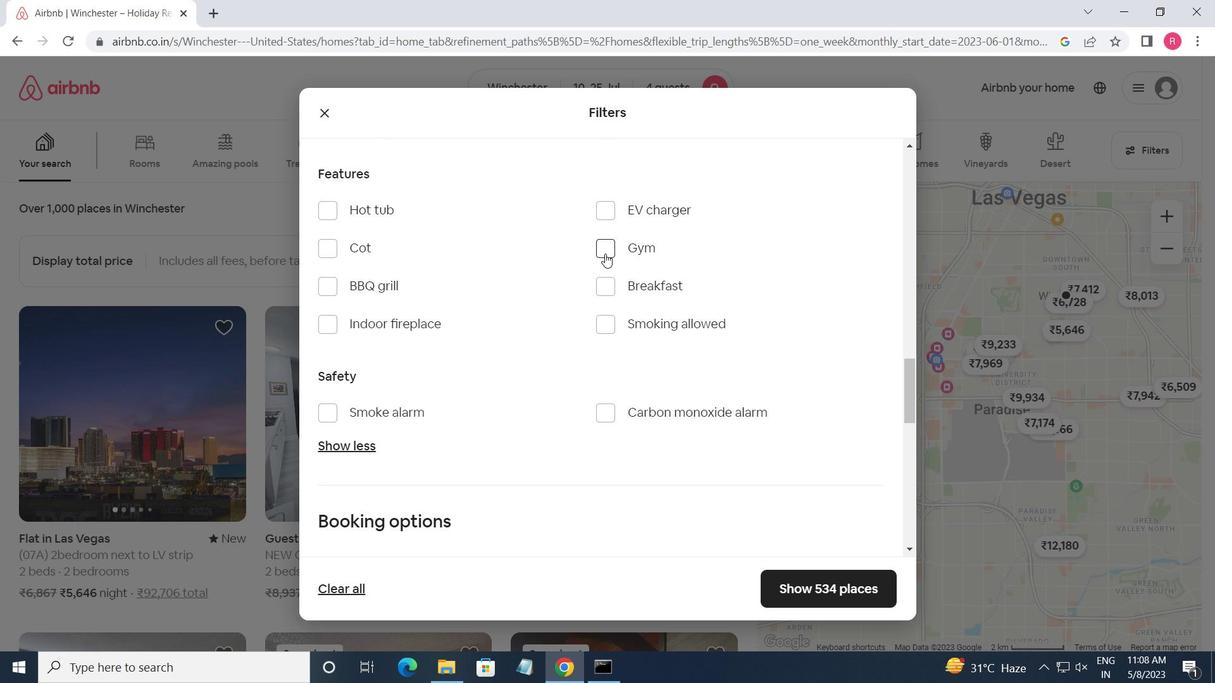 
Action: Mouse pressed left at (606, 251)
Screenshot: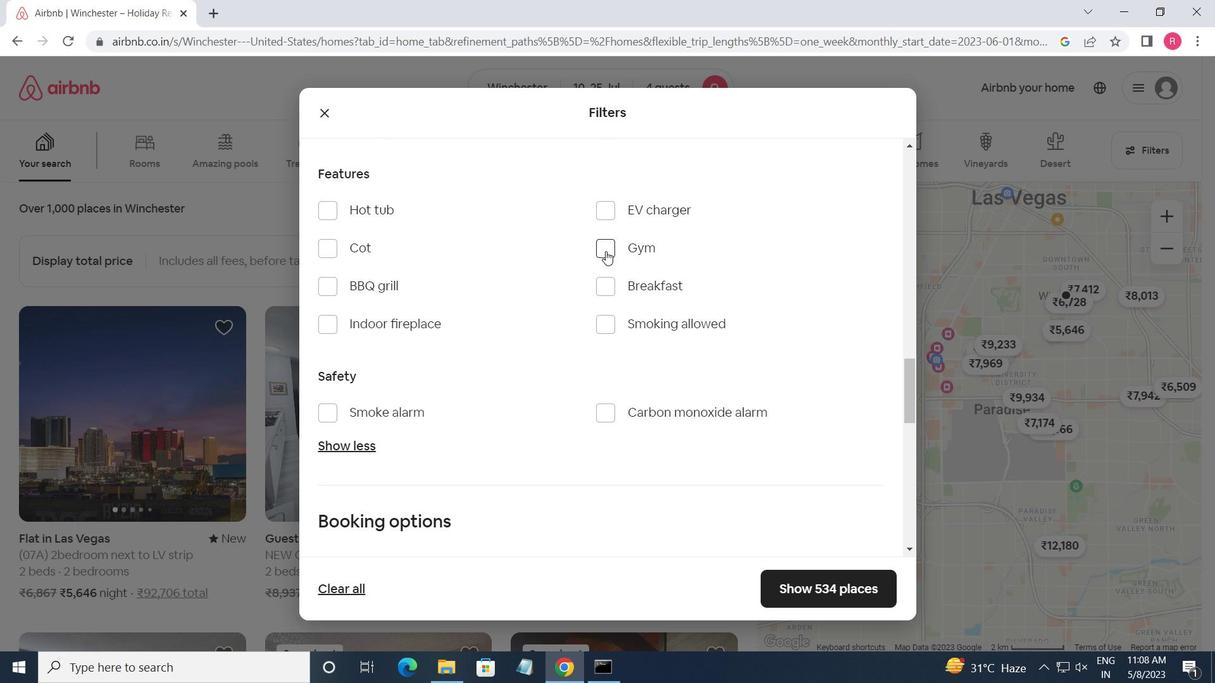 
Action: Mouse moved to (604, 278)
Screenshot: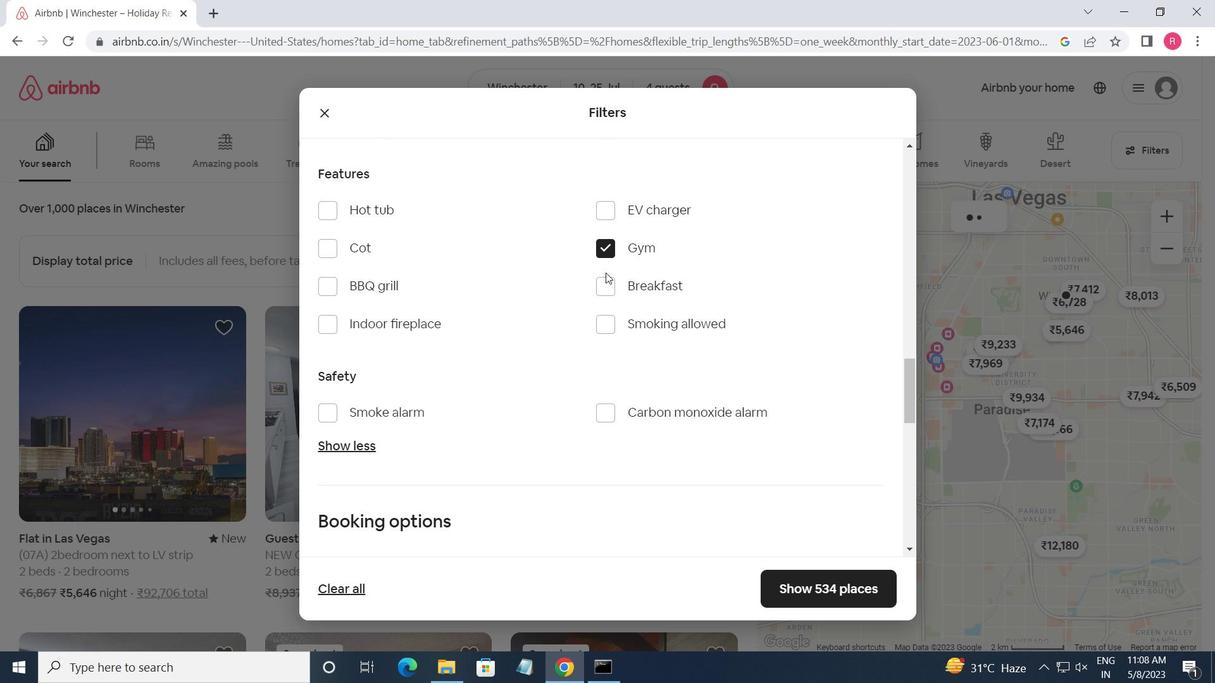 
Action: Mouse pressed left at (604, 278)
Screenshot: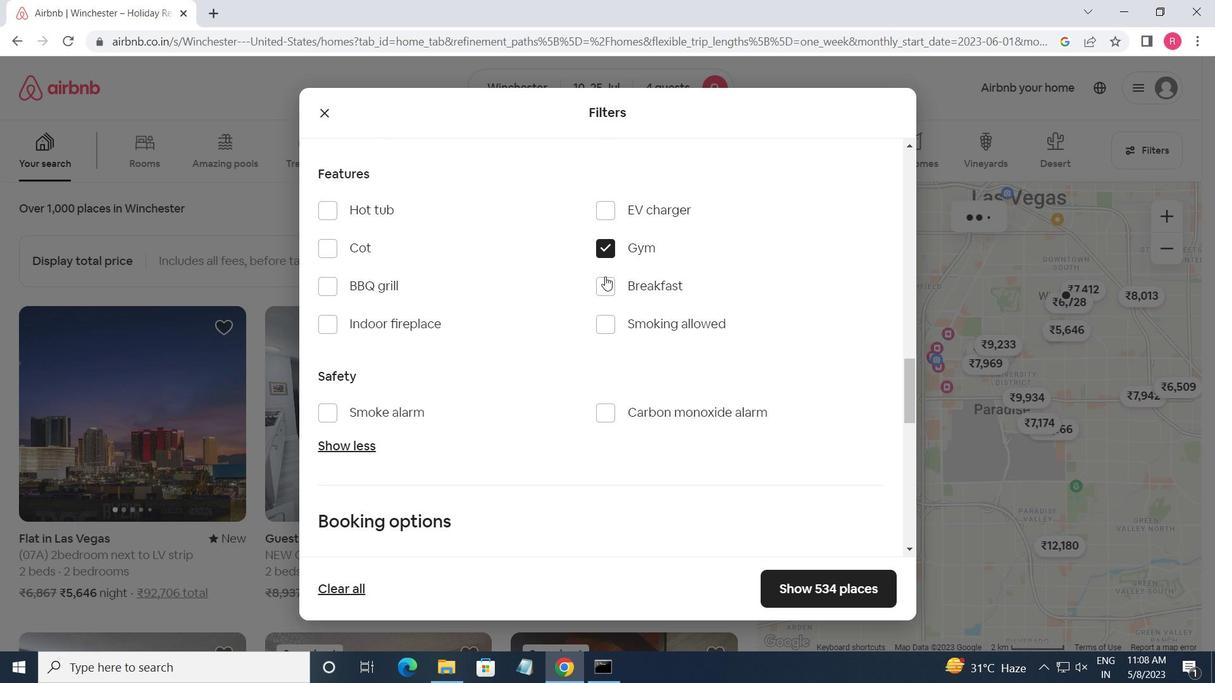 
Action: Mouse moved to (528, 264)
Screenshot: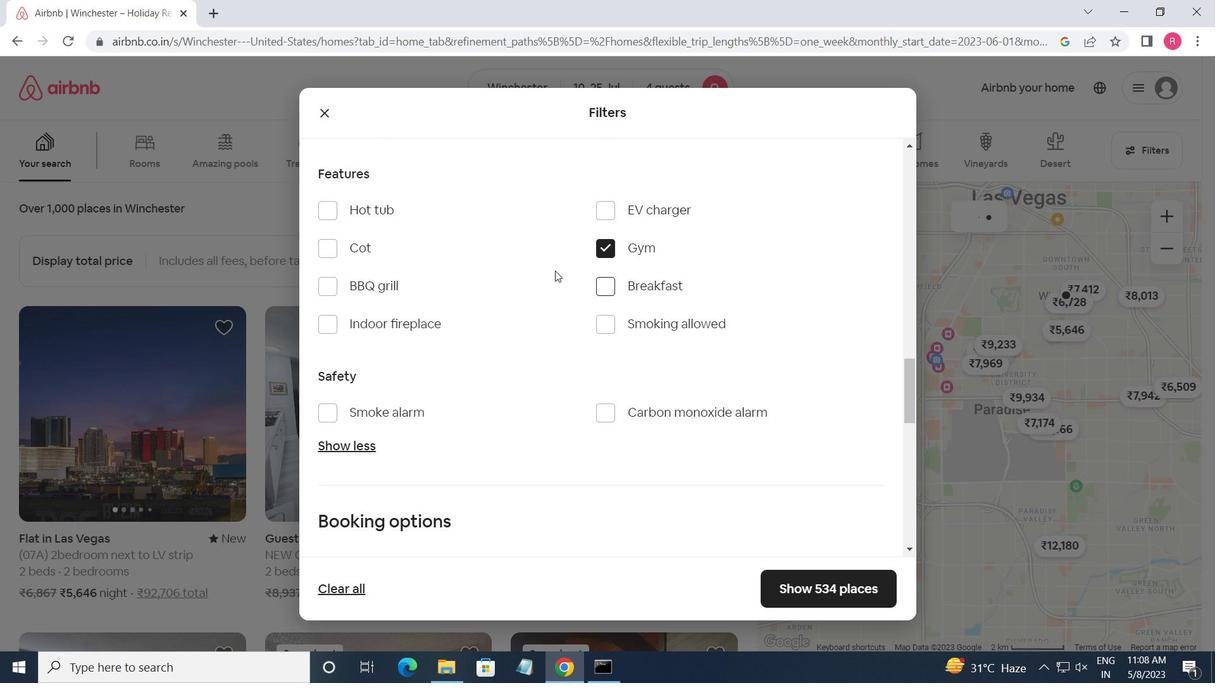 
Action: Mouse scrolled (528, 263) with delta (0, 0)
Screenshot: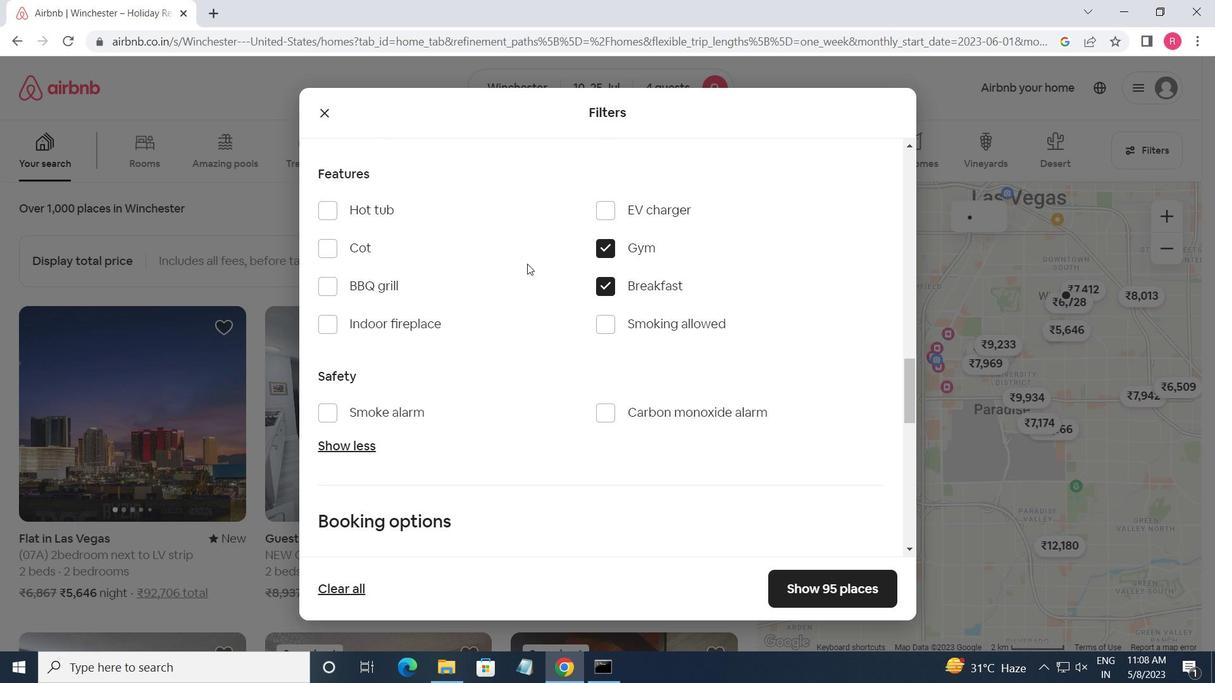 
Action: Mouse moved to (531, 262)
Screenshot: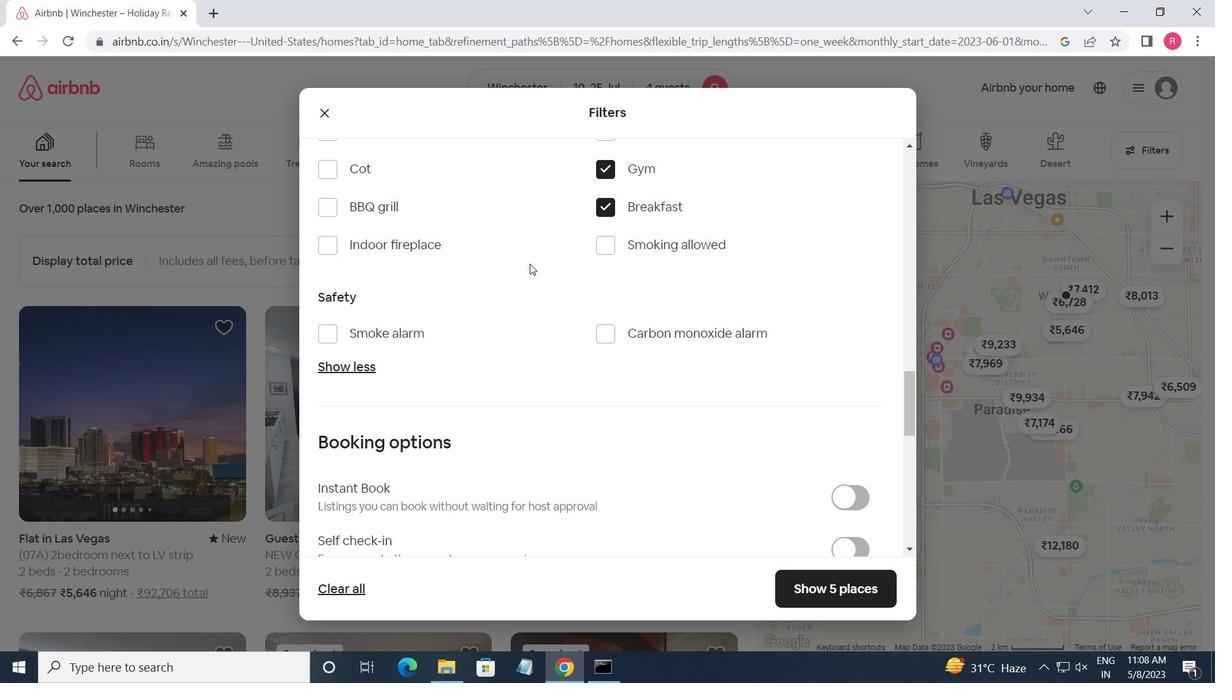 
Action: Mouse scrolled (531, 263) with delta (0, 0)
Screenshot: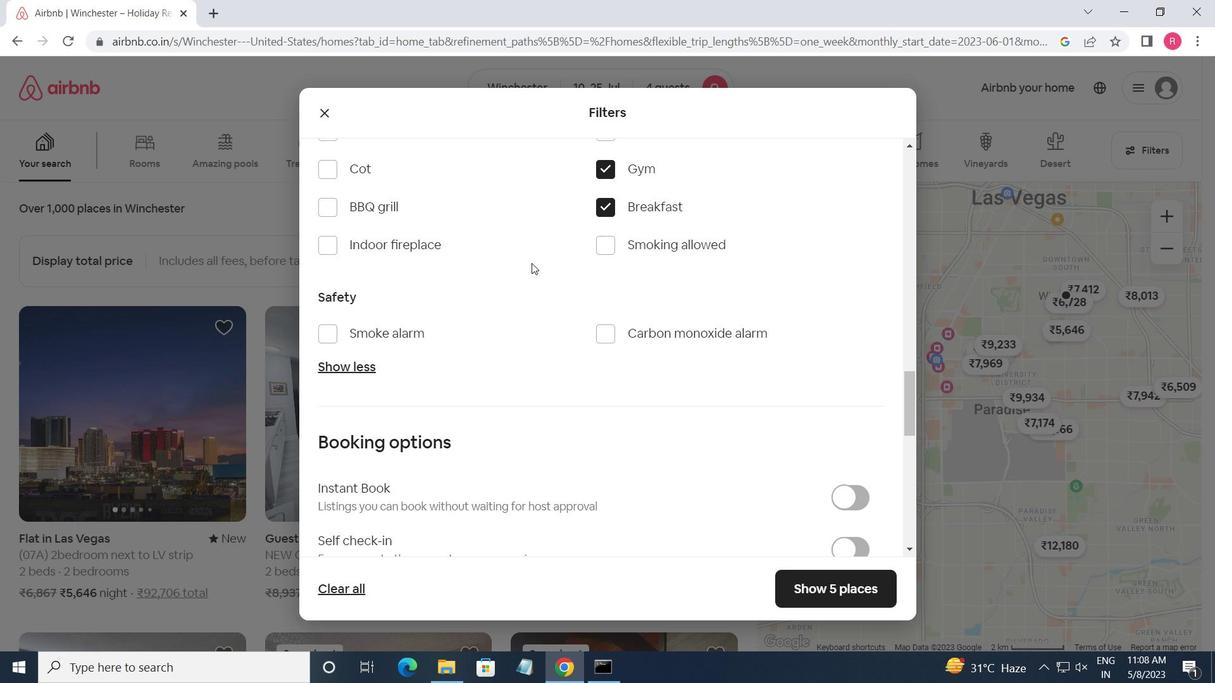 
Action: Mouse moved to (532, 262)
Screenshot: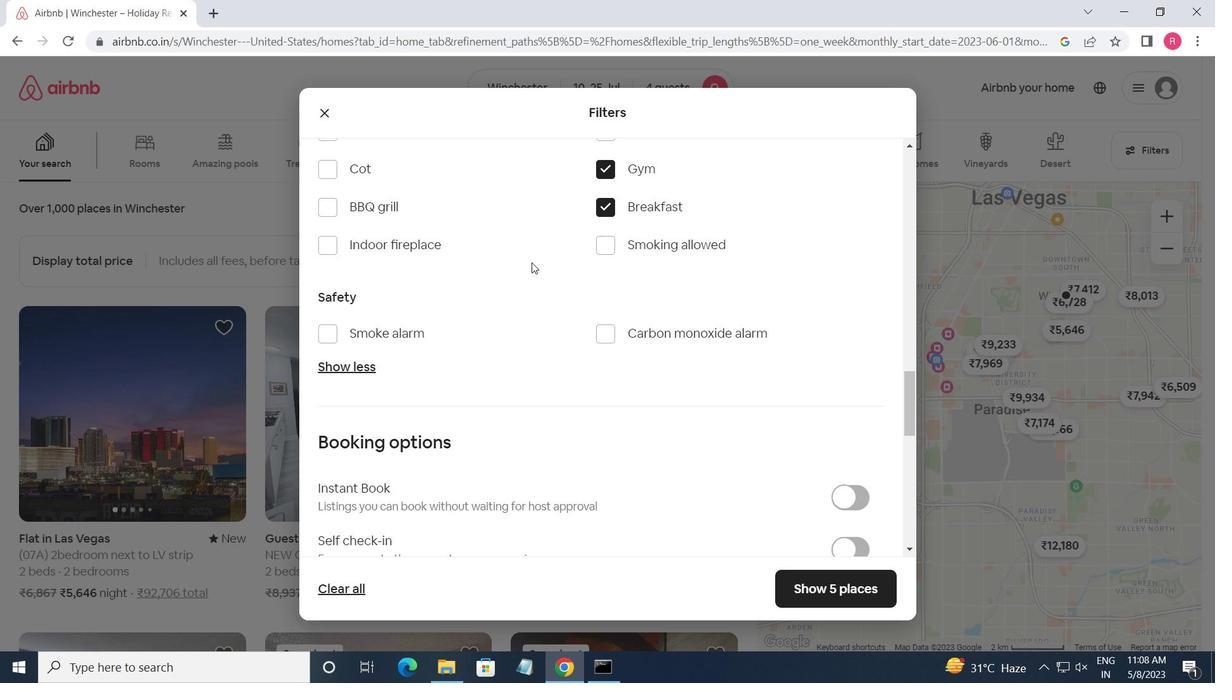 
Action: Mouse scrolled (532, 262) with delta (0, 0)
Screenshot: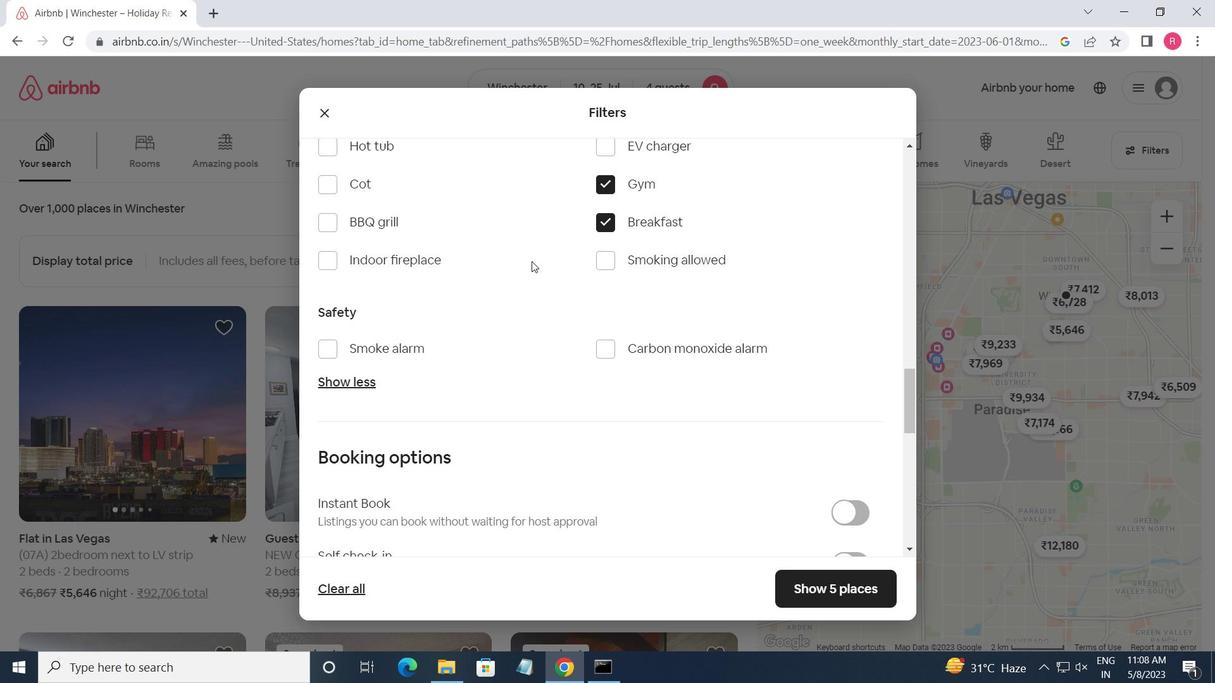
Action: Mouse scrolled (532, 262) with delta (0, 0)
Screenshot: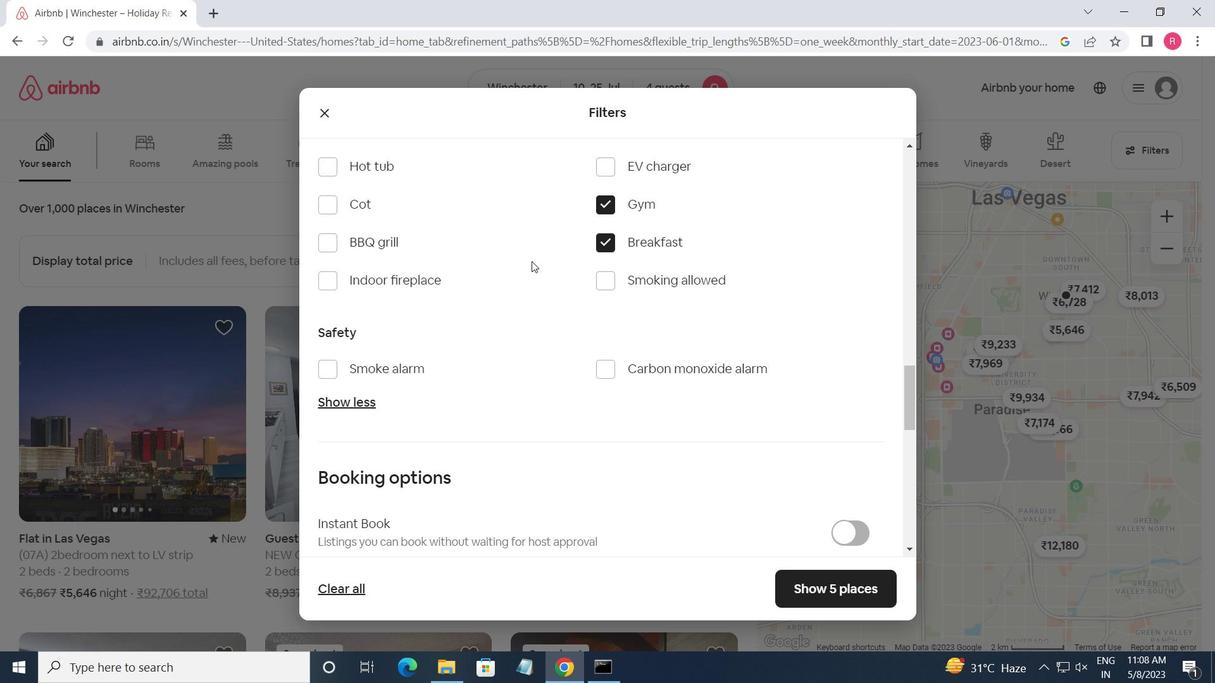 
Action: Mouse moved to (533, 262)
Screenshot: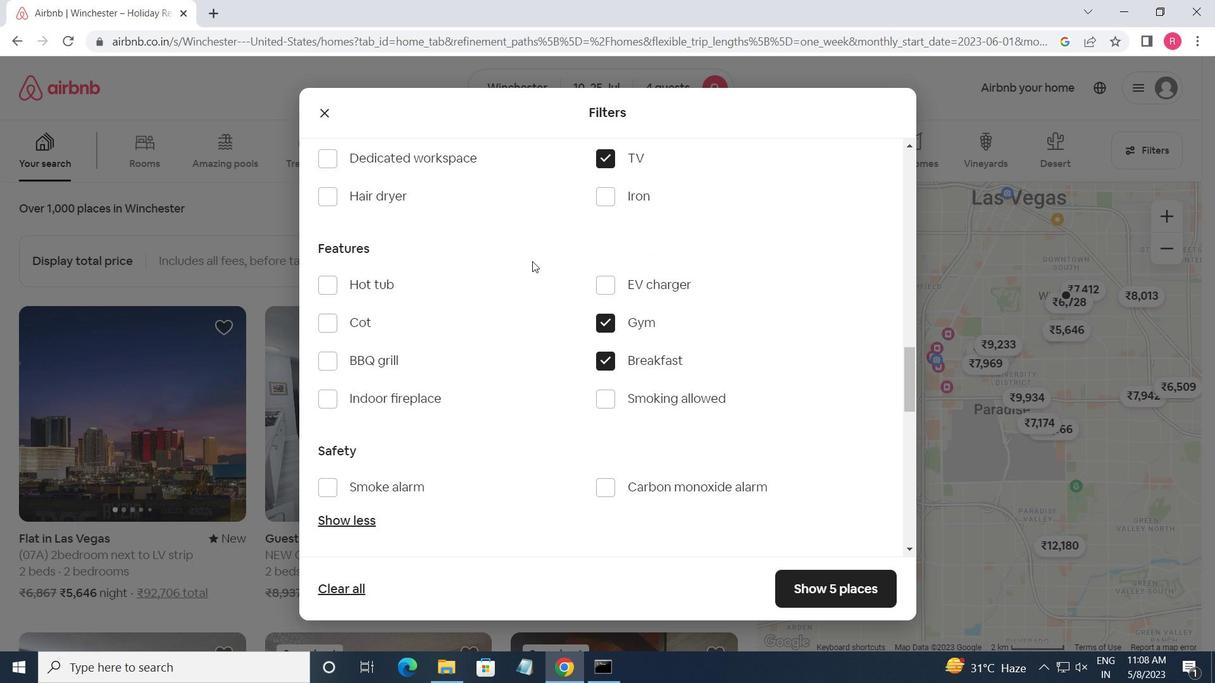 
Action: Mouse scrolled (533, 262) with delta (0, 0)
Screenshot: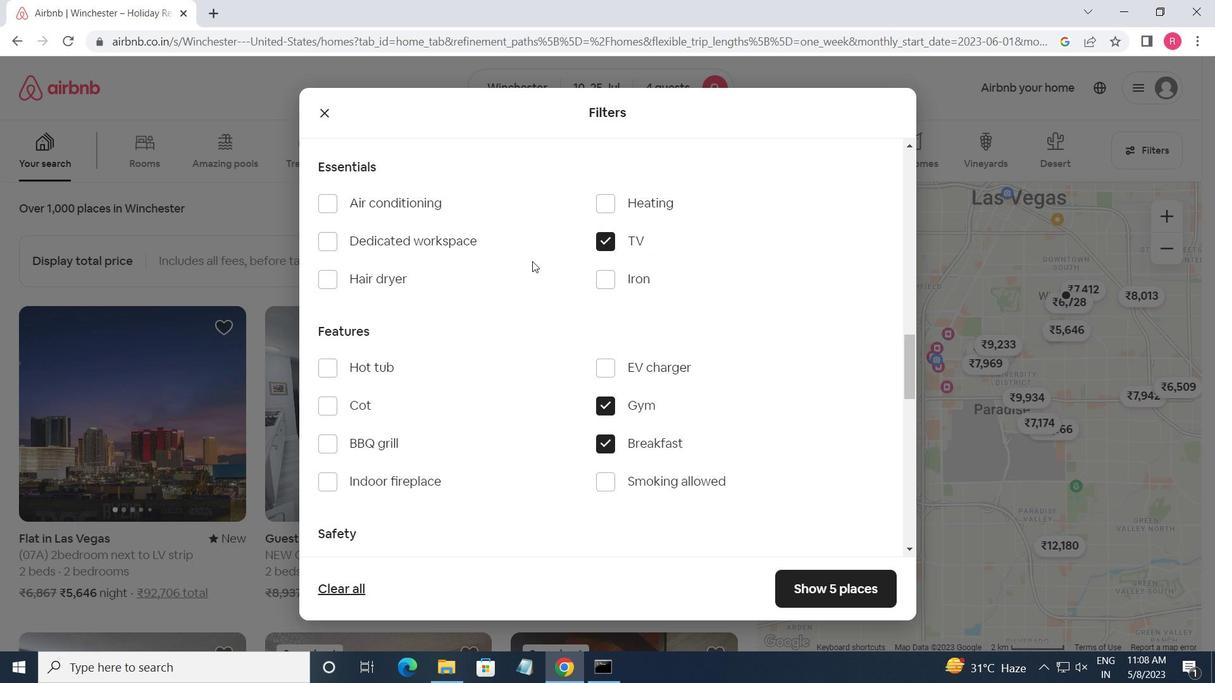 
Action: Mouse scrolled (533, 262) with delta (0, 0)
Screenshot: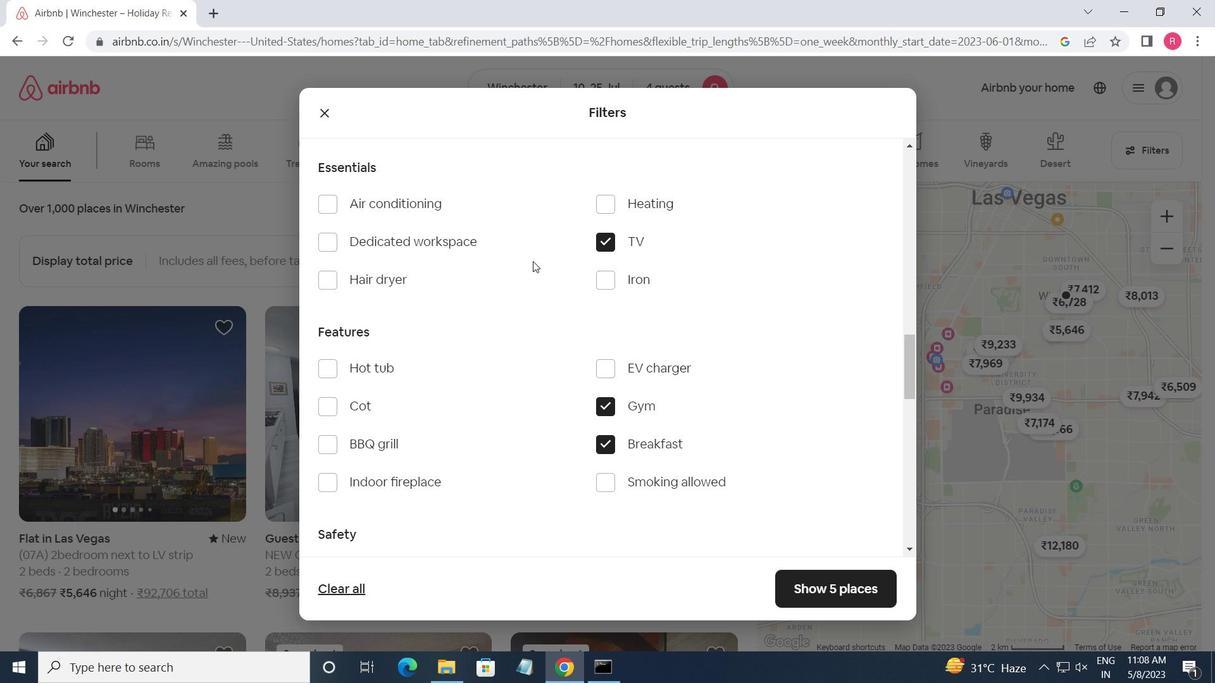 
Action: Mouse moved to (533, 262)
Screenshot: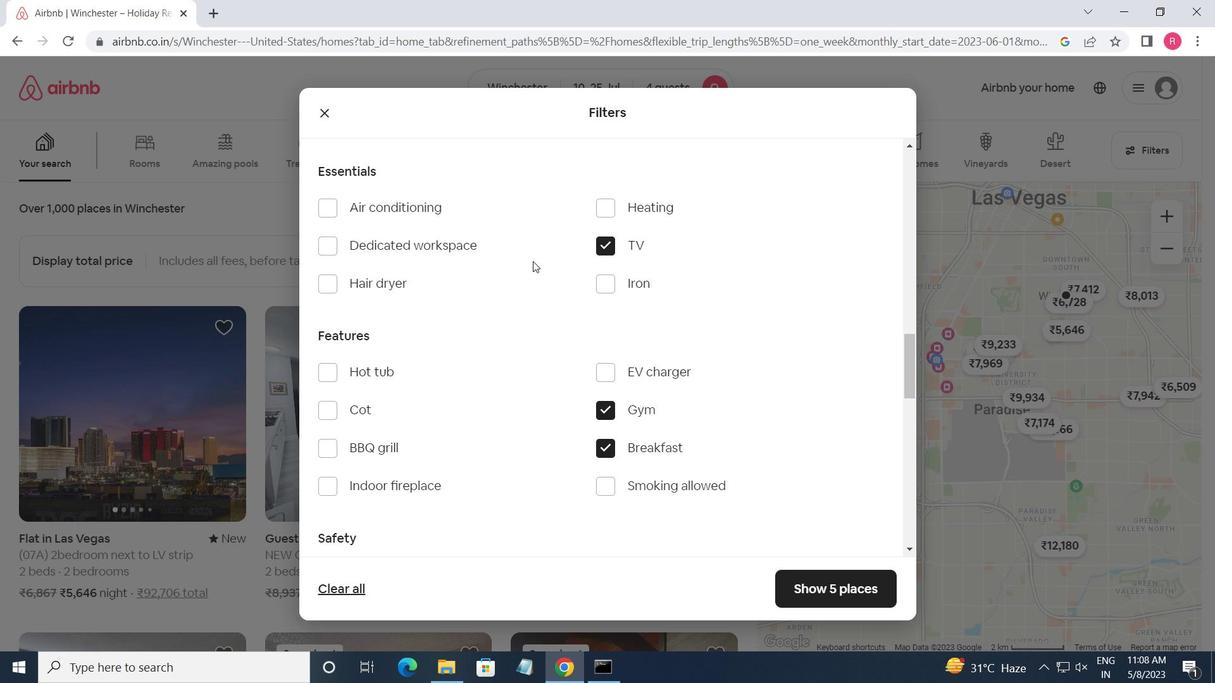 
Action: Mouse scrolled (533, 263) with delta (0, 0)
Screenshot: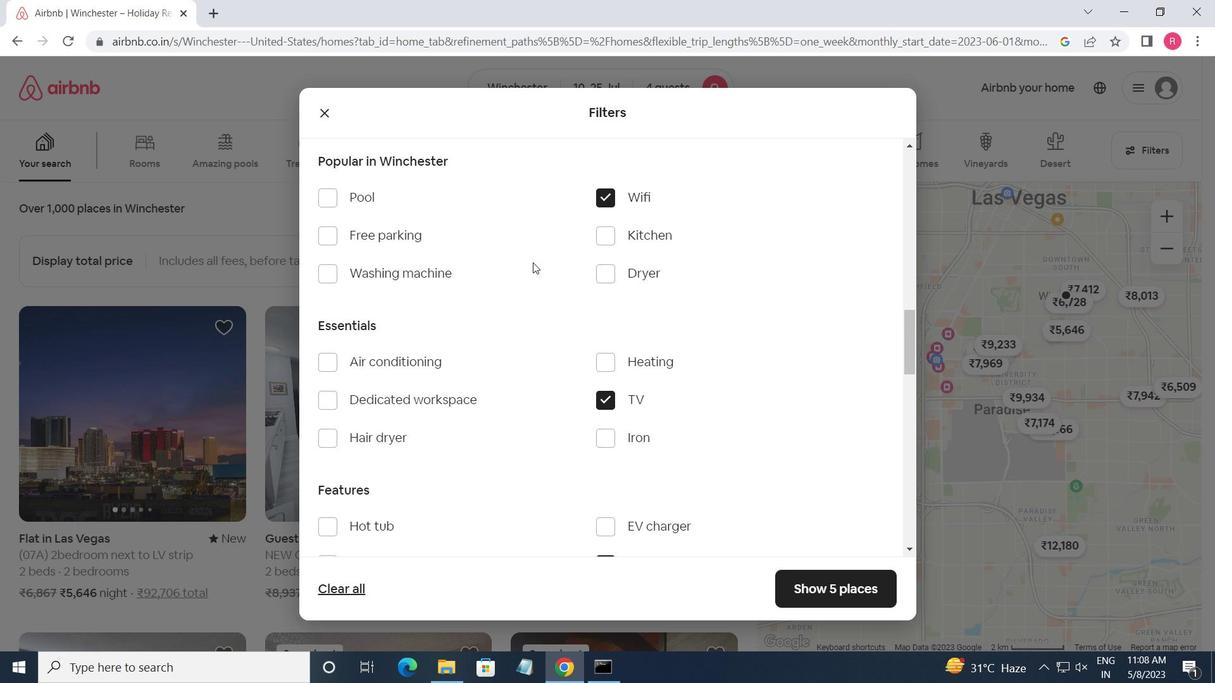 
Action: Mouse moved to (329, 318)
Screenshot: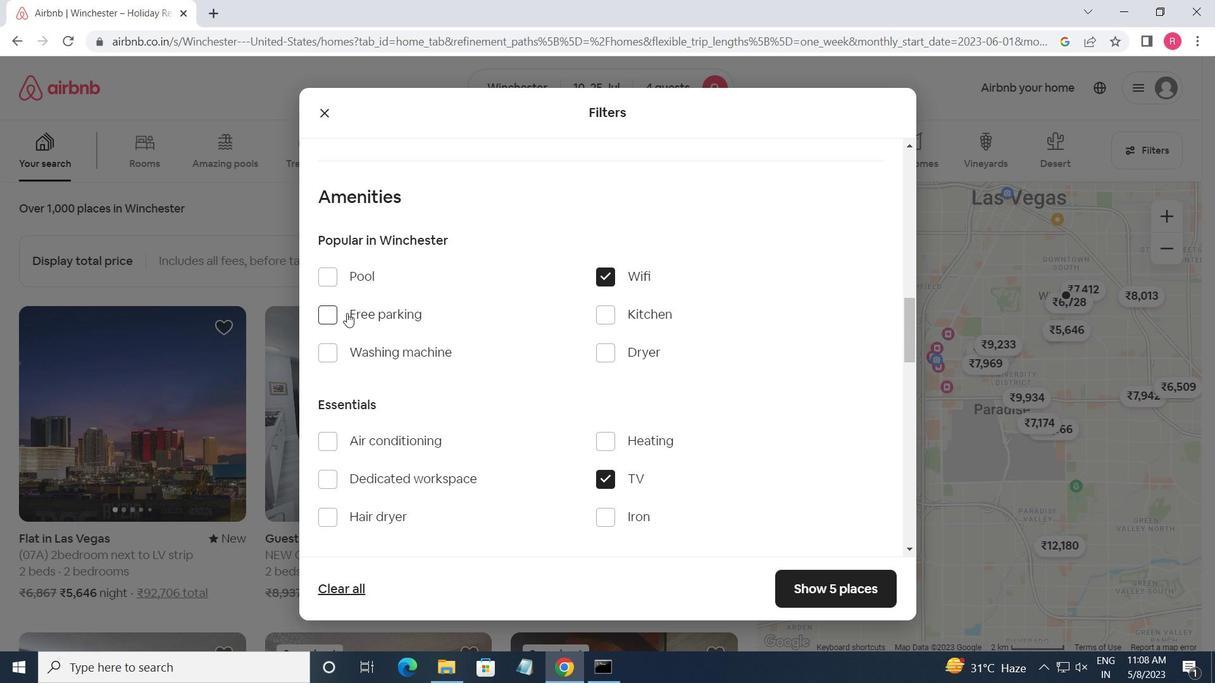 
Action: Mouse pressed left at (329, 318)
Screenshot: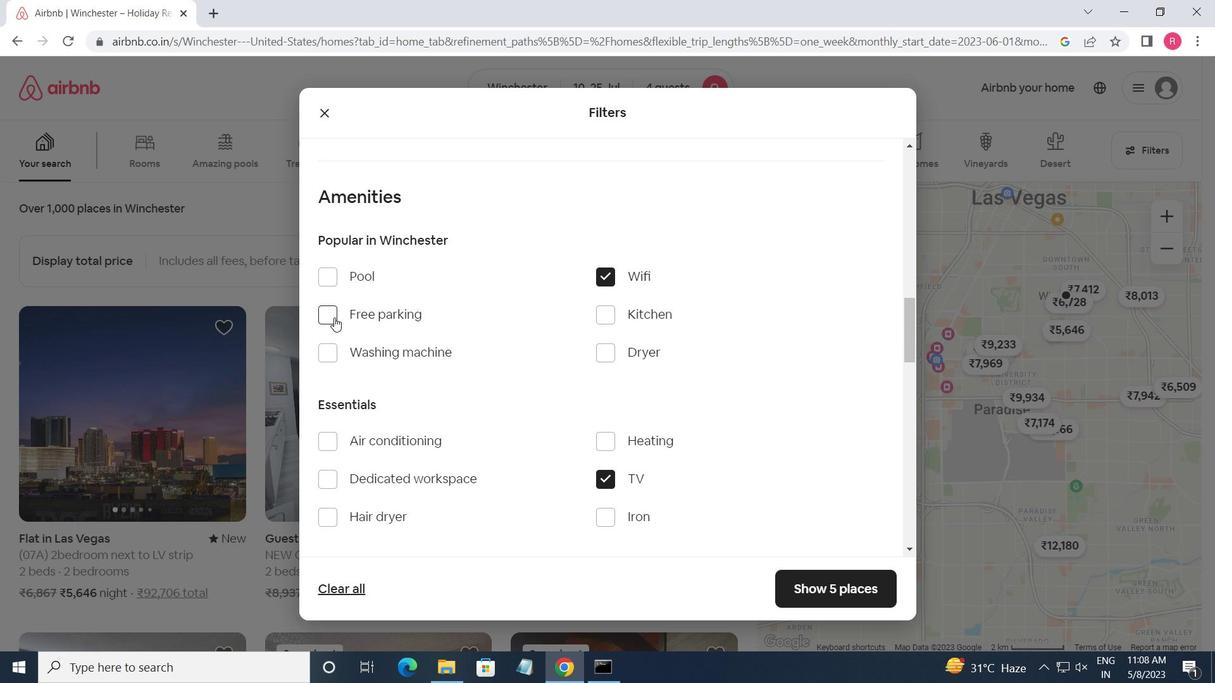 
Action: Mouse moved to (488, 329)
Screenshot: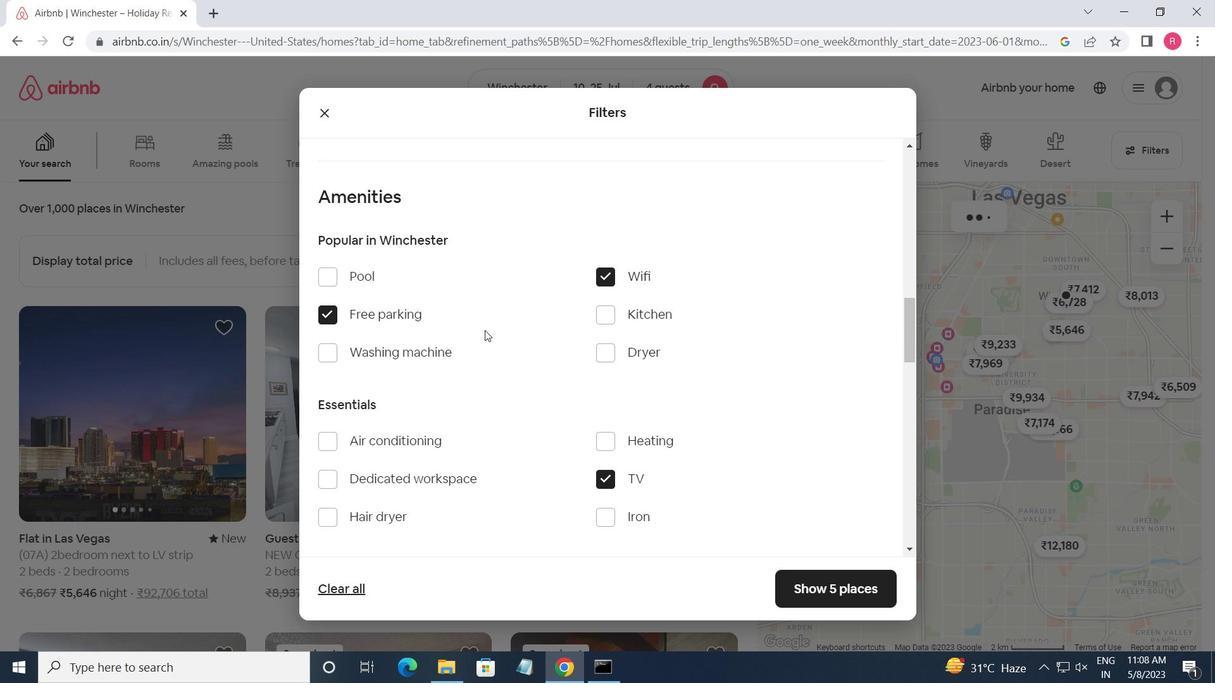 
Action: Mouse scrolled (488, 328) with delta (0, 0)
Screenshot: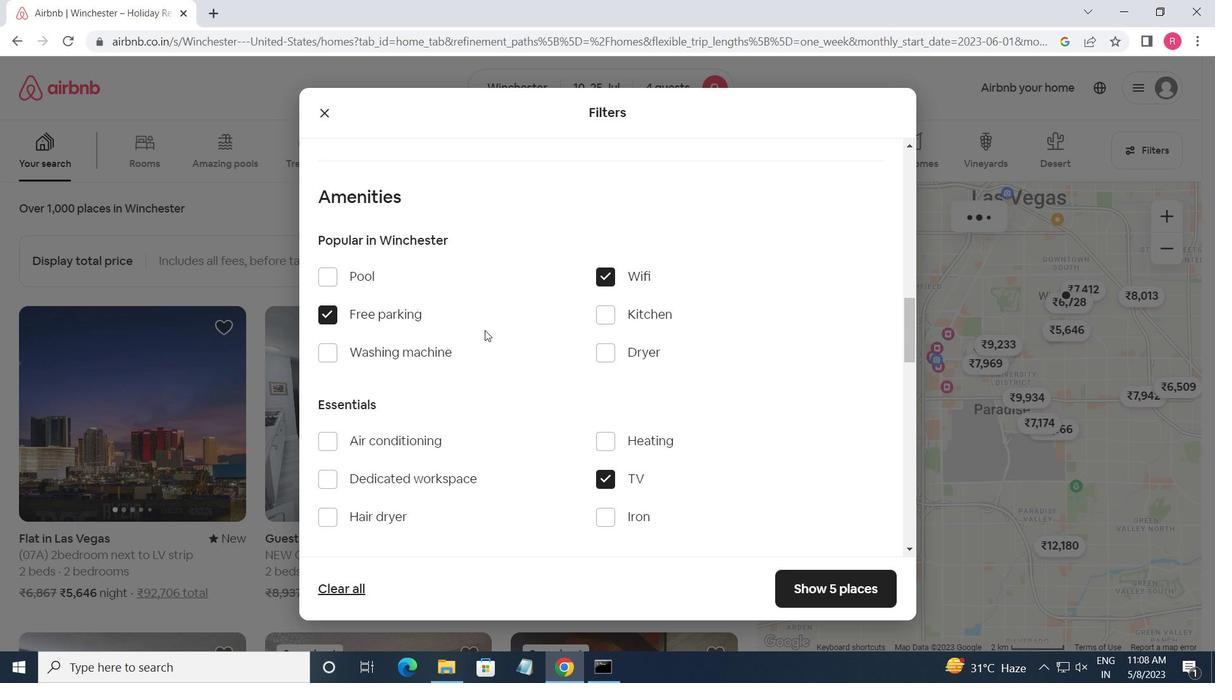 
Action: Mouse scrolled (488, 328) with delta (0, 0)
Screenshot: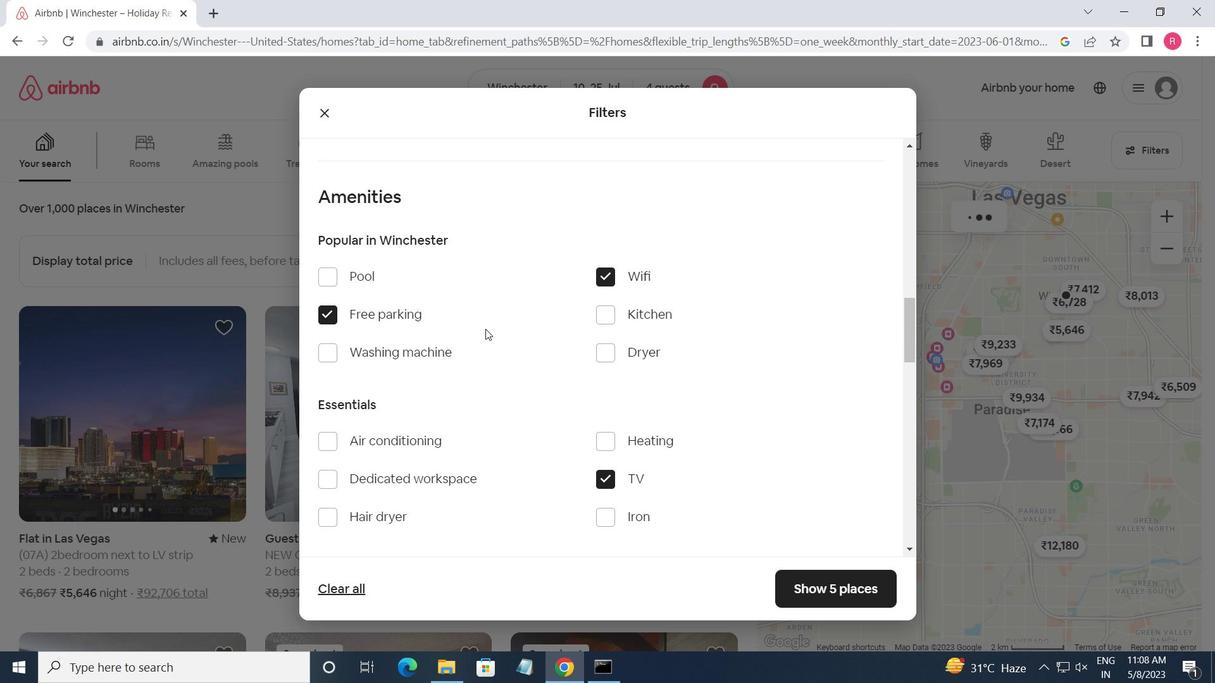 
Action: Mouse moved to (490, 329)
Screenshot: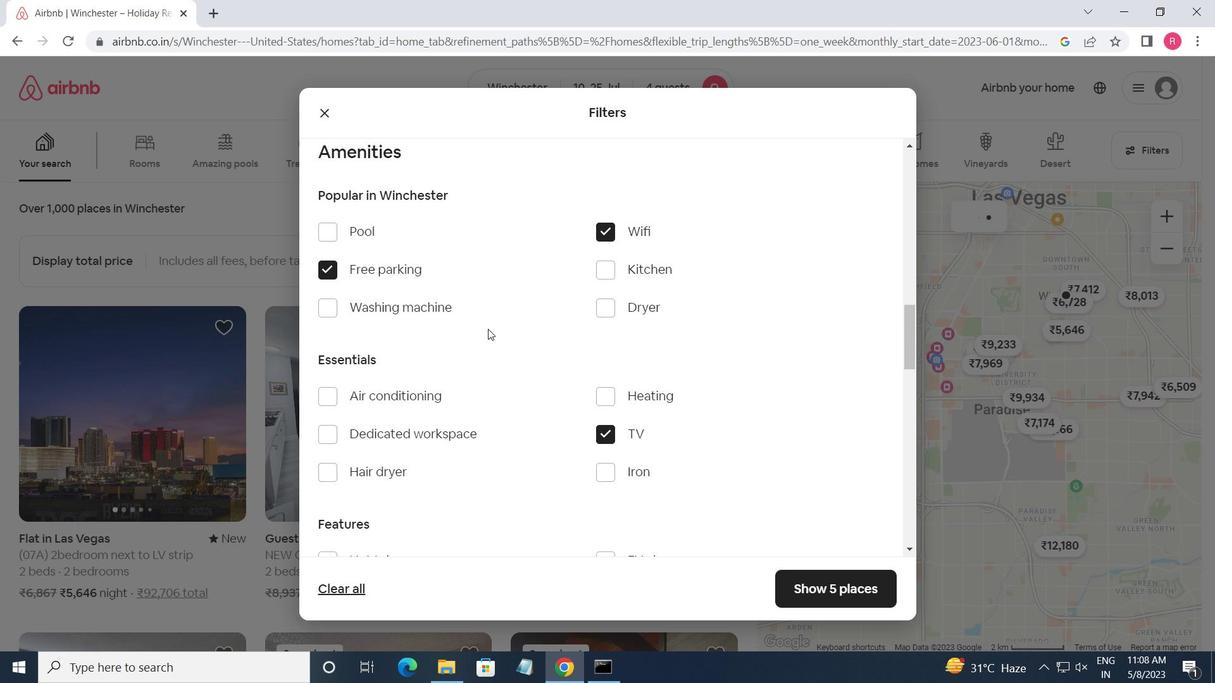 
Action: Mouse scrolled (490, 328) with delta (0, 0)
Screenshot: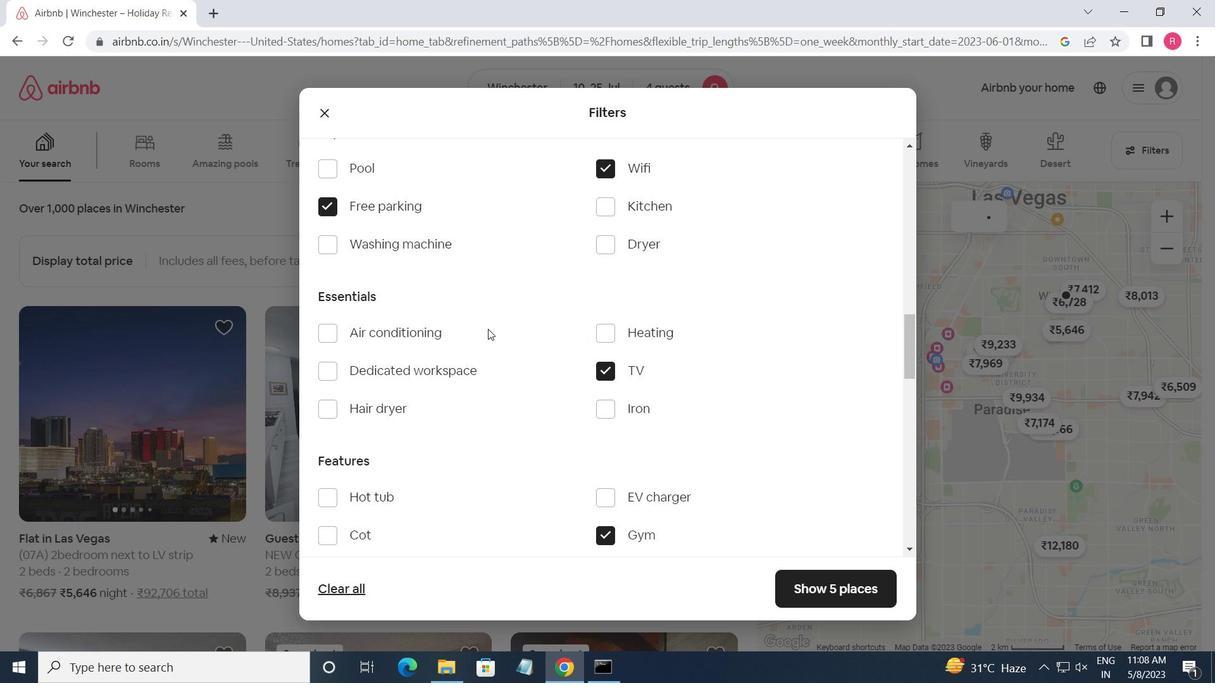 
Action: Mouse moved to (490, 329)
Screenshot: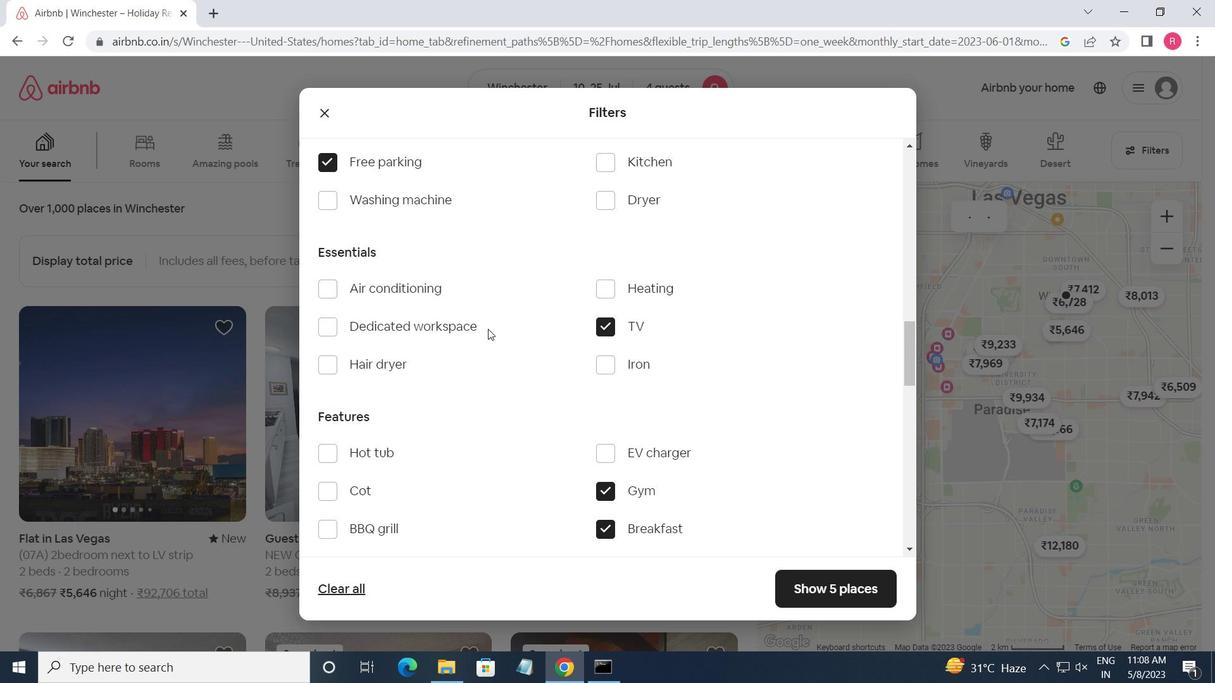 
Action: Mouse scrolled (490, 328) with delta (0, 0)
Screenshot: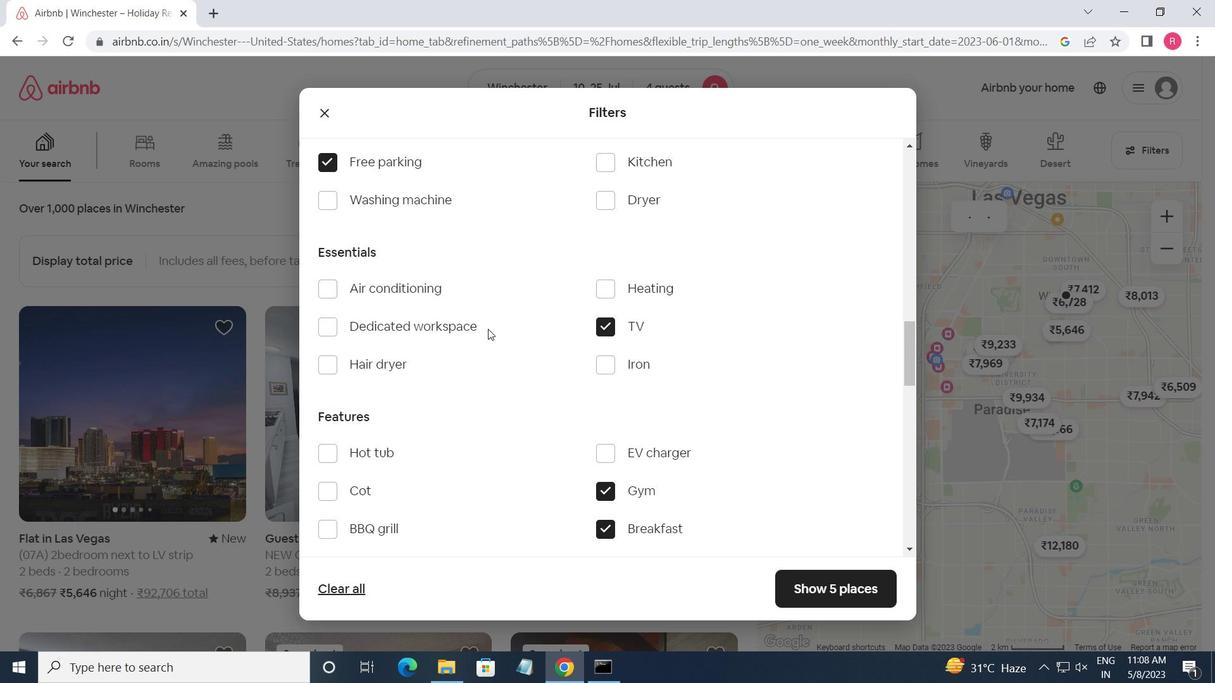 
Action: Mouse scrolled (490, 328) with delta (0, 0)
Screenshot: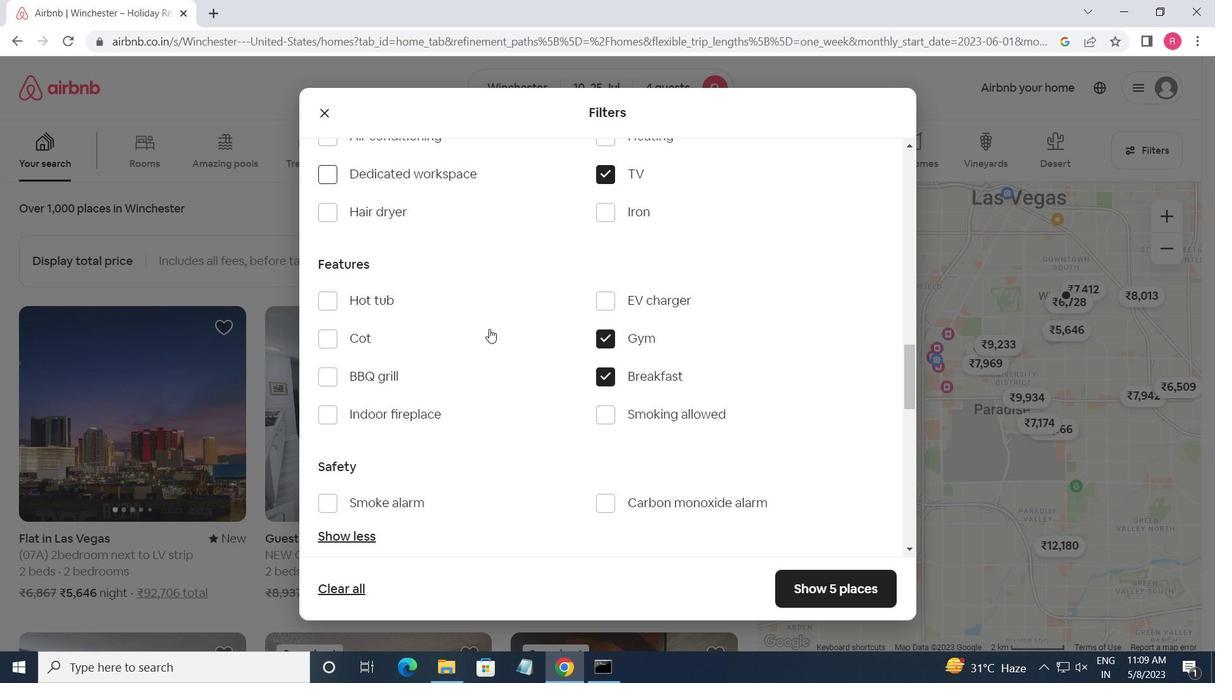 
Action: Mouse scrolled (490, 328) with delta (0, 0)
Screenshot: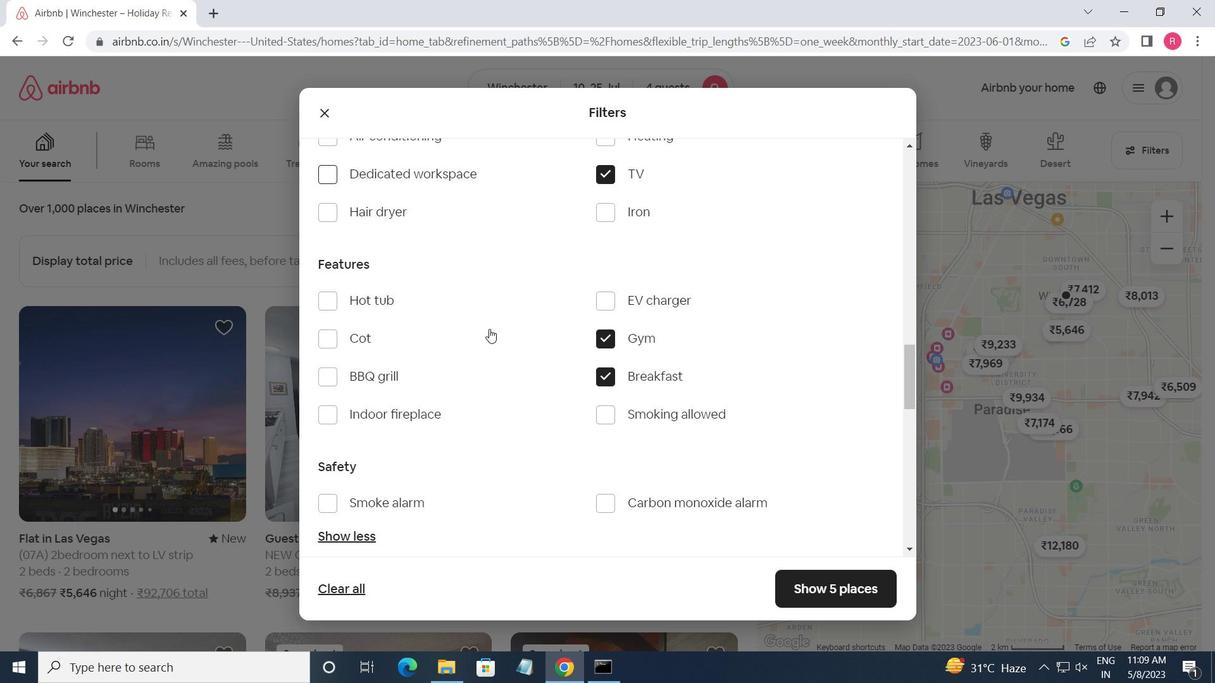 
Action: Mouse moved to (490, 329)
Screenshot: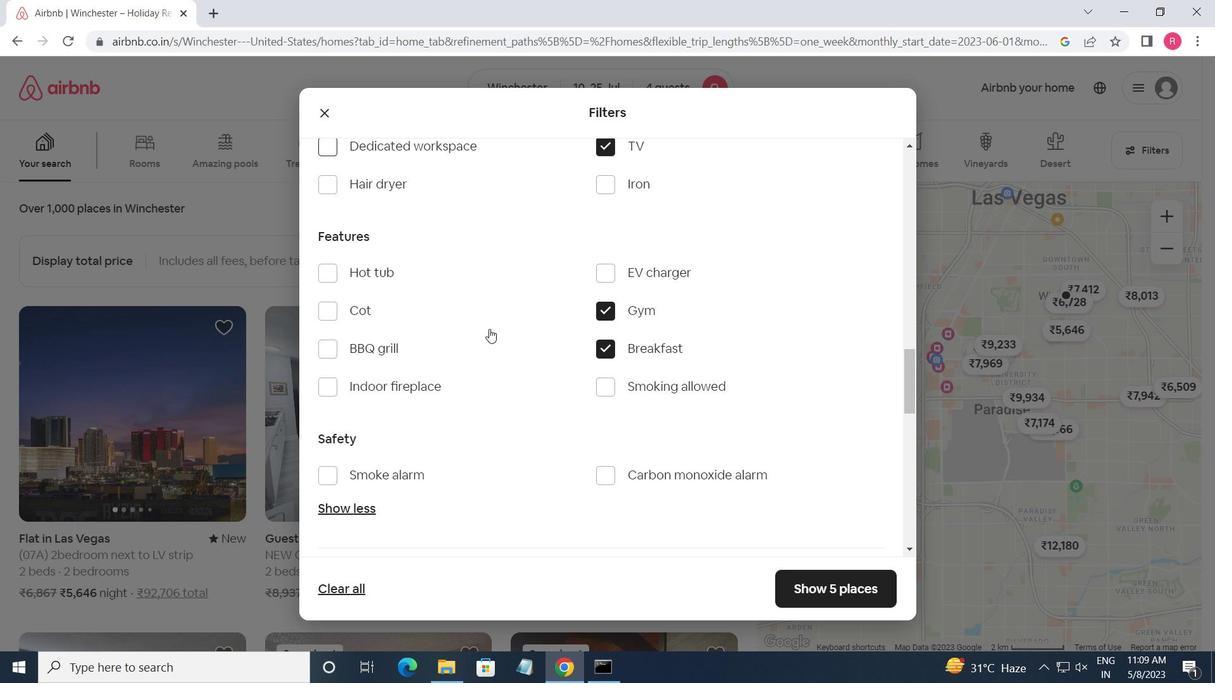 
Action: Mouse scrolled (490, 328) with delta (0, 0)
Screenshot: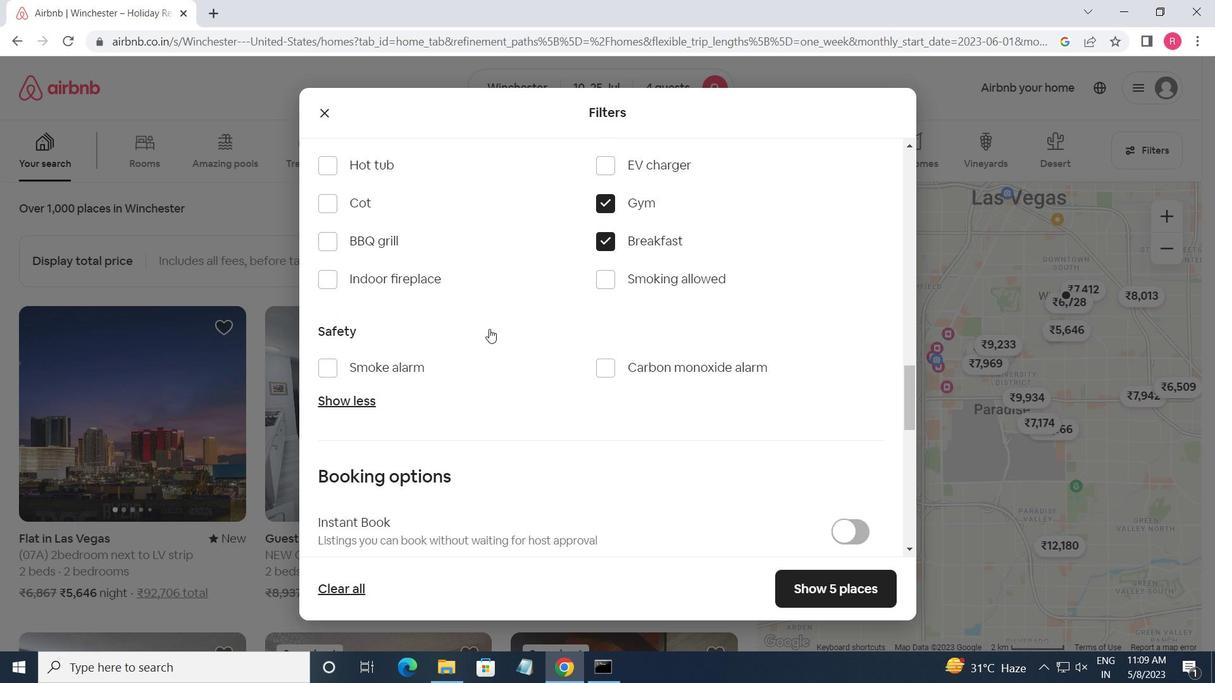 
Action: Mouse moved to (492, 328)
Screenshot: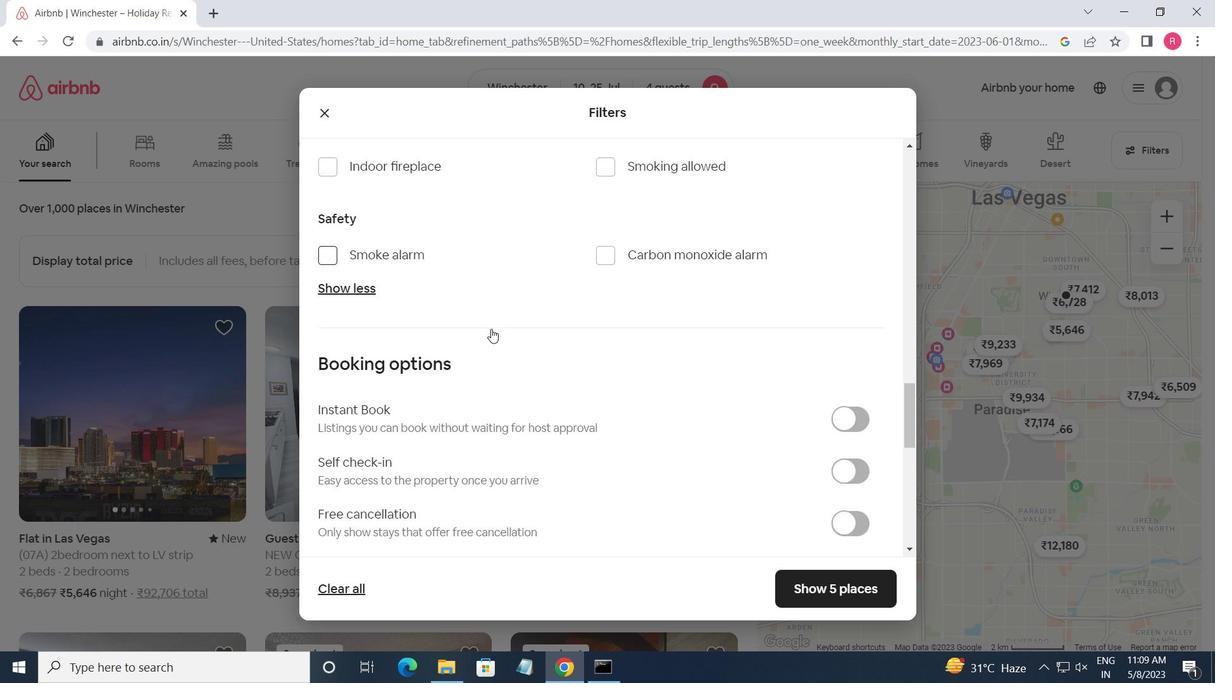 
Action: Mouse scrolled (492, 328) with delta (0, 0)
Screenshot: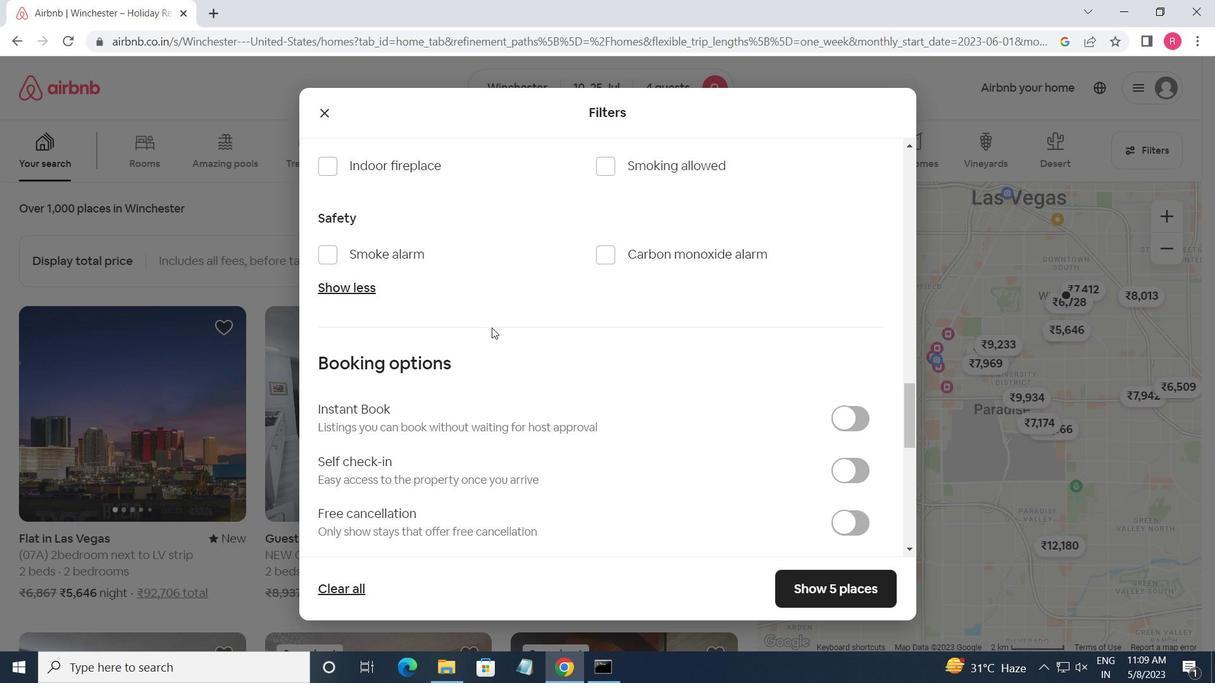 
Action: Mouse scrolled (492, 328) with delta (0, 0)
Screenshot: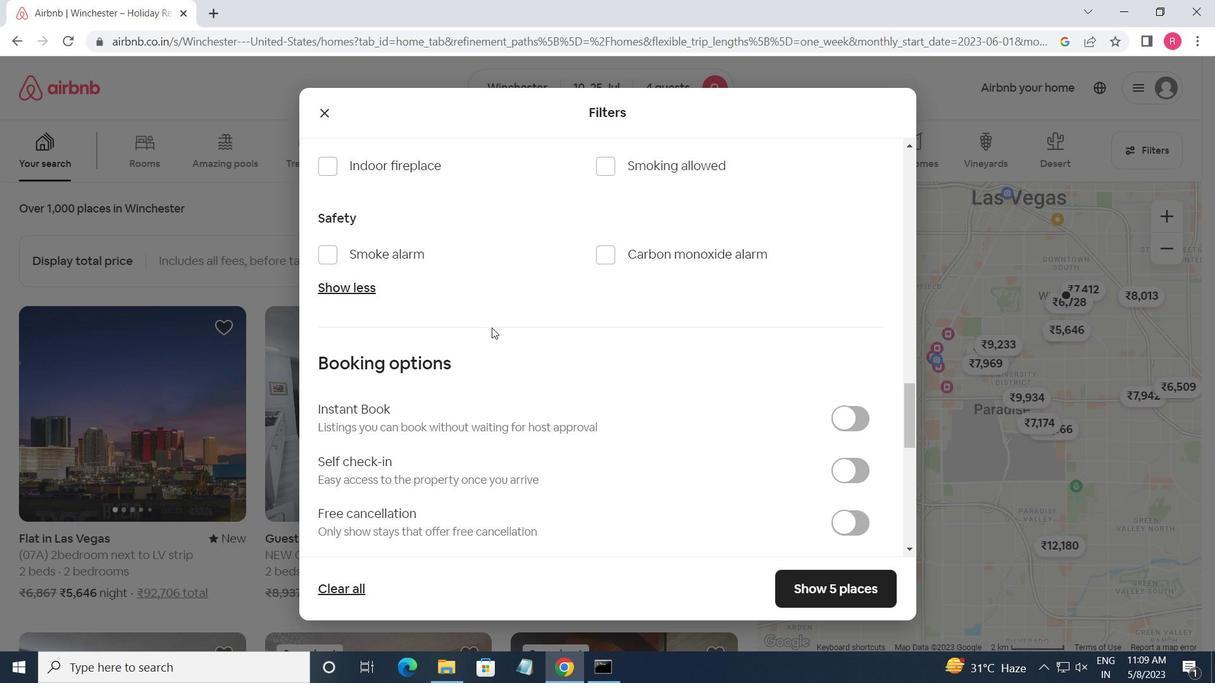 
Action: Mouse moved to (847, 315)
Screenshot: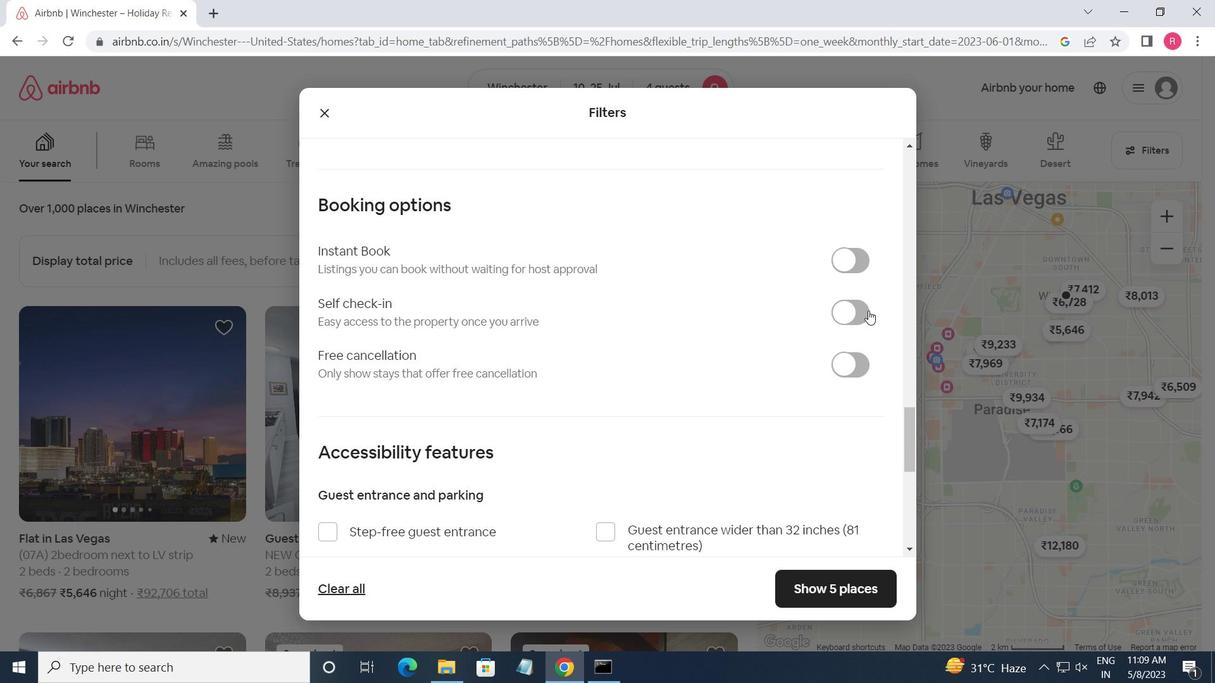 
Action: Mouse pressed left at (847, 315)
Screenshot: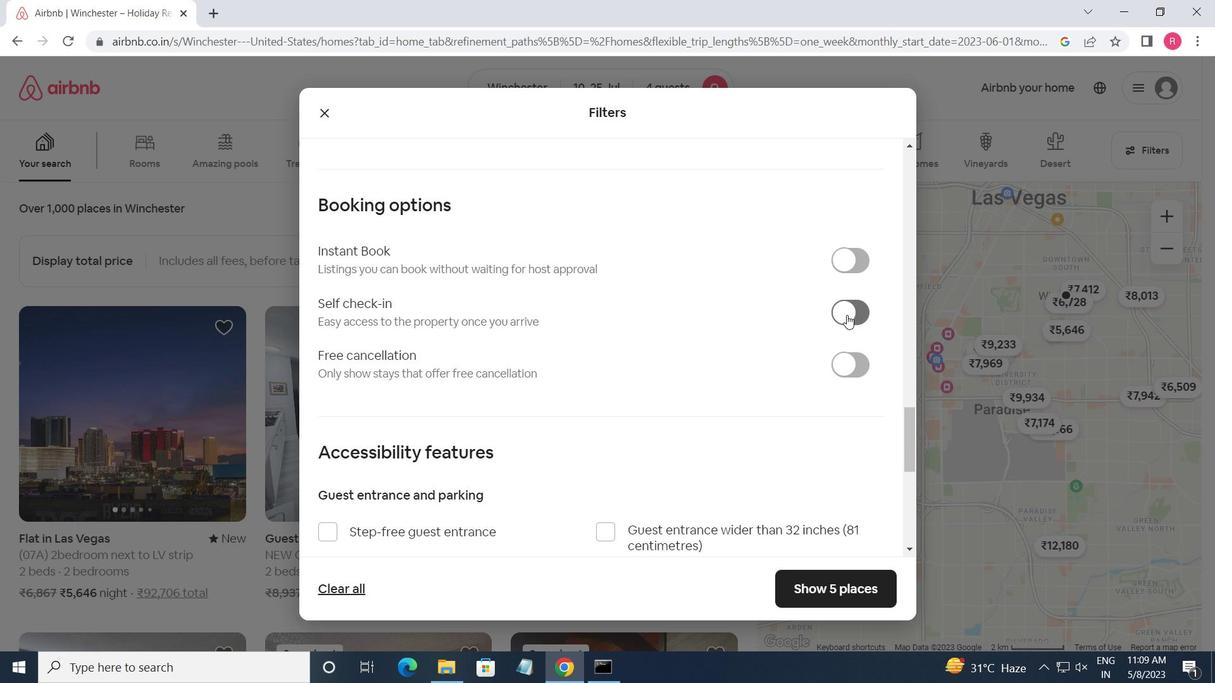 
Action: Mouse moved to (569, 293)
Screenshot: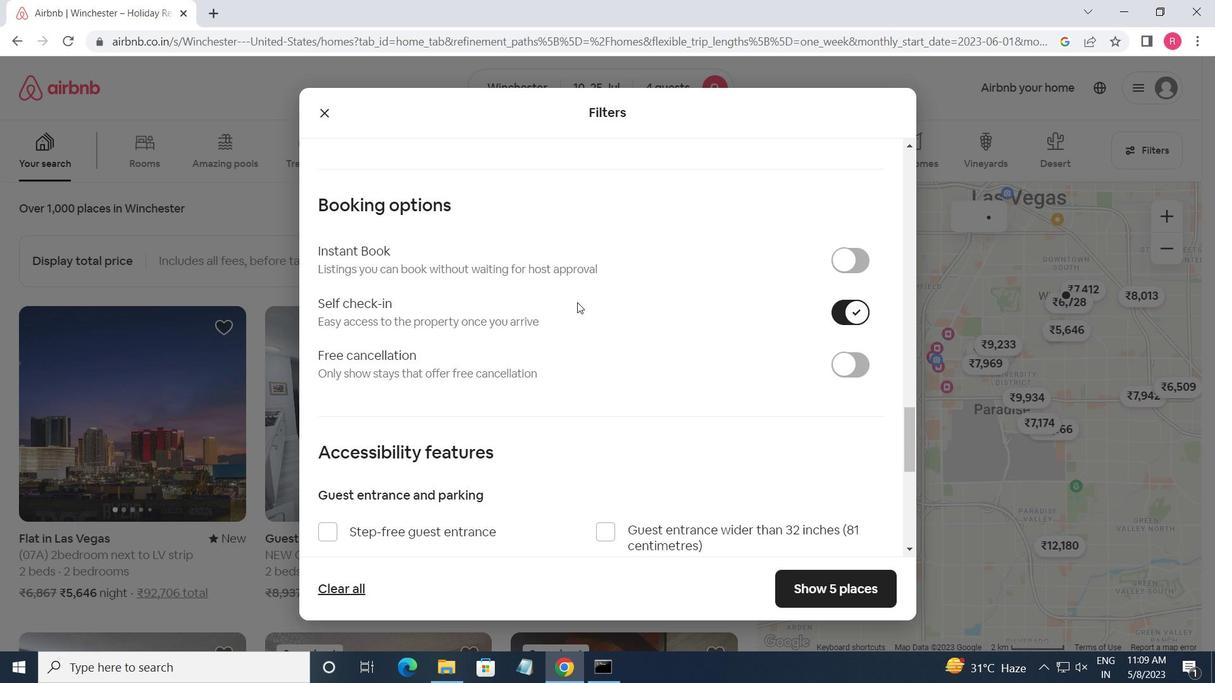 
Action: Mouse scrolled (569, 293) with delta (0, 0)
Screenshot: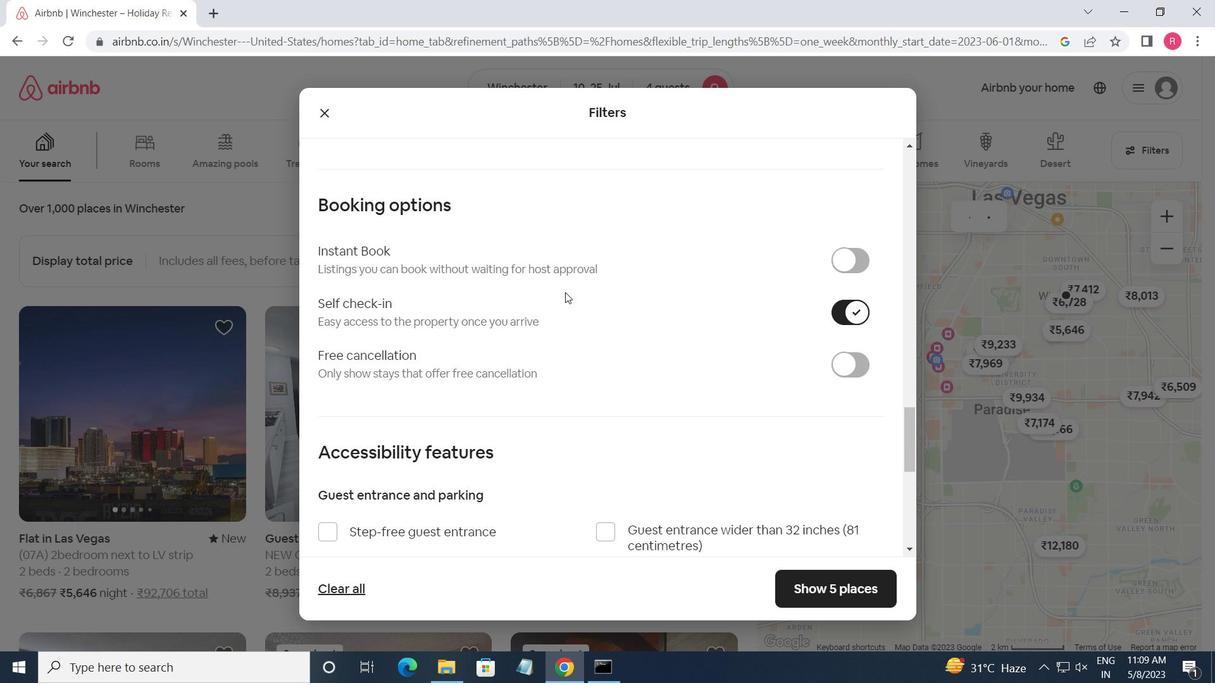
Action: Mouse moved to (571, 295)
Screenshot: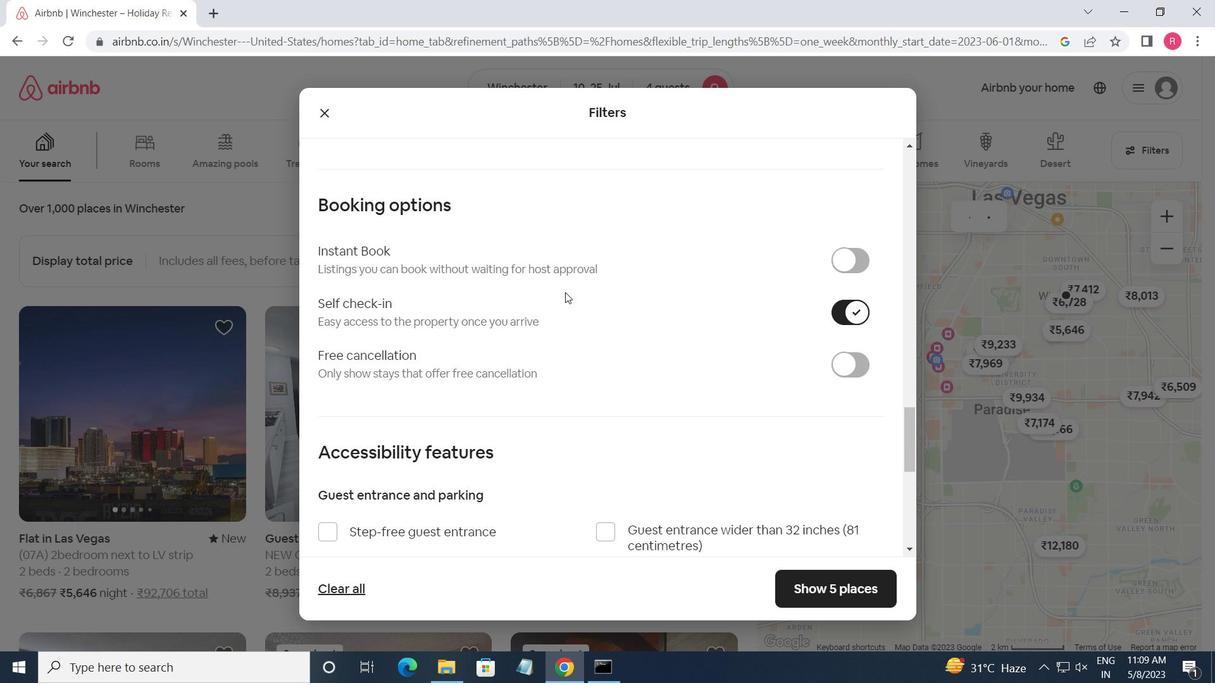 
Action: Mouse scrolled (571, 294) with delta (0, 0)
Screenshot: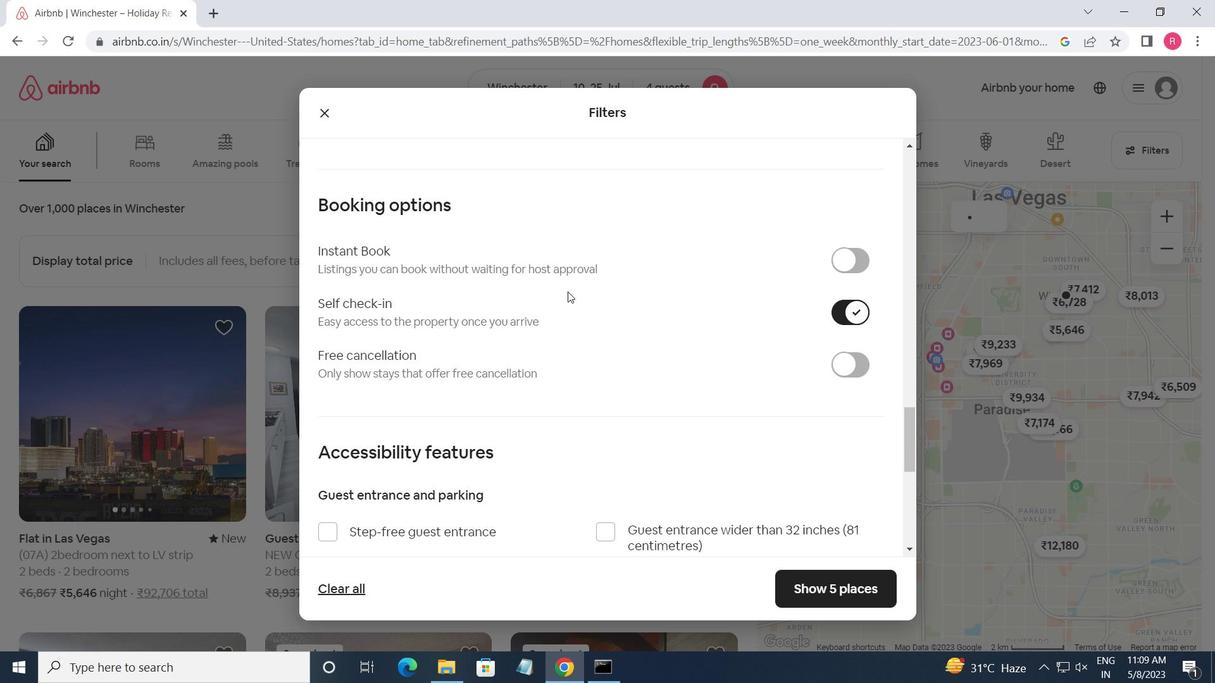 
Action: Mouse moved to (571, 295)
Screenshot: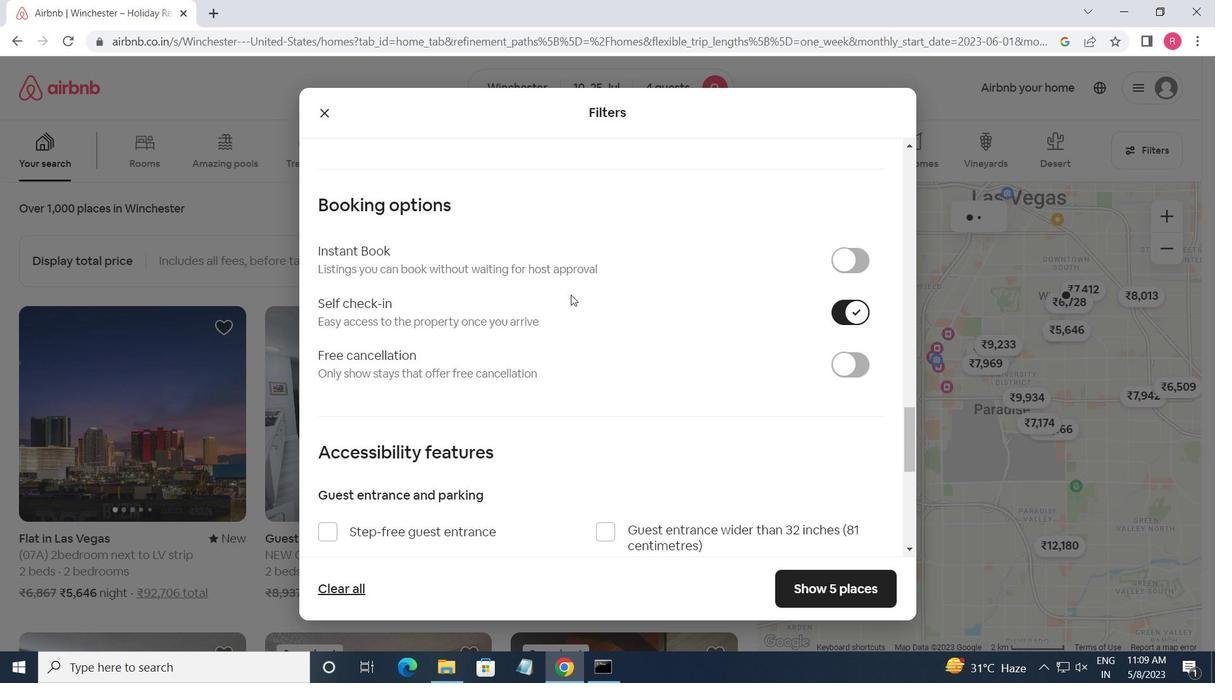 
Action: Mouse scrolled (571, 294) with delta (0, 0)
Screenshot: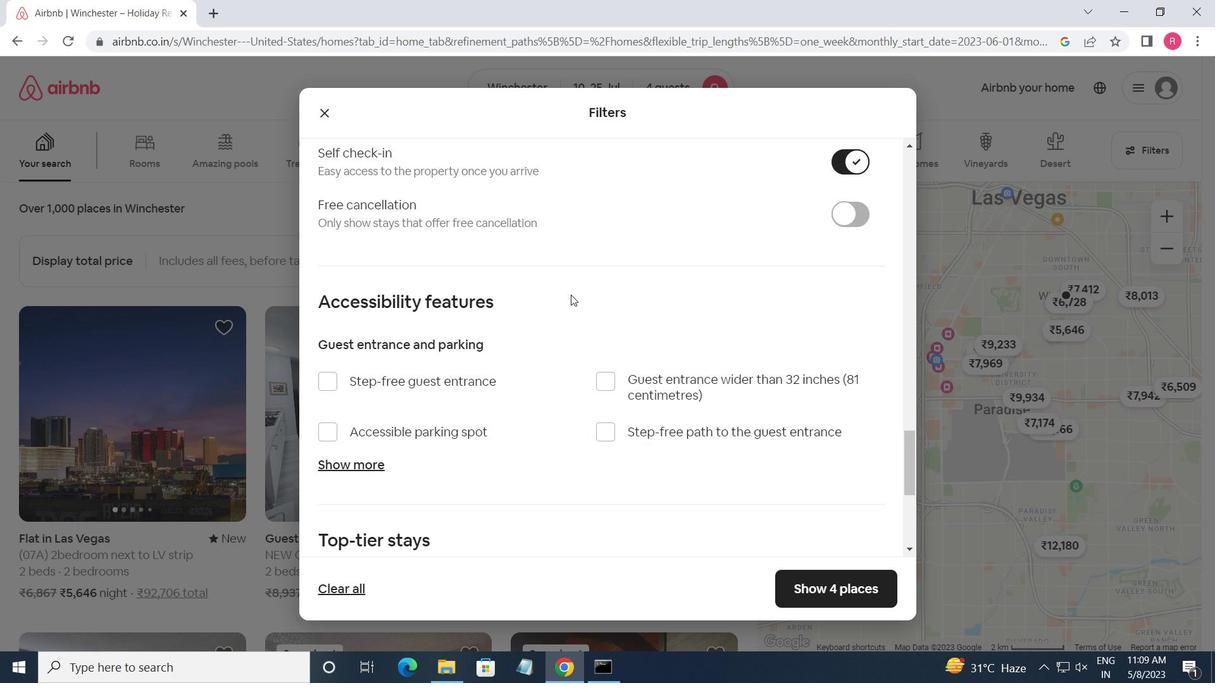 
Action: Mouse scrolled (571, 294) with delta (0, 0)
Screenshot: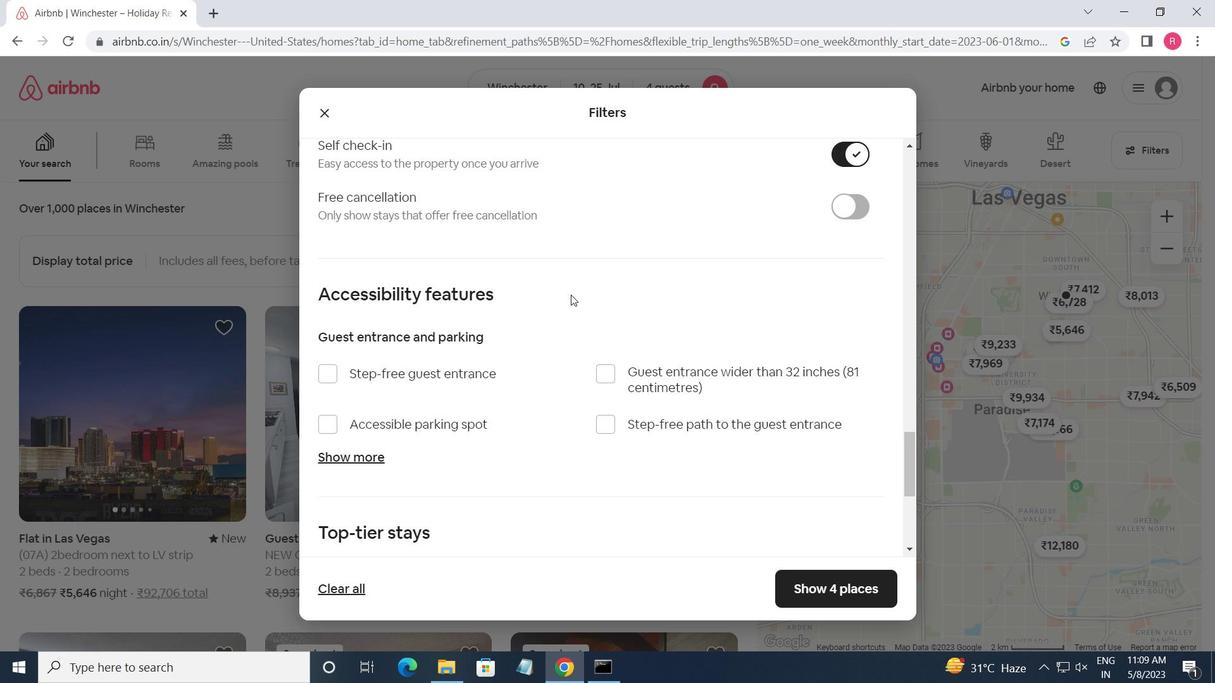 
Action: Mouse moved to (571, 295)
Screenshot: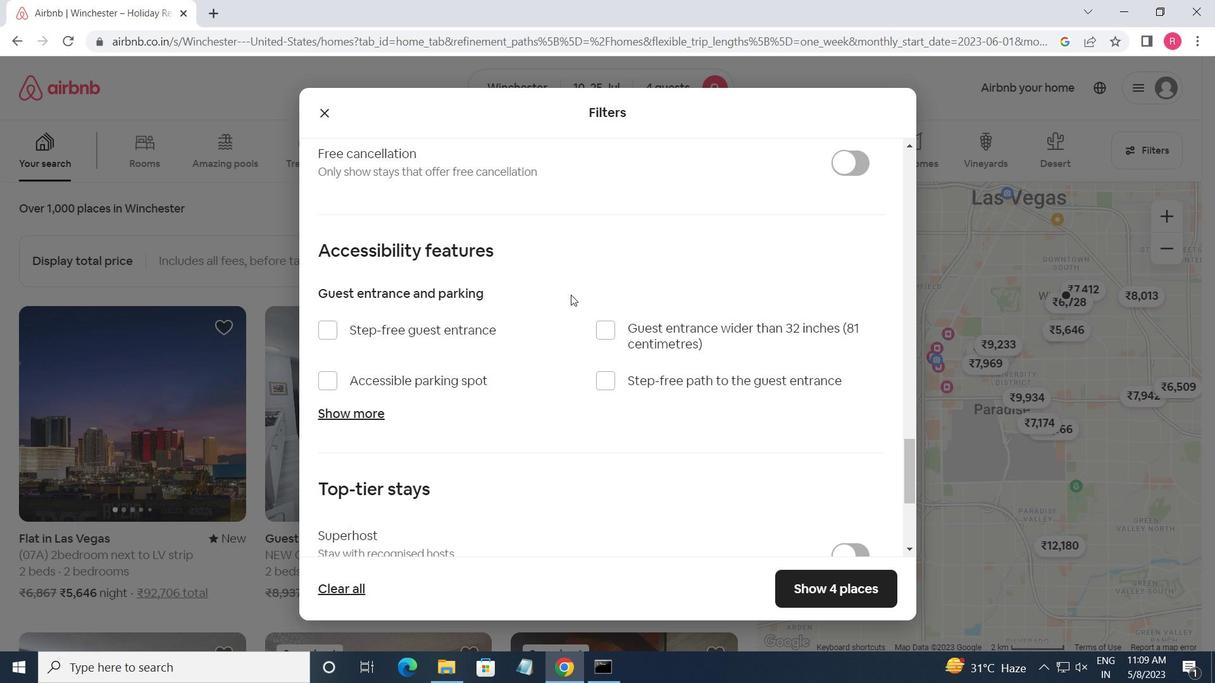 
Action: Mouse scrolled (571, 294) with delta (0, 0)
Screenshot: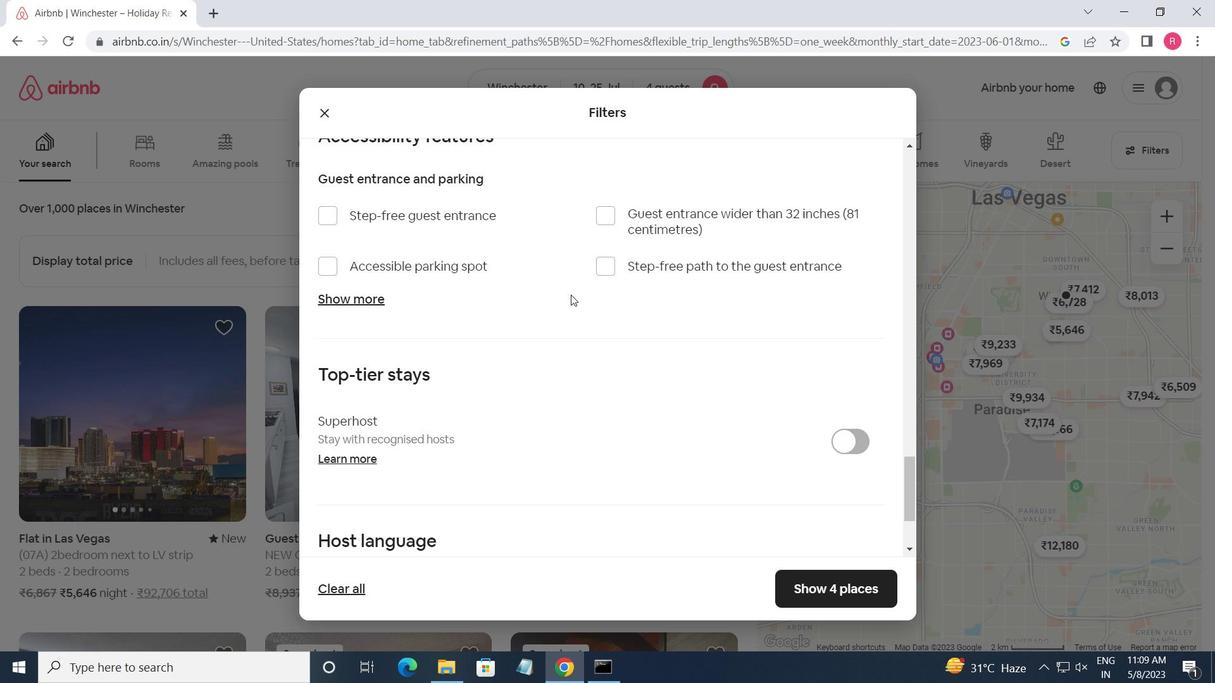 
Action: Mouse moved to (571, 295)
Screenshot: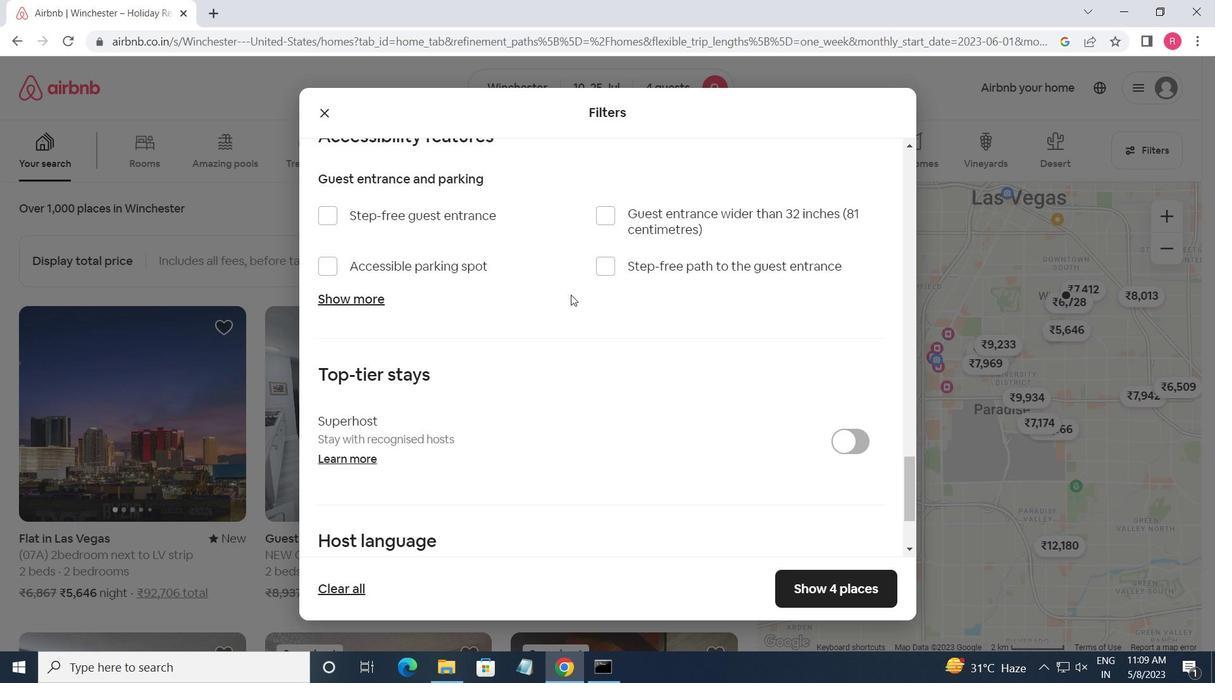 
Action: Mouse scrolled (571, 294) with delta (0, 0)
Screenshot: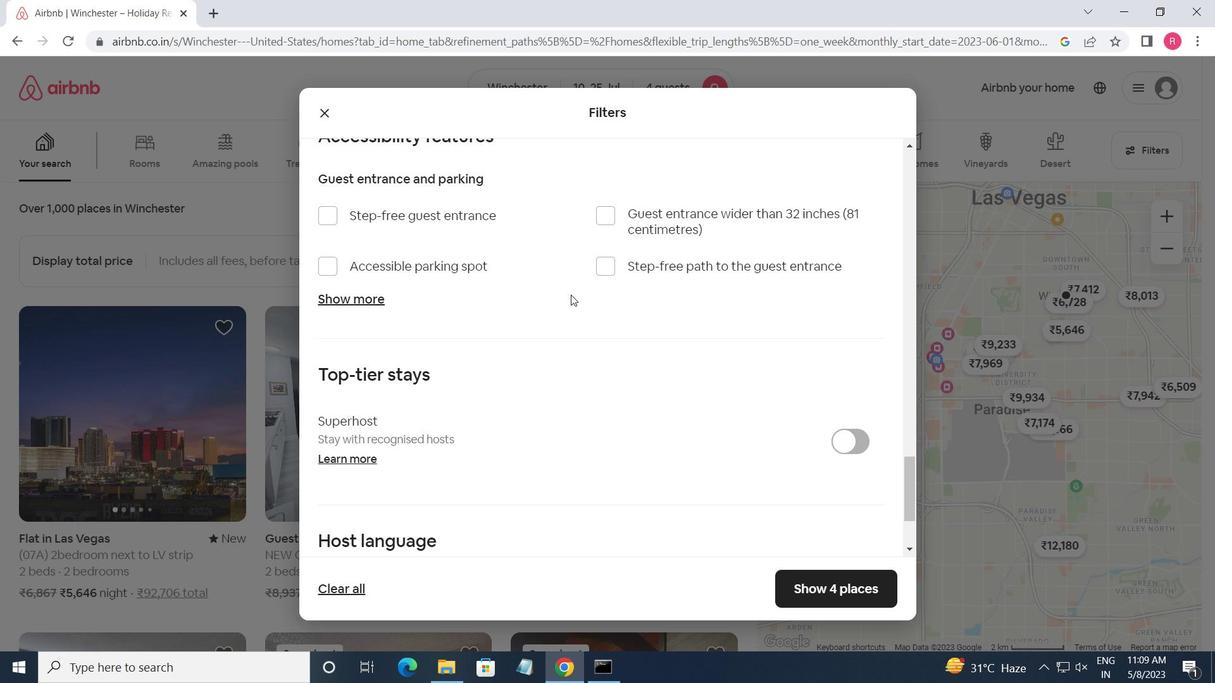 
Action: Mouse moved to (571, 295)
Screenshot: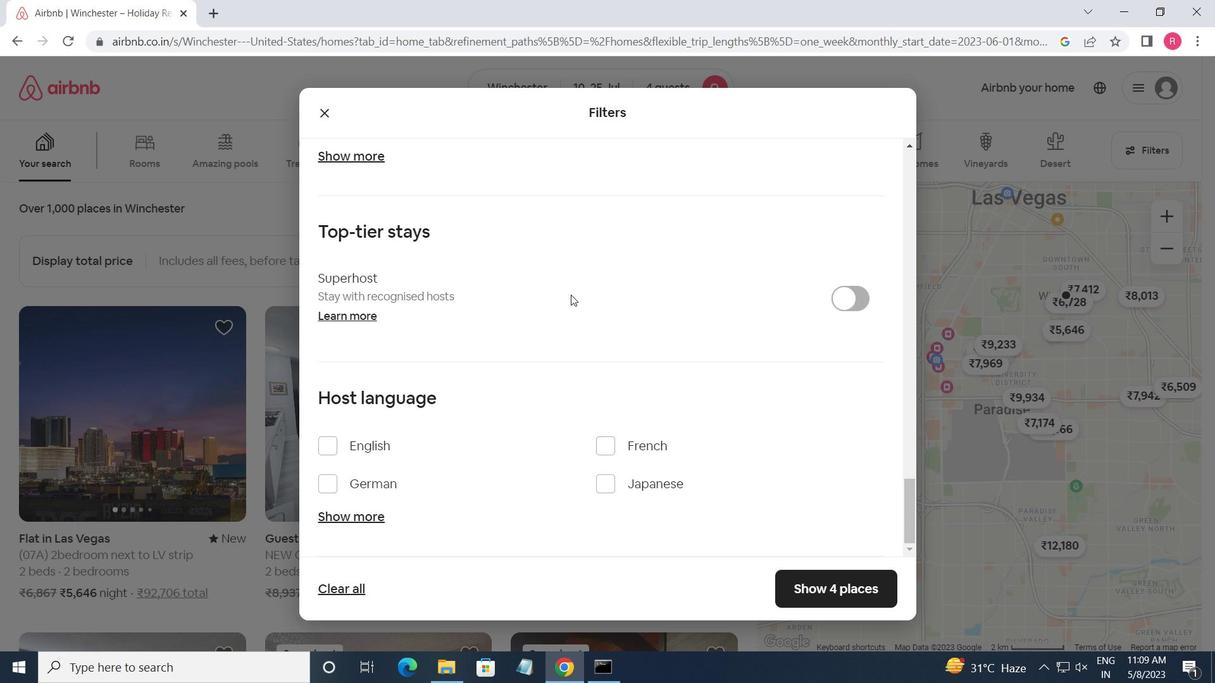 
Action: Mouse scrolled (571, 295) with delta (0, 0)
Screenshot: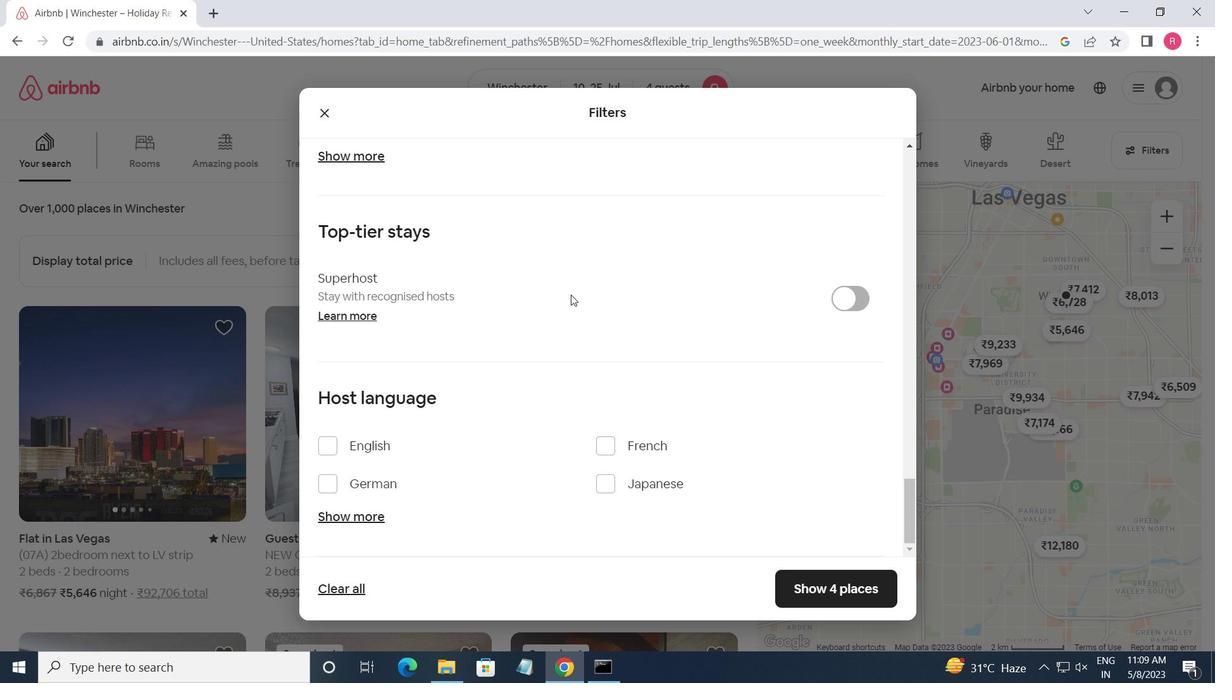 
Action: Mouse moved to (331, 442)
Screenshot: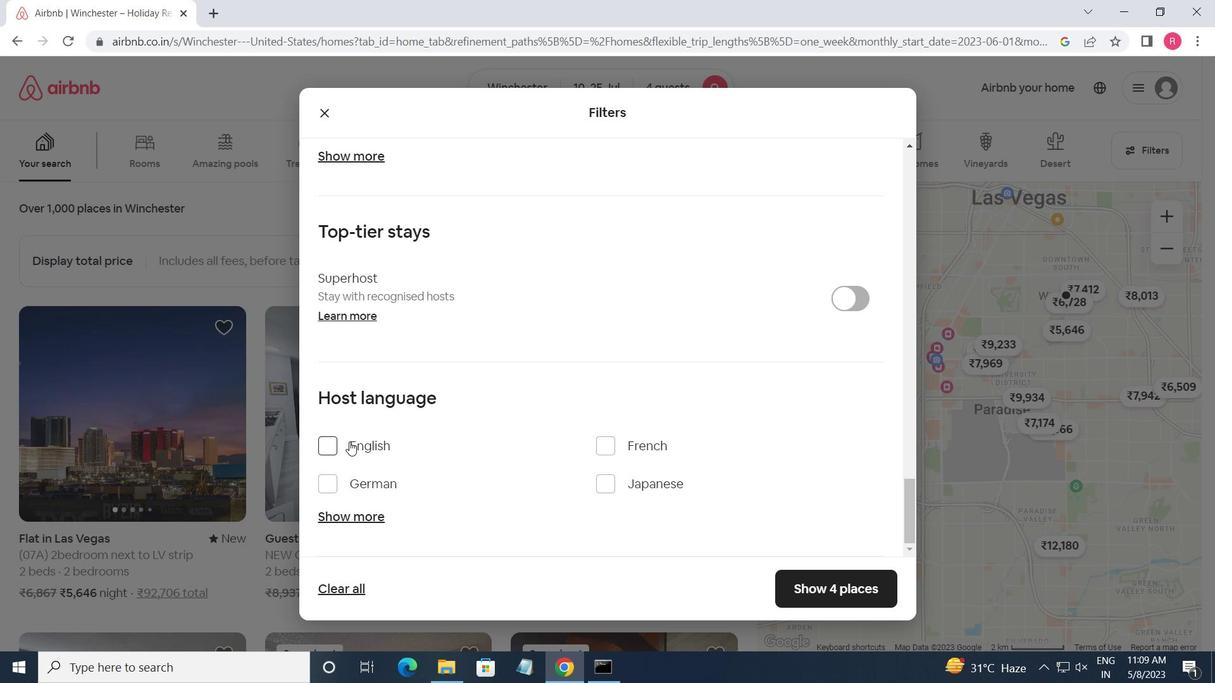 
Action: Mouse pressed left at (331, 442)
Screenshot: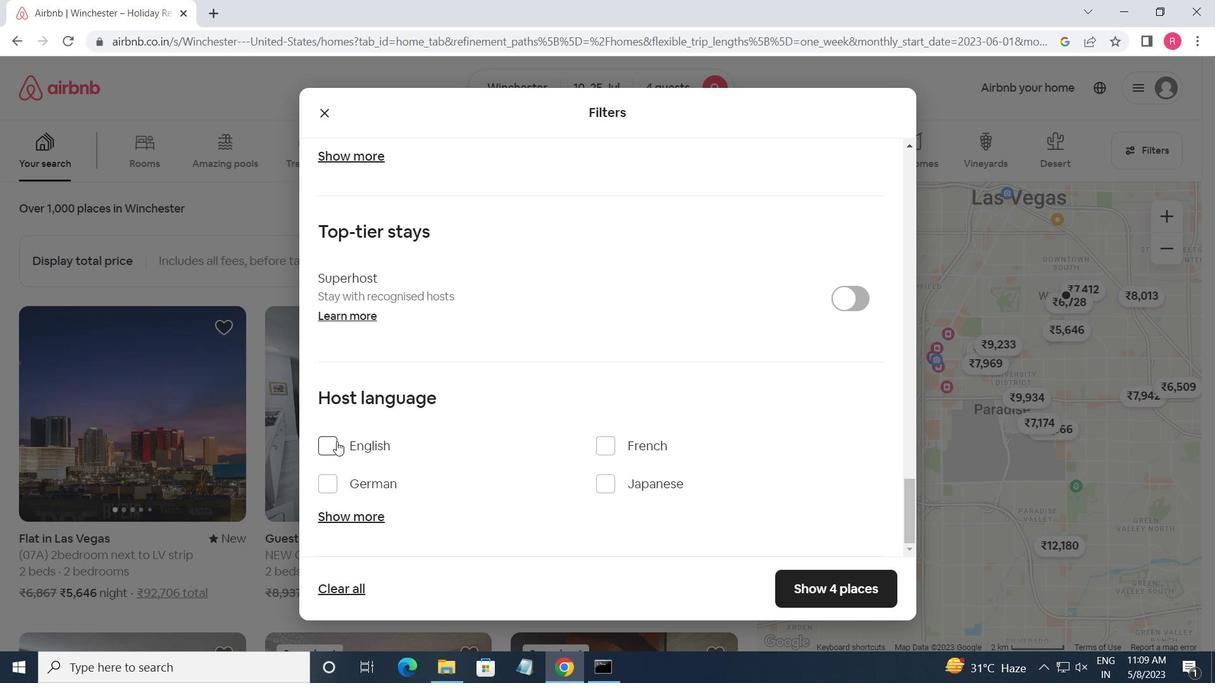 
Action: Mouse moved to (827, 584)
Screenshot: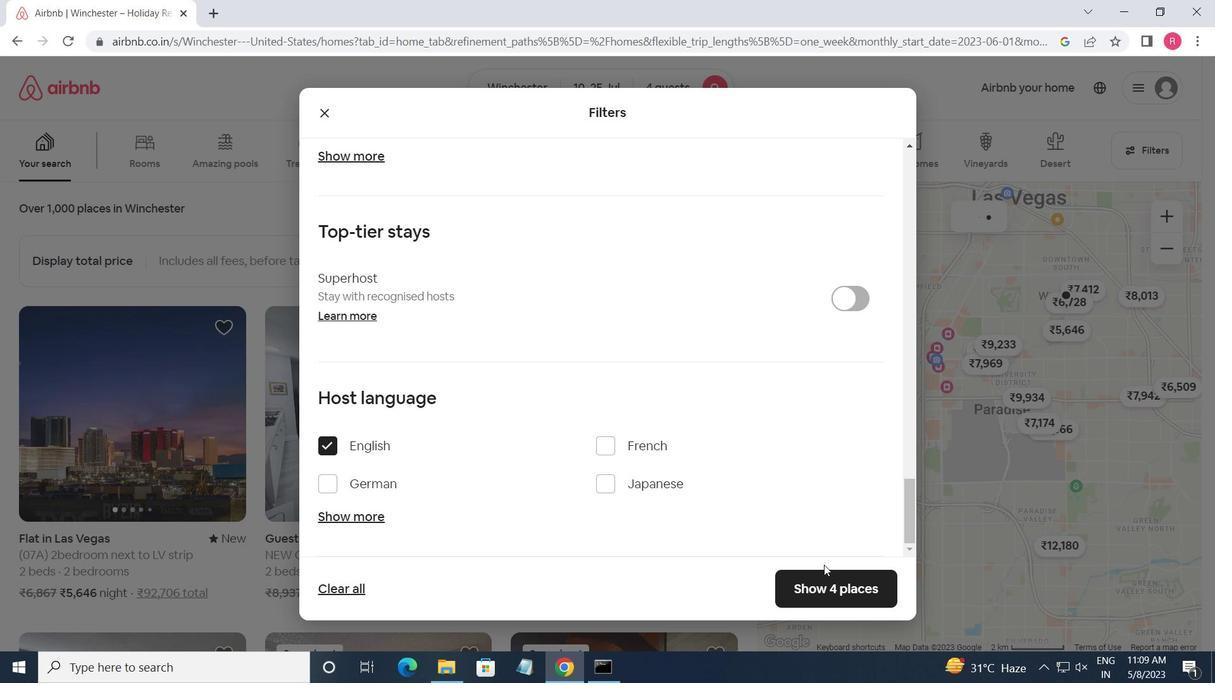 
Action: Mouse pressed left at (827, 584)
Screenshot: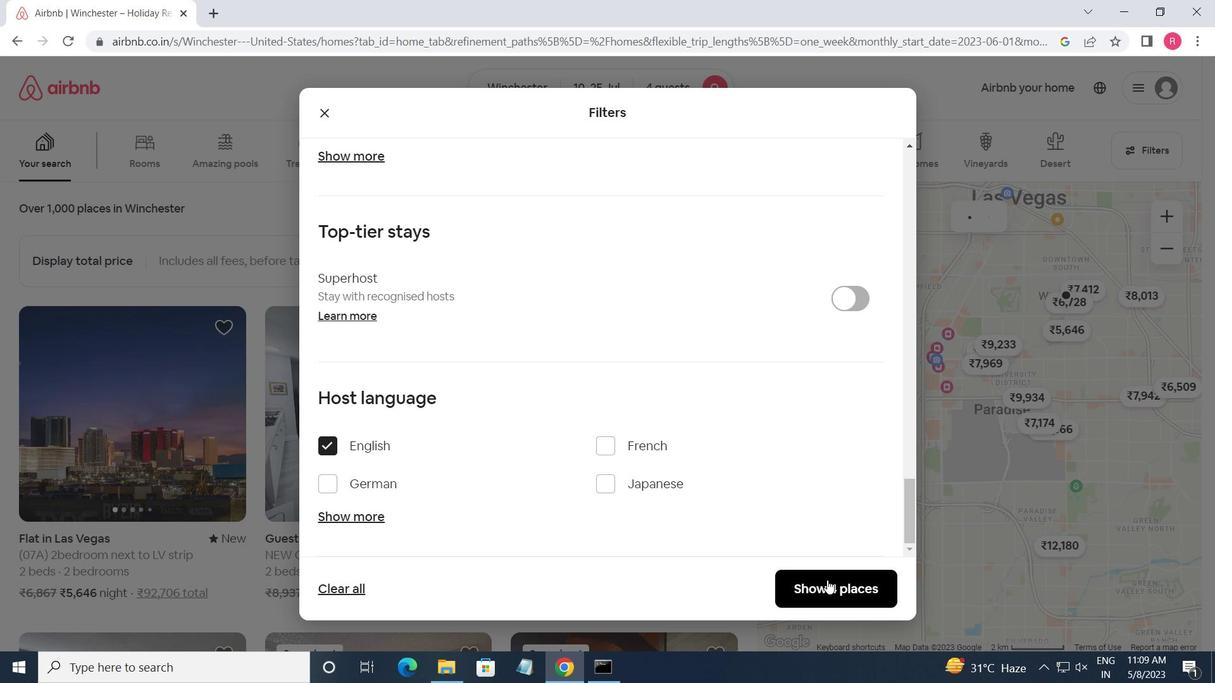 
Action: Mouse moved to (704, 327)
Screenshot: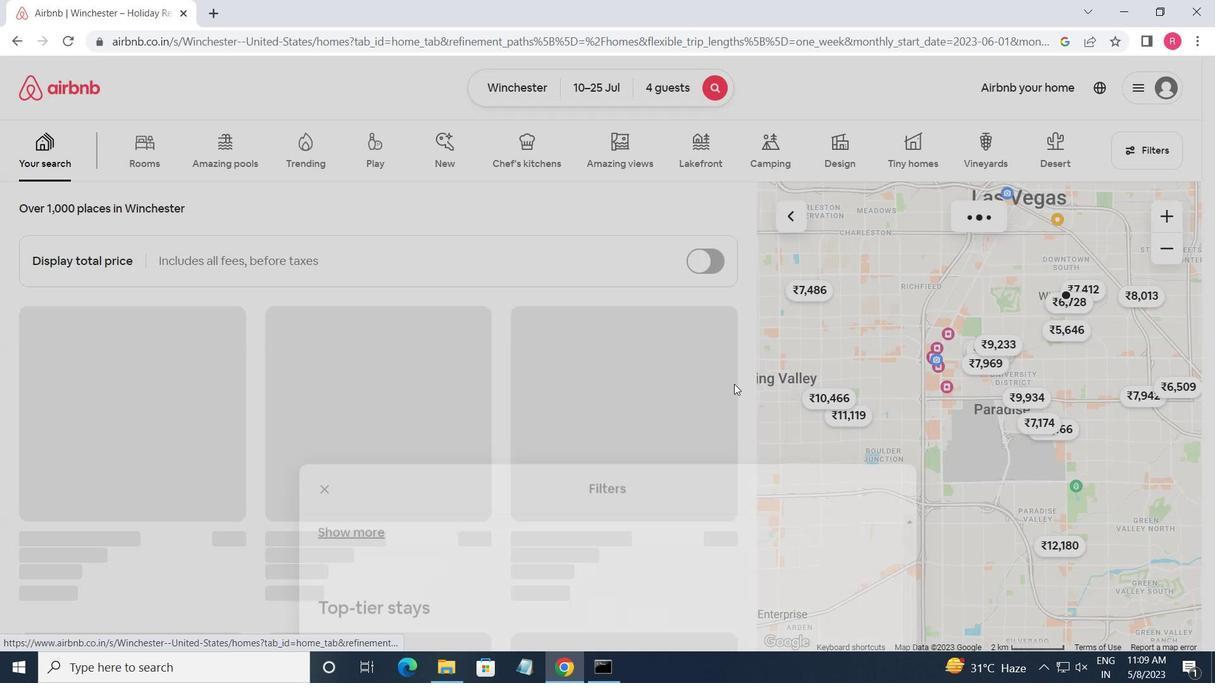 
